 Task: Look for Airbnb properties in Nguruka, Tanzania from 26th December, 2023 to 31th December, 2023 for 6 adults. Place can be entire room or private room with 6 bedrooms having 6 beds and 6 bathrooms. Property type can be house. Amenities needed are: wifi, TV, free parkinig on premises, gym, breakfast.
Action: Mouse moved to (491, 102)
Screenshot: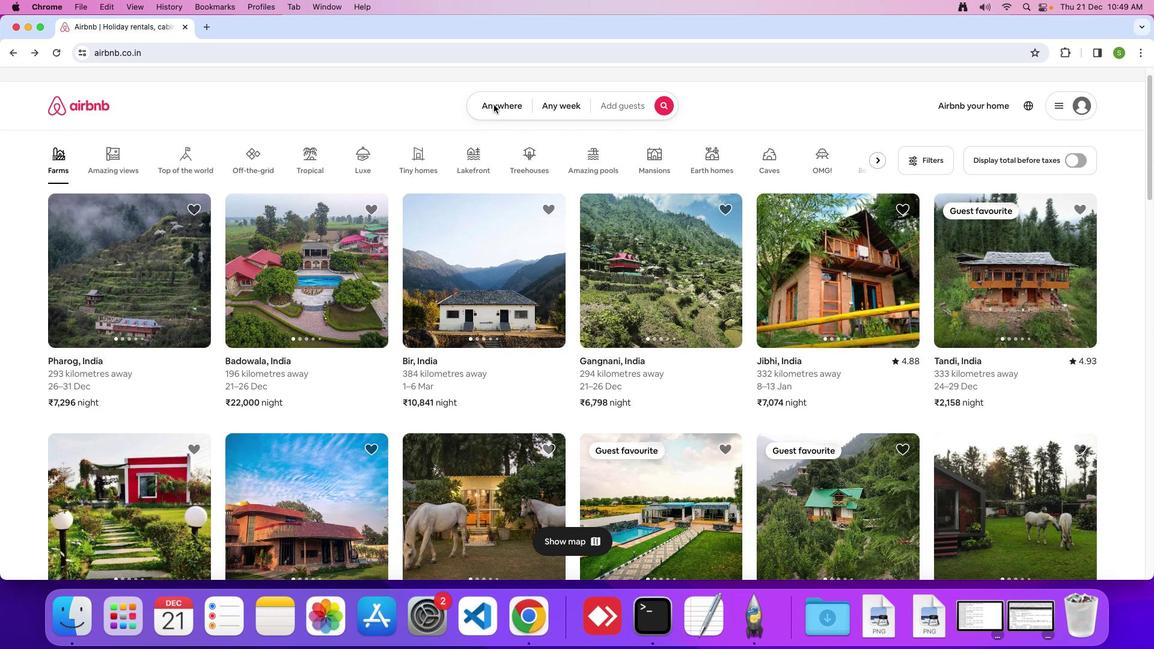 
Action: Mouse pressed left at (491, 102)
Screenshot: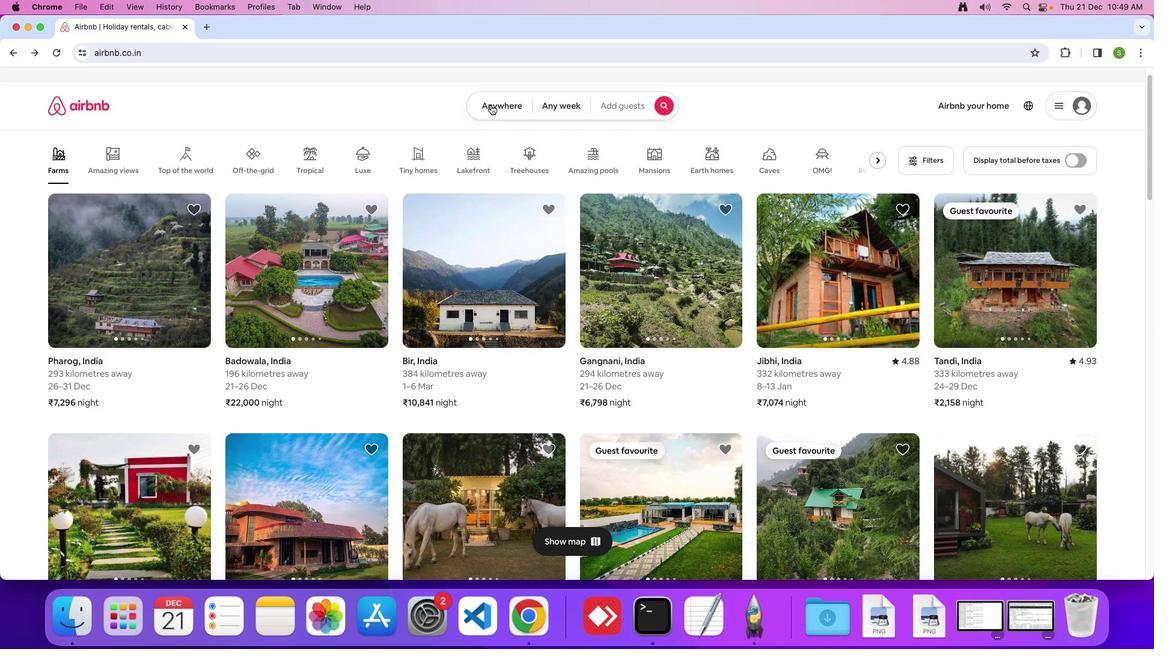 
Action: Mouse moved to (488, 100)
Screenshot: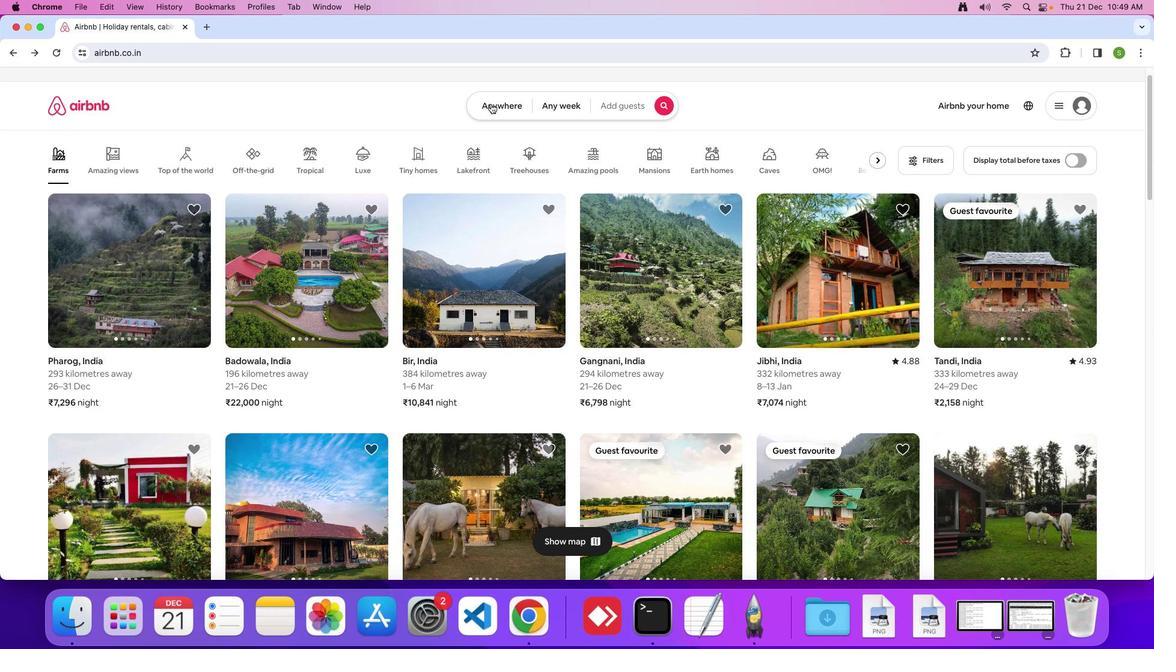 
Action: Mouse pressed left at (488, 100)
Screenshot: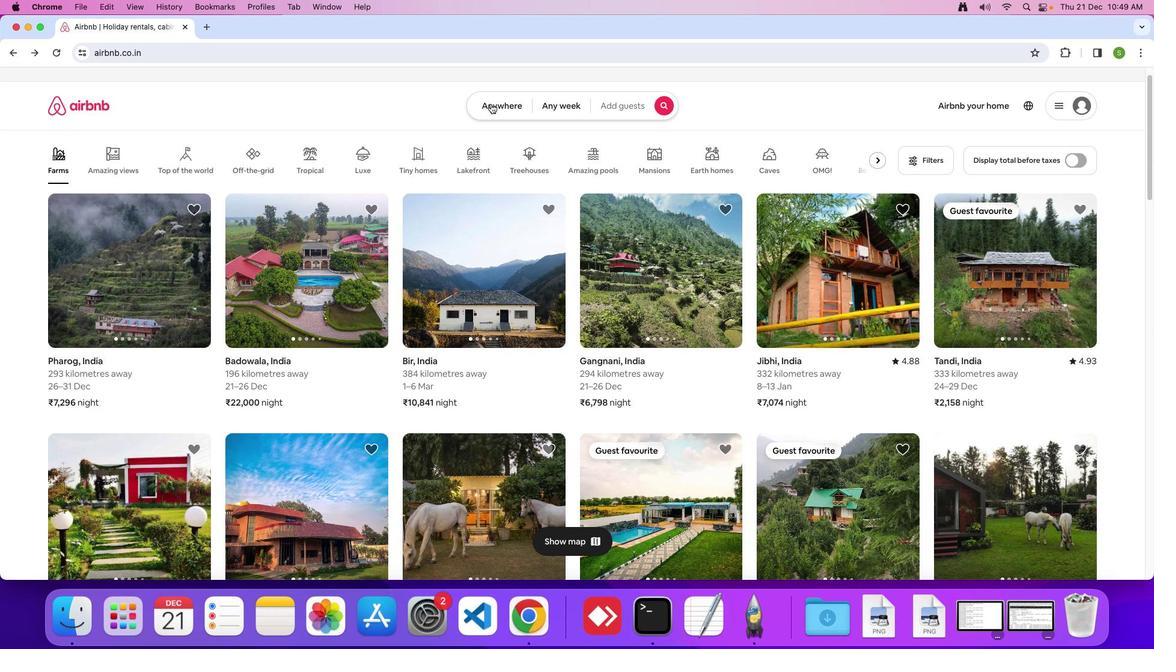 
Action: Mouse moved to (400, 152)
Screenshot: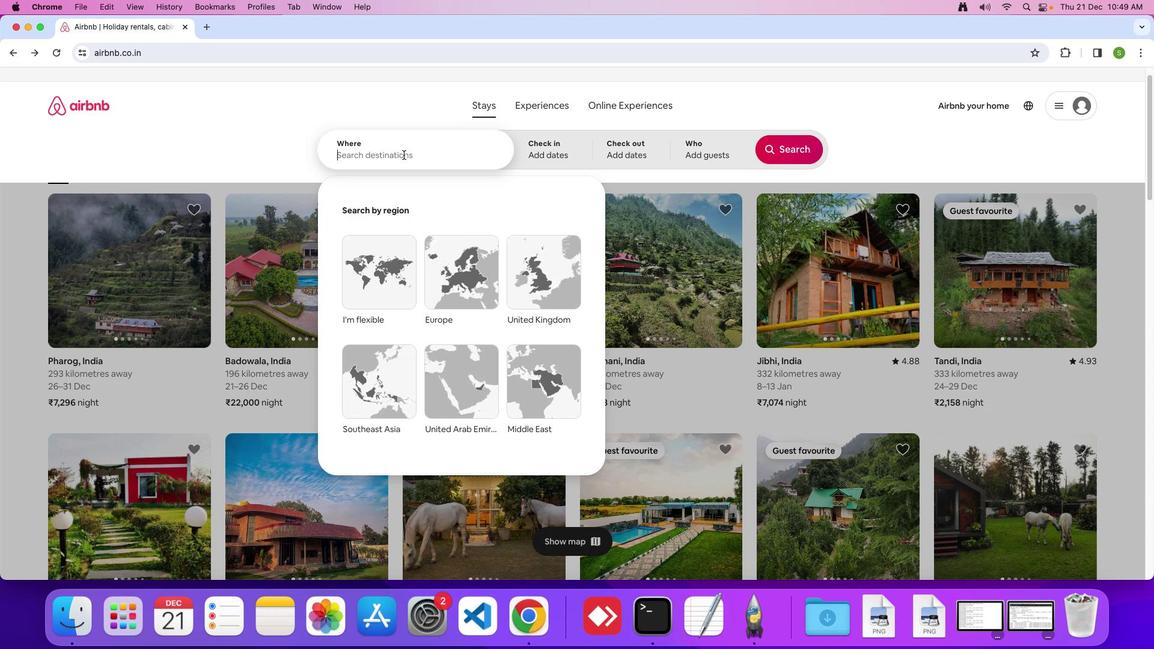 
Action: Mouse pressed left at (400, 152)
Screenshot: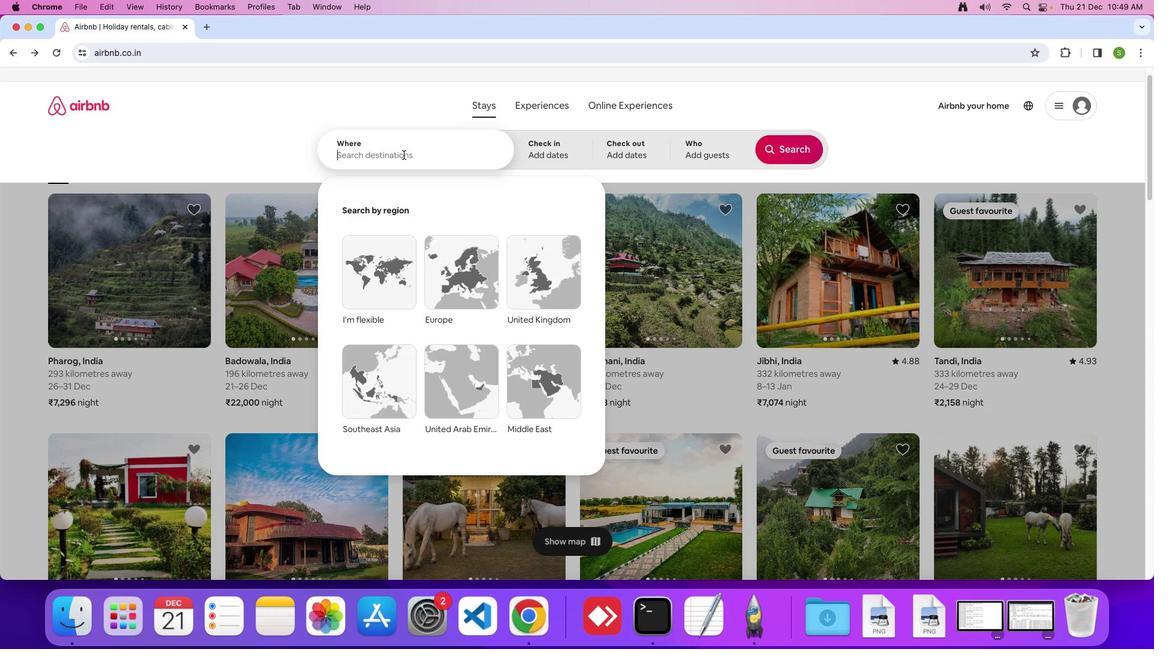 
Action: Key pressed 'N'Key.caps_lock'g''u''r''u''k''a'','Key.spaceKey.shift'T''a''n''z''a''n''i''a'Key.enter
Screenshot: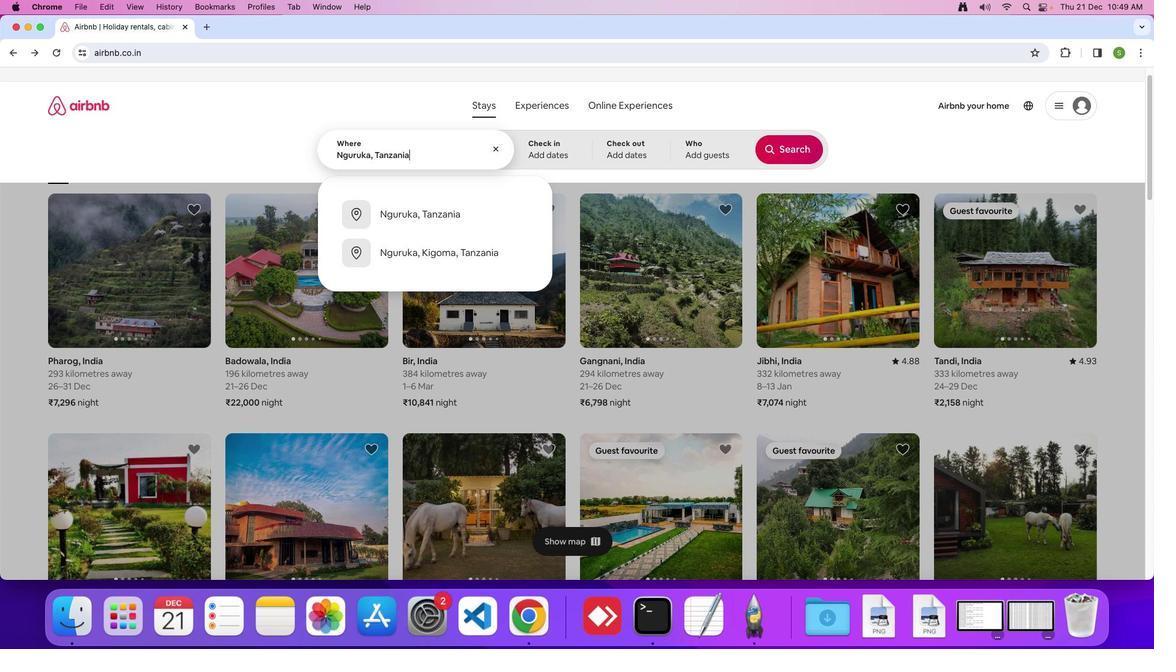 
Action: Mouse moved to (416, 414)
Screenshot: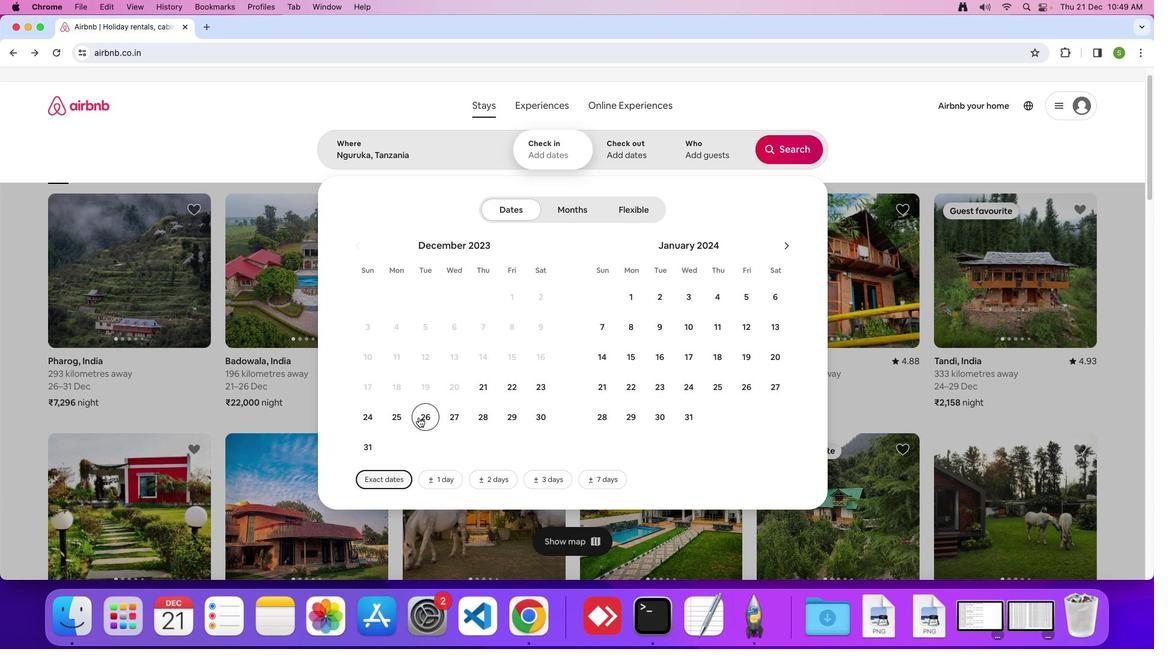 
Action: Mouse pressed left at (416, 414)
Screenshot: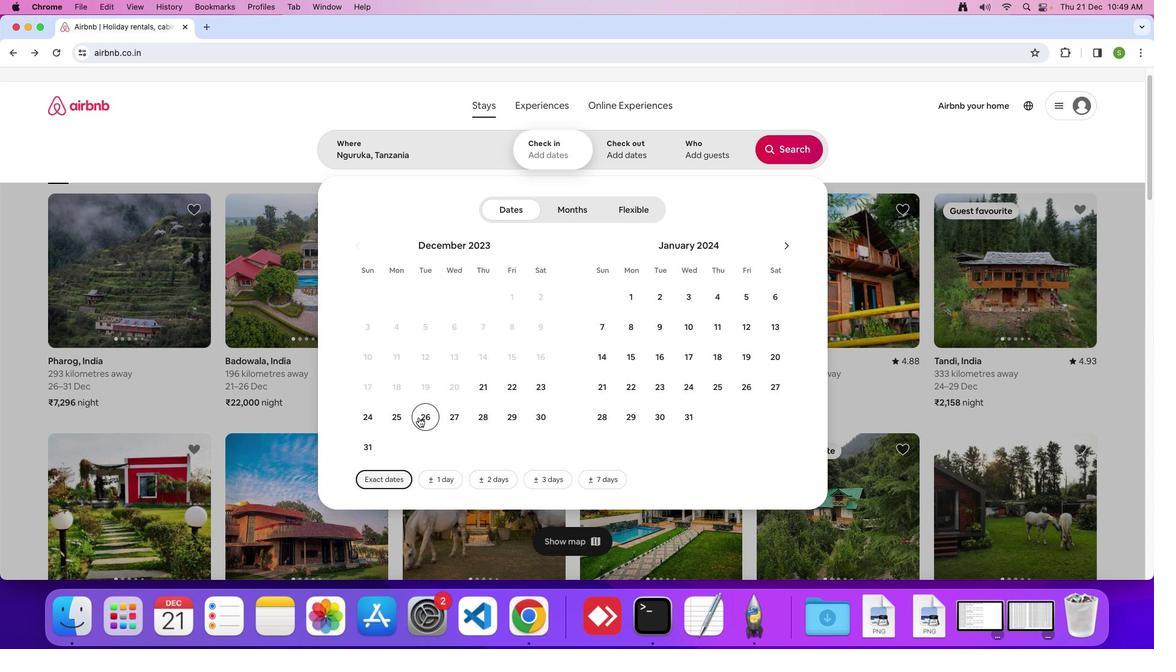 
Action: Mouse moved to (366, 442)
Screenshot: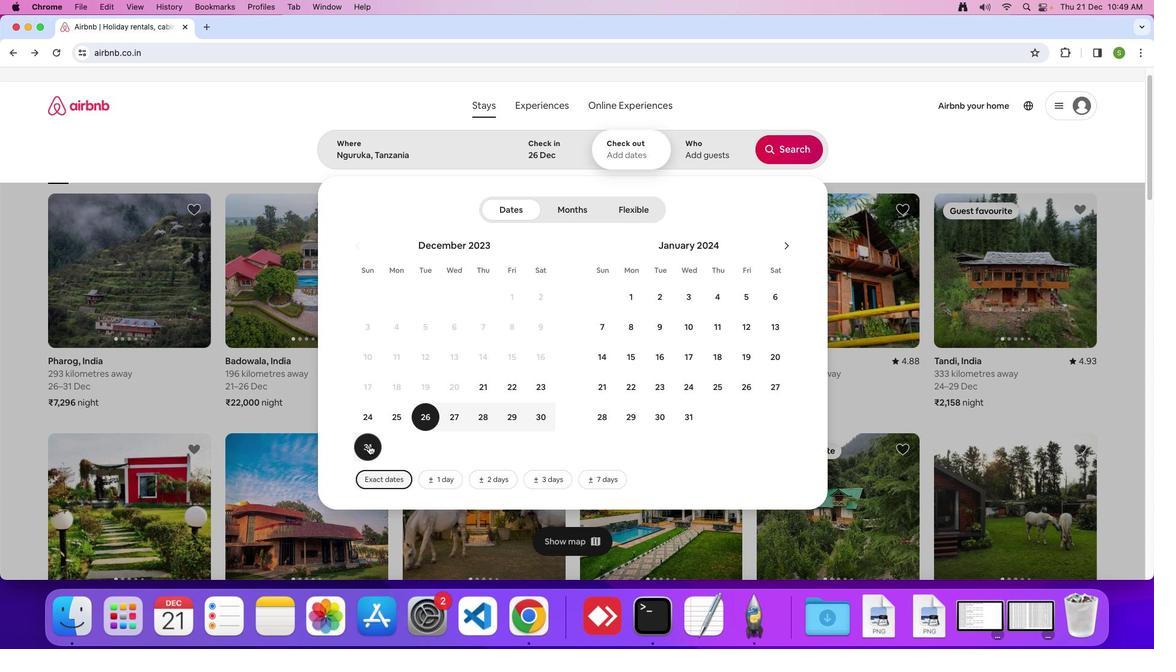 
Action: Mouse pressed left at (366, 442)
Screenshot: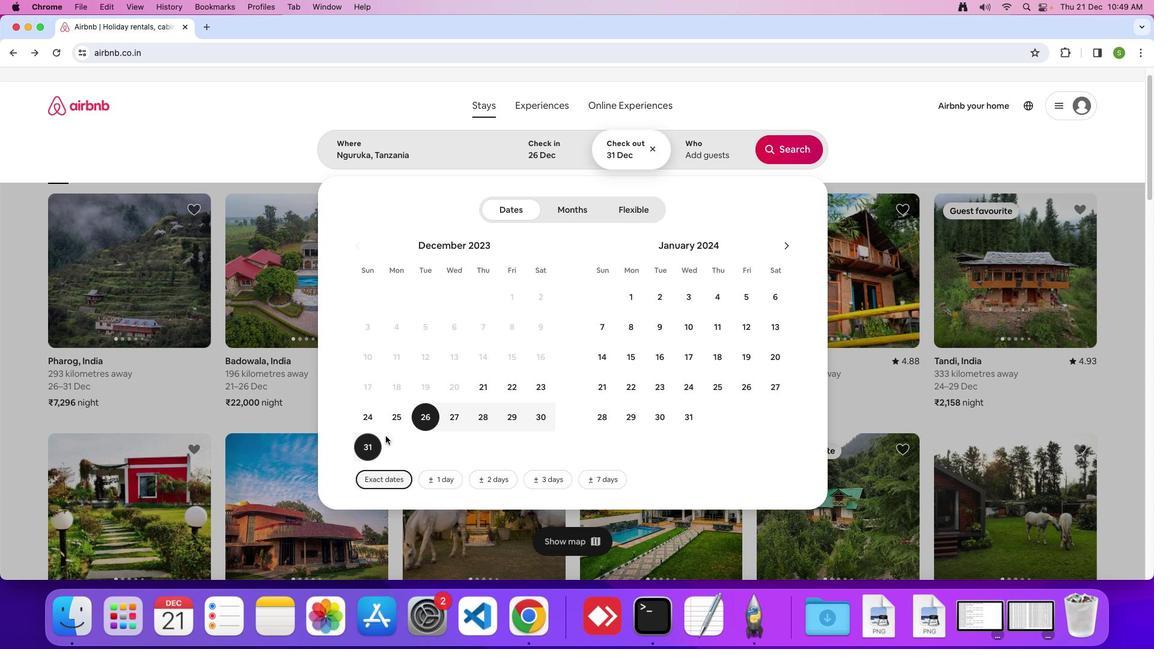 
Action: Mouse moved to (717, 156)
Screenshot: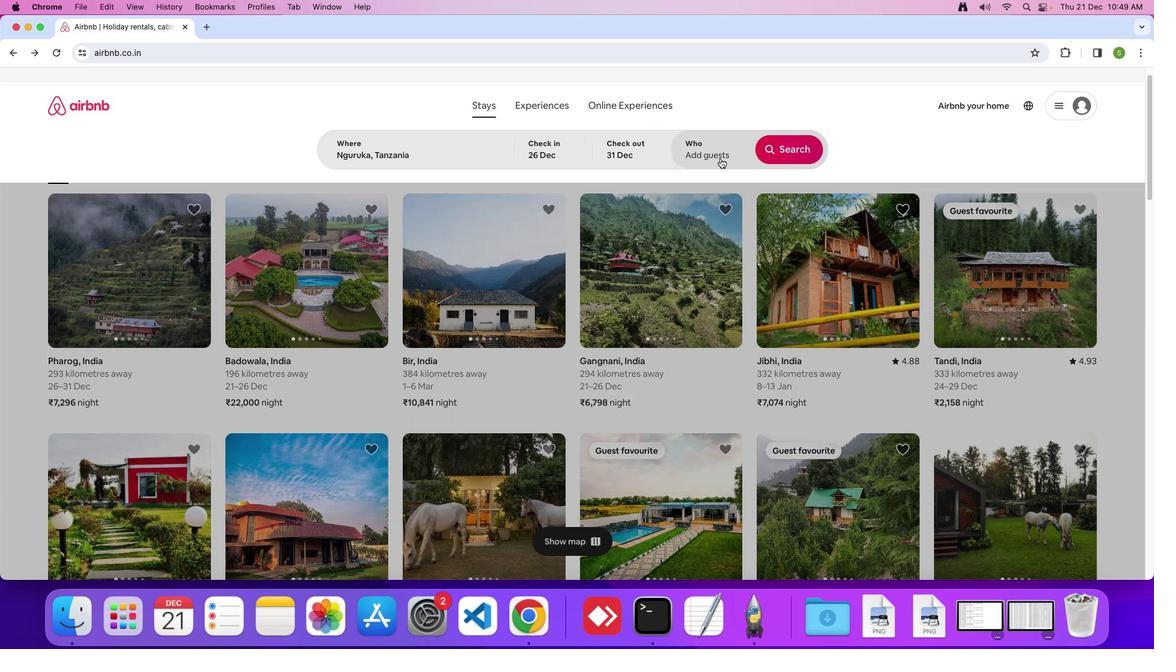 
Action: Mouse pressed left at (717, 156)
Screenshot: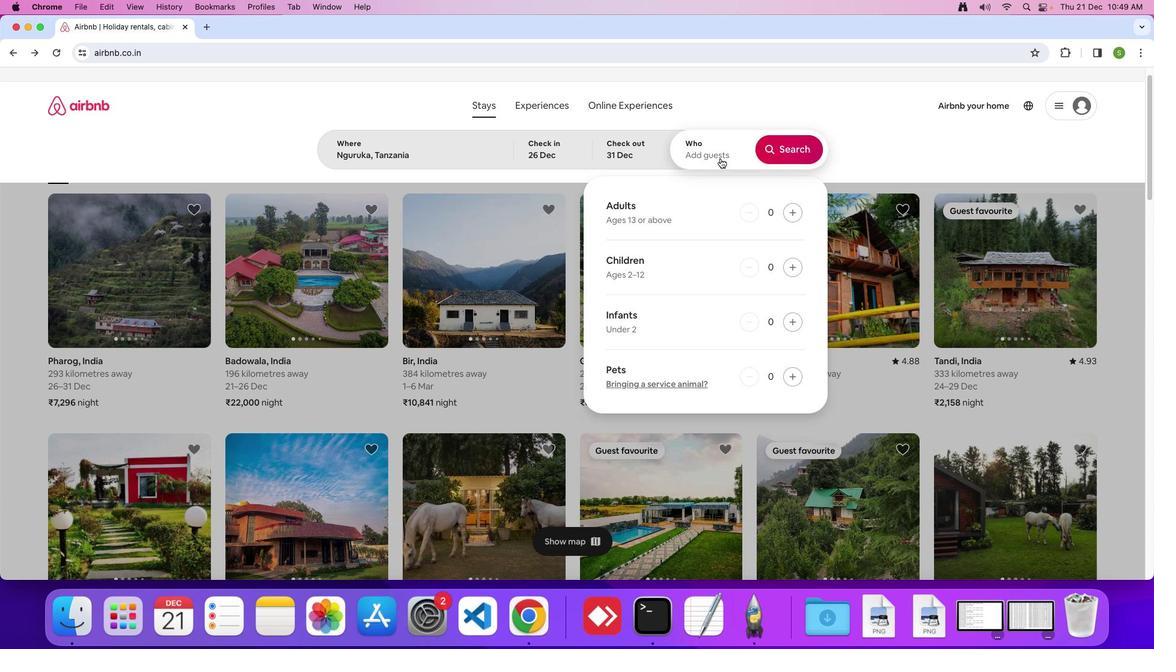 
Action: Mouse moved to (788, 206)
Screenshot: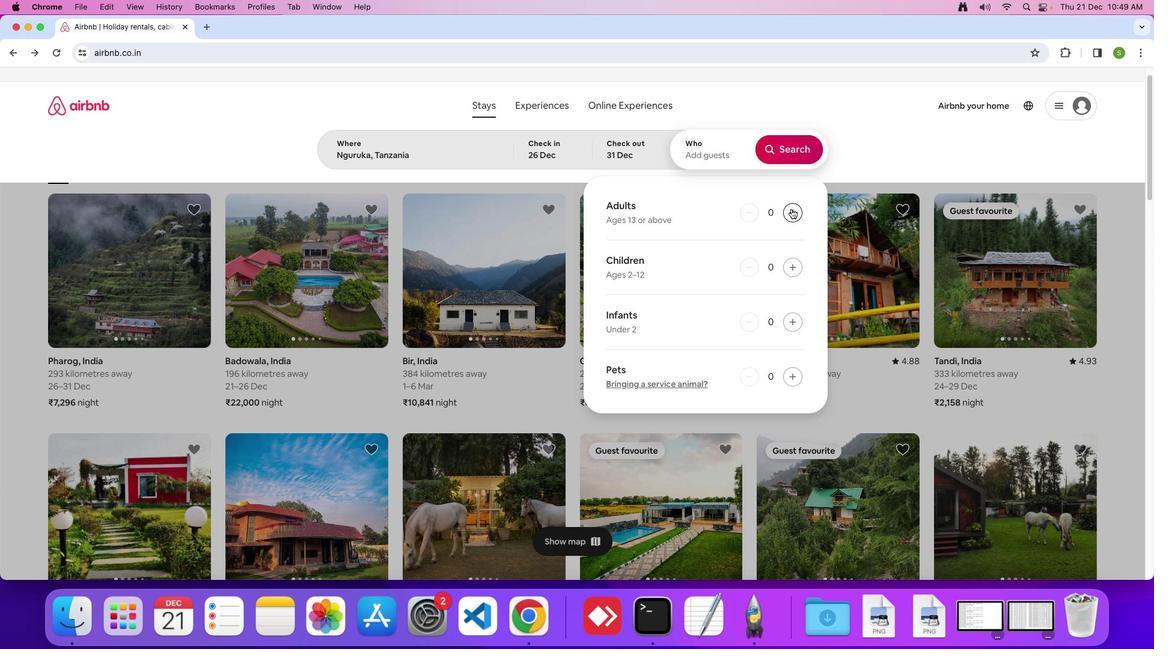 
Action: Mouse pressed left at (788, 206)
Screenshot: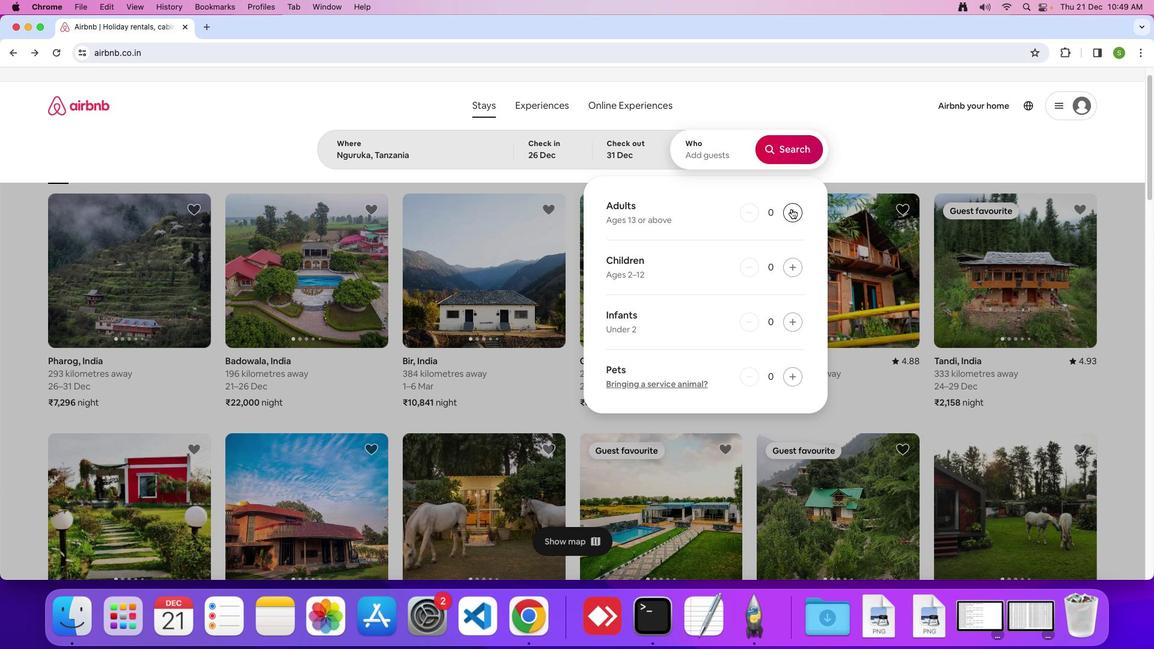 
Action: Mouse pressed left at (788, 206)
Screenshot: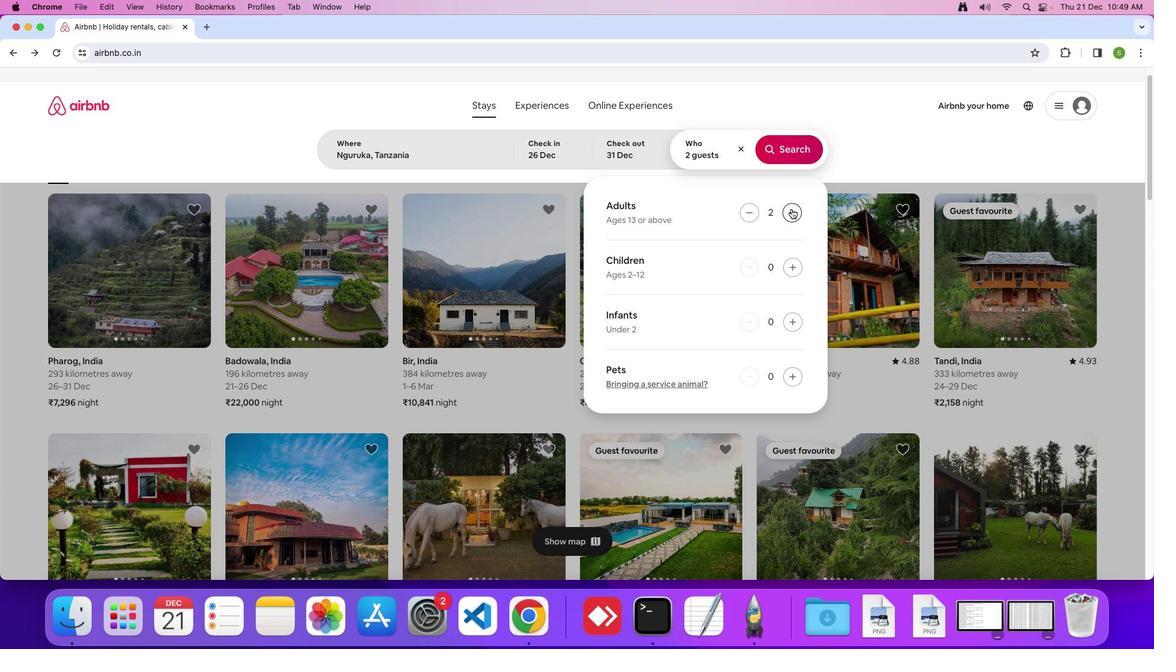 
Action: Mouse pressed left at (788, 206)
Screenshot: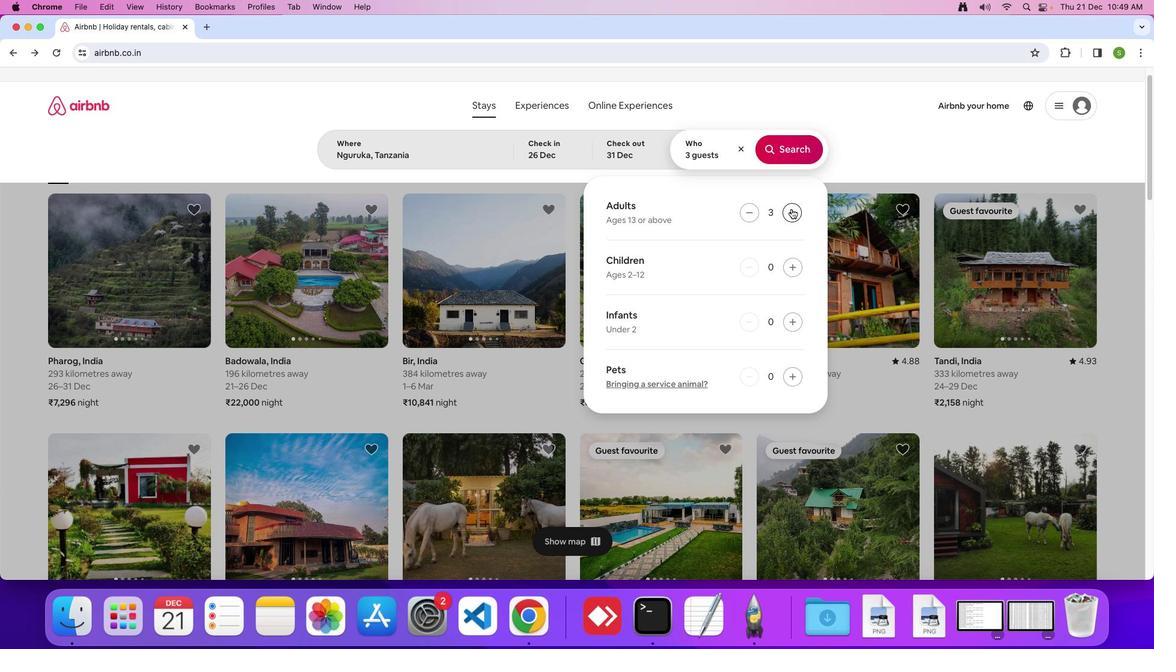 
Action: Mouse pressed left at (788, 206)
Screenshot: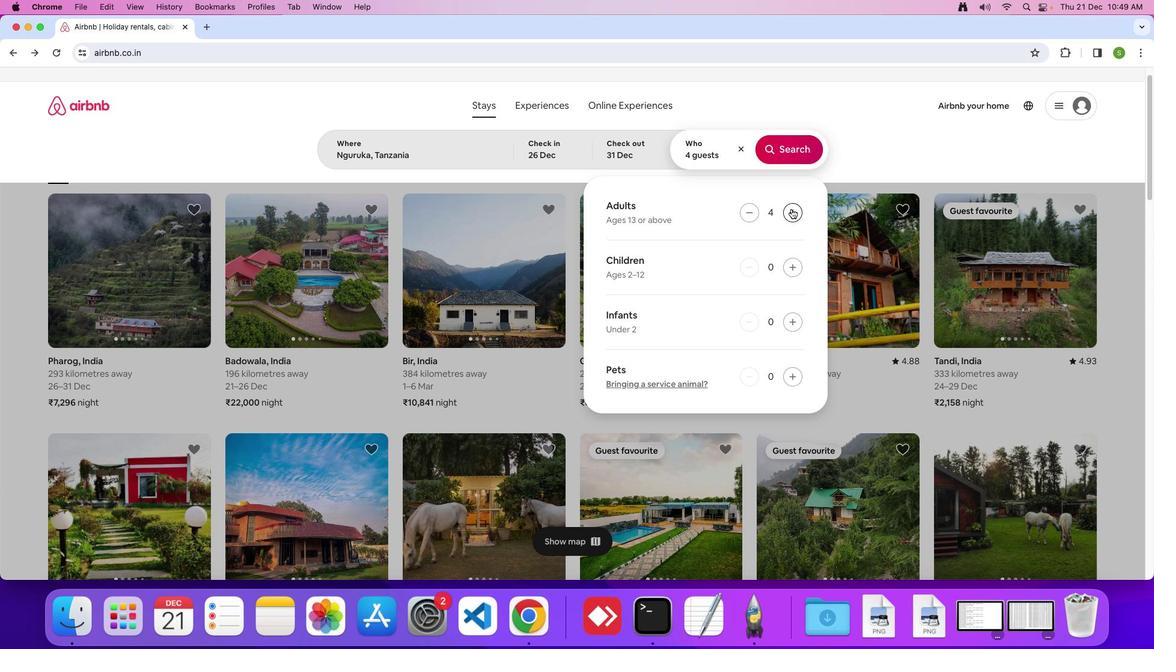 
Action: Mouse pressed left at (788, 206)
Screenshot: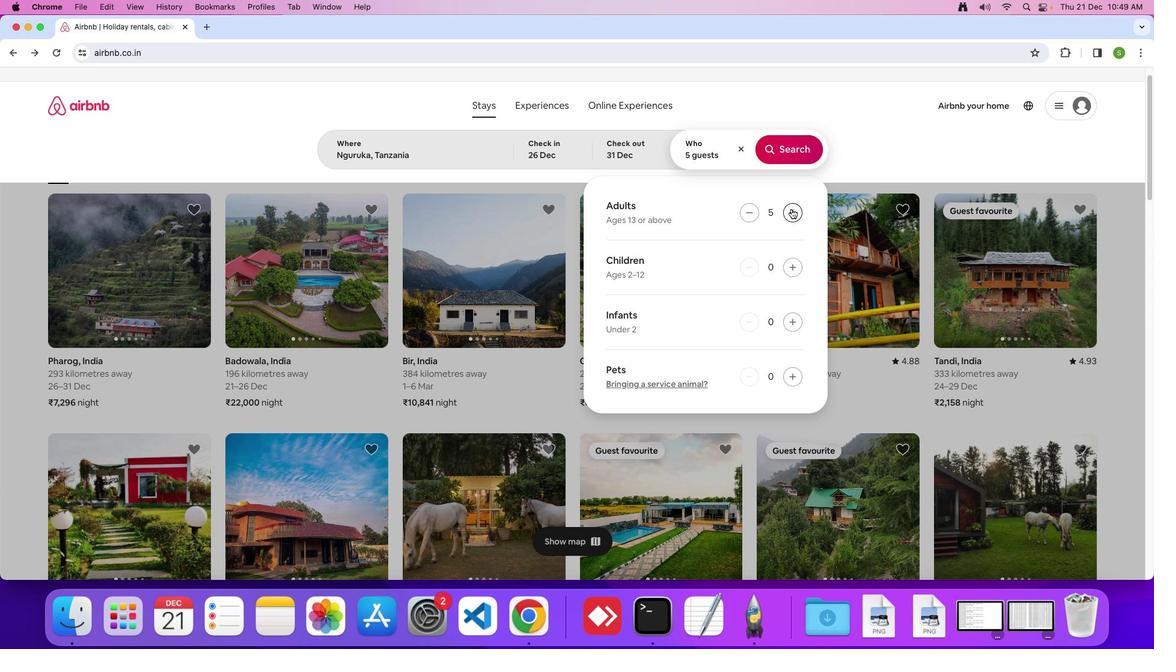 
Action: Mouse pressed left at (788, 206)
Screenshot: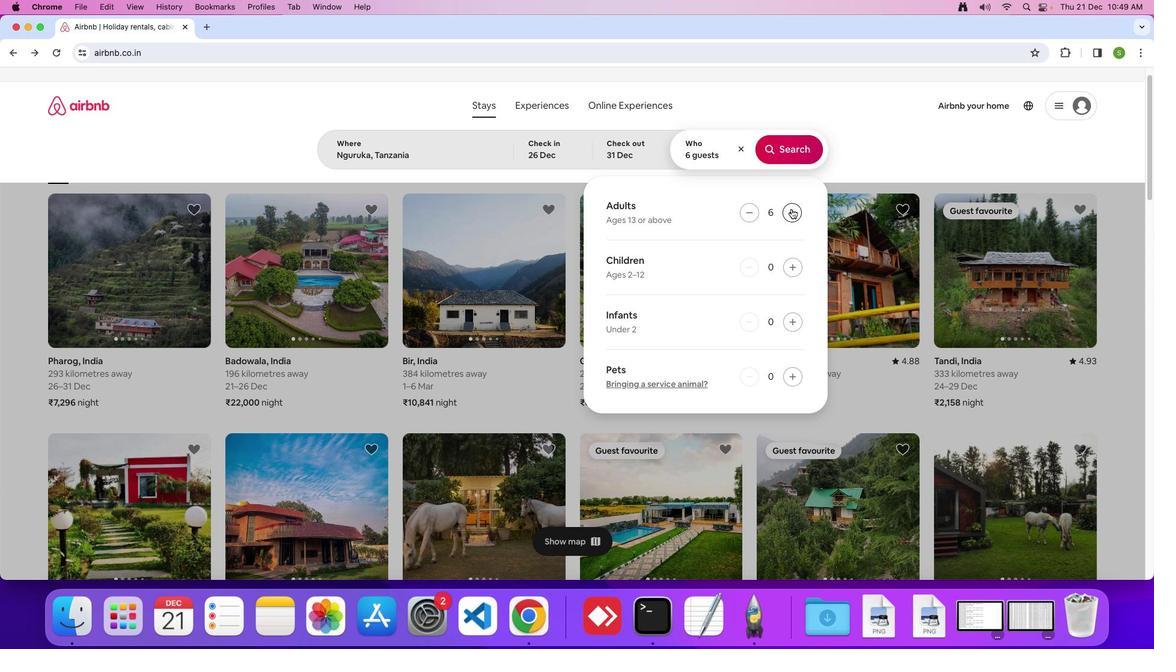 
Action: Mouse moved to (782, 147)
Screenshot: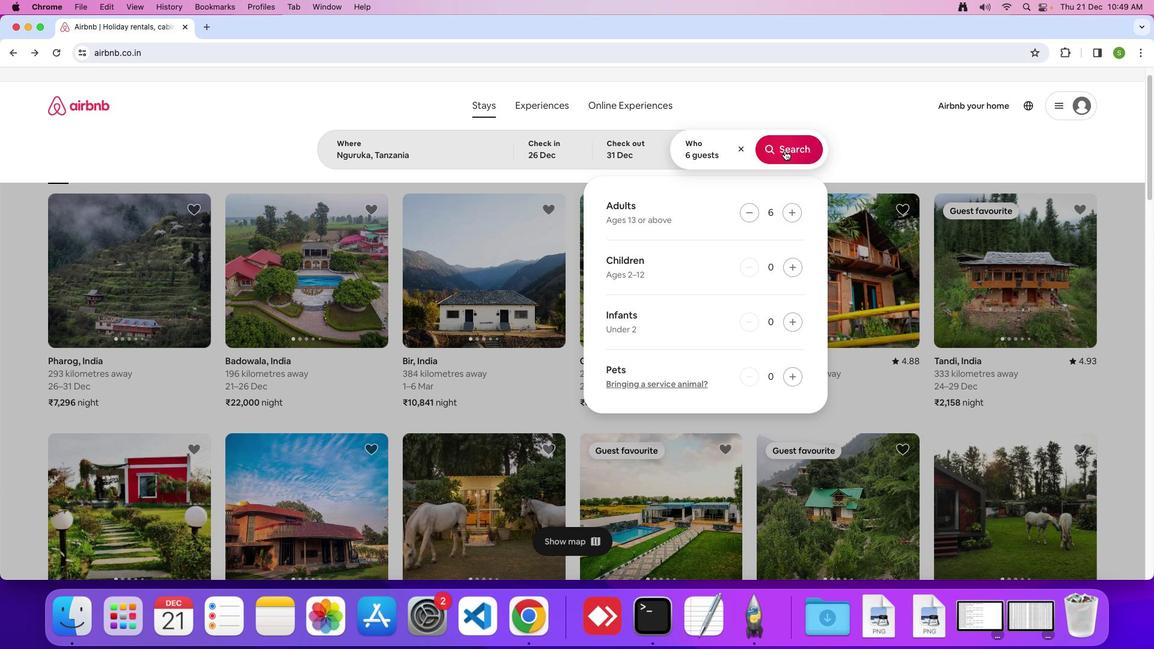 
Action: Mouse pressed left at (782, 147)
Screenshot: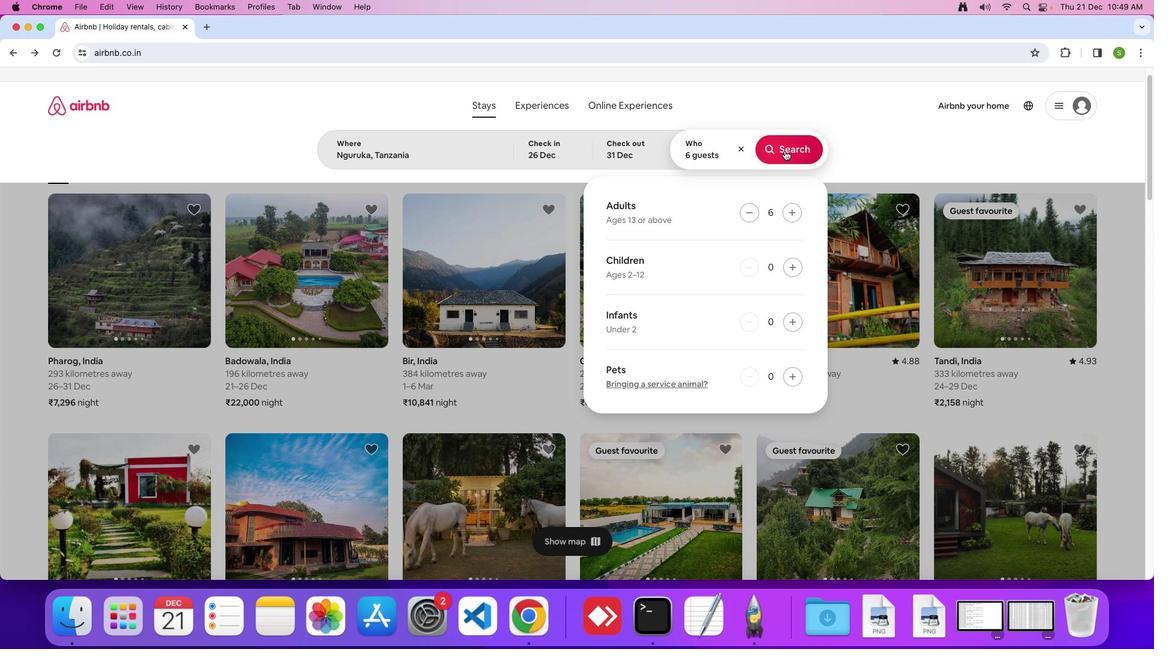 
Action: Mouse moved to (948, 132)
Screenshot: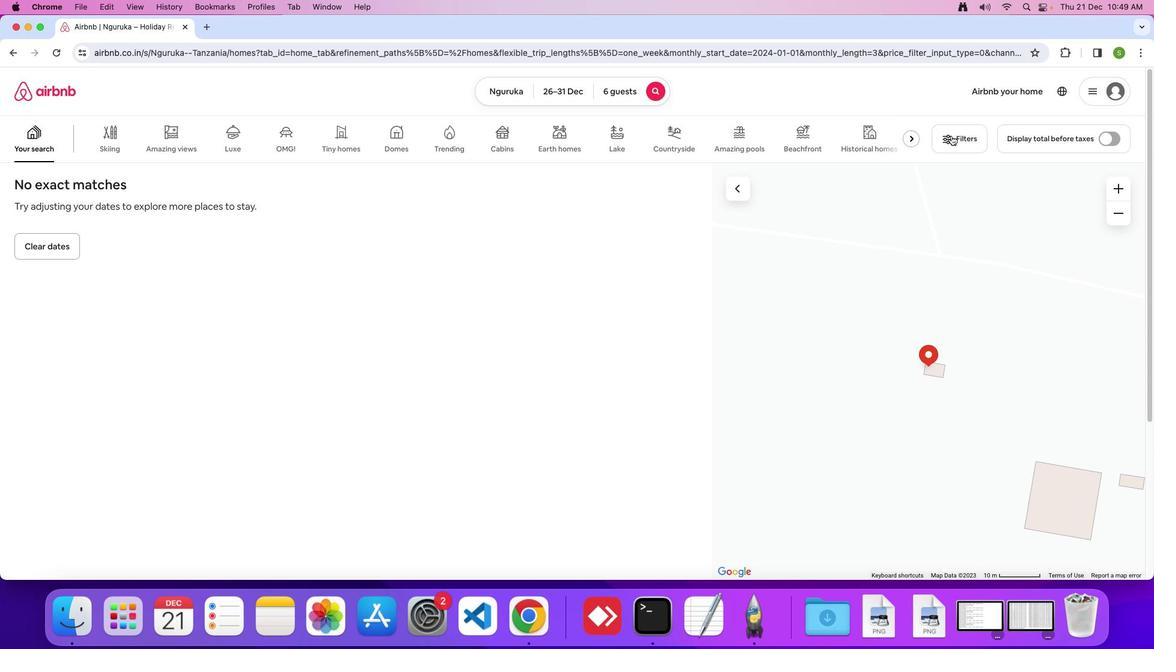 
Action: Mouse pressed left at (948, 132)
Screenshot: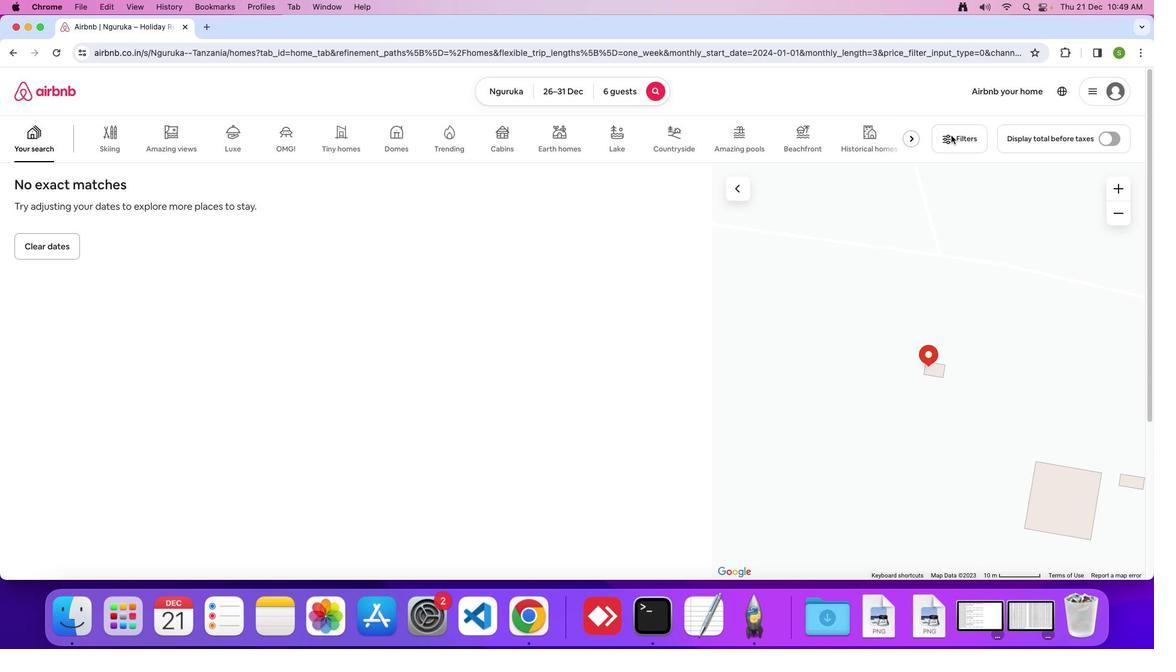 
Action: Mouse moved to (614, 343)
Screenshot: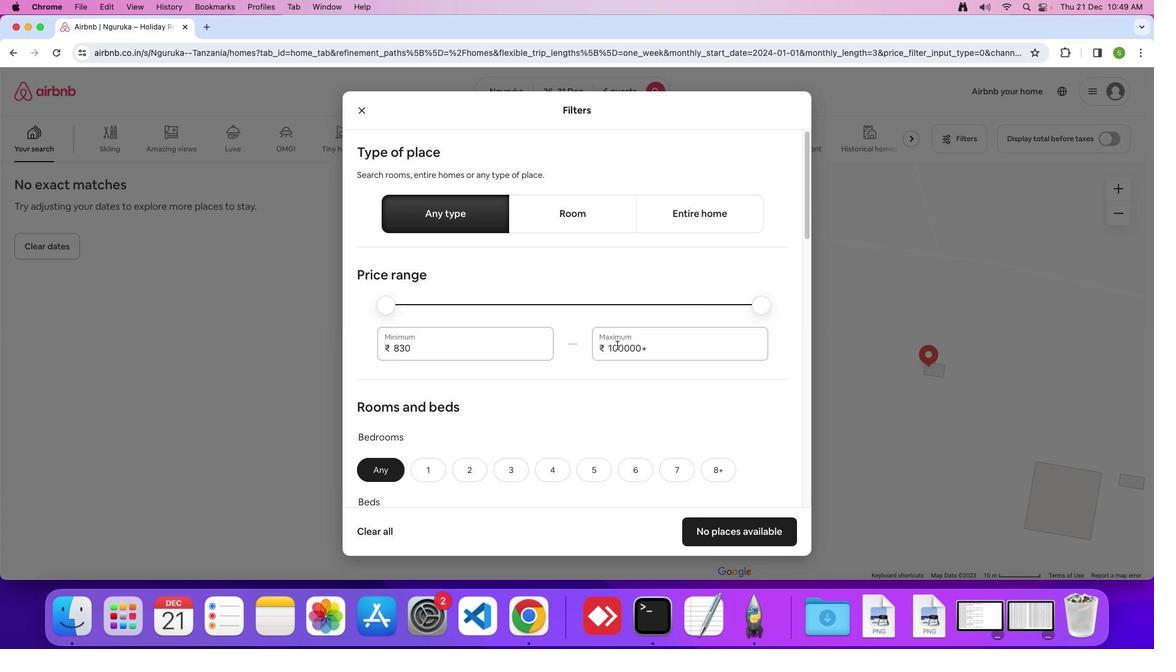 
Action: Mouse scrolled (614, 343) with delta (-1, -2)
Screenshot: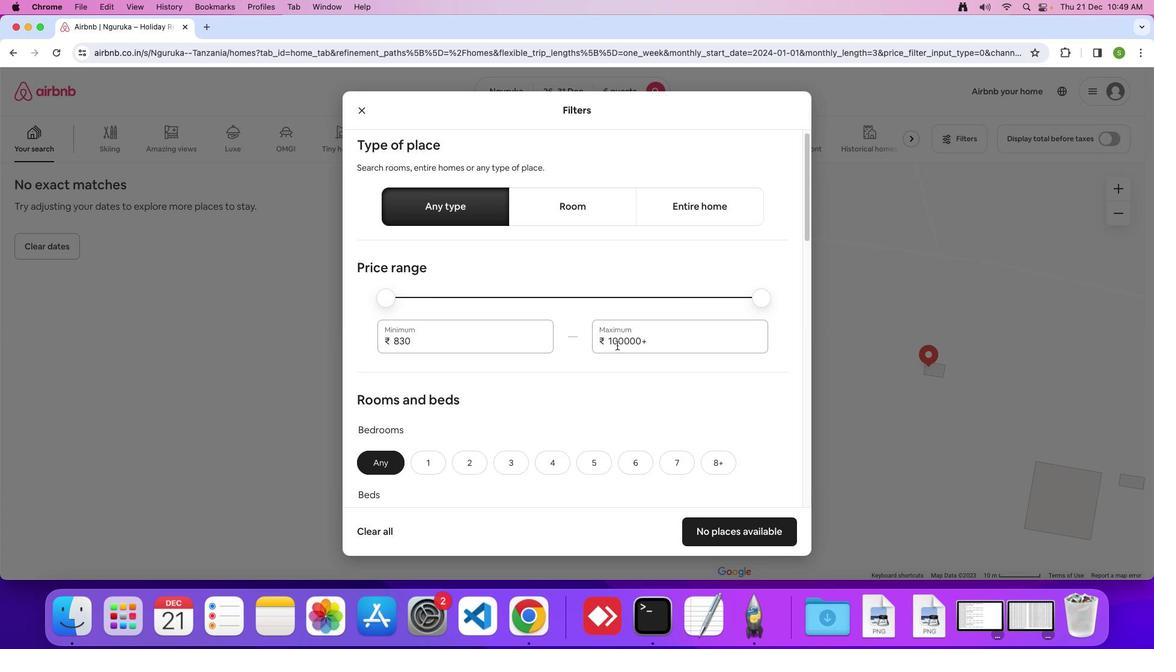 
Action: Mouse scrolled (614, 343) with delta (-1, -2)
Screenshot: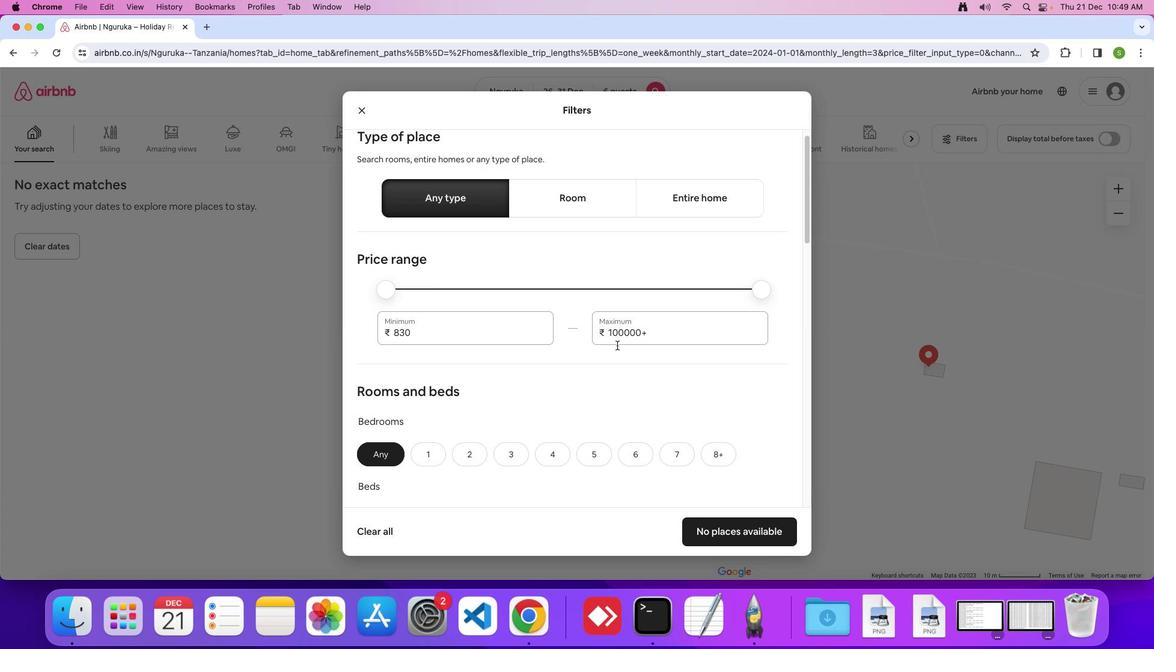 
Action: Mouse scrolled (614, 343) with delta (-1, -2)
Screenshot: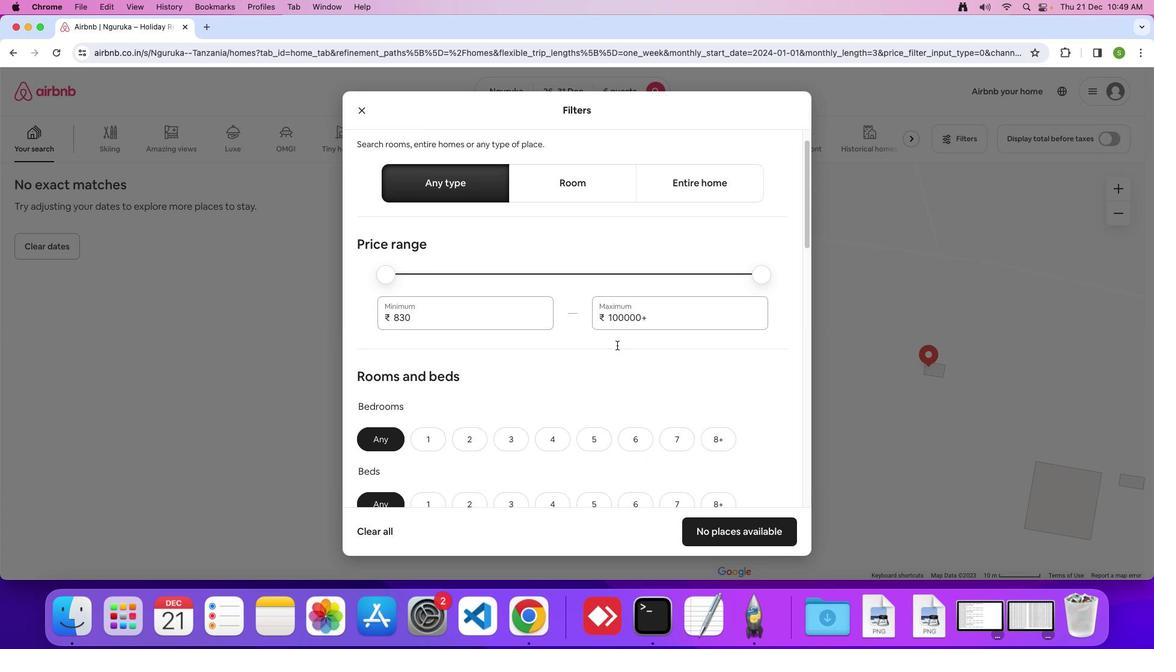 
Action: Mouse scrolled (614, 343) with delta (-1, -2)
Screenshot: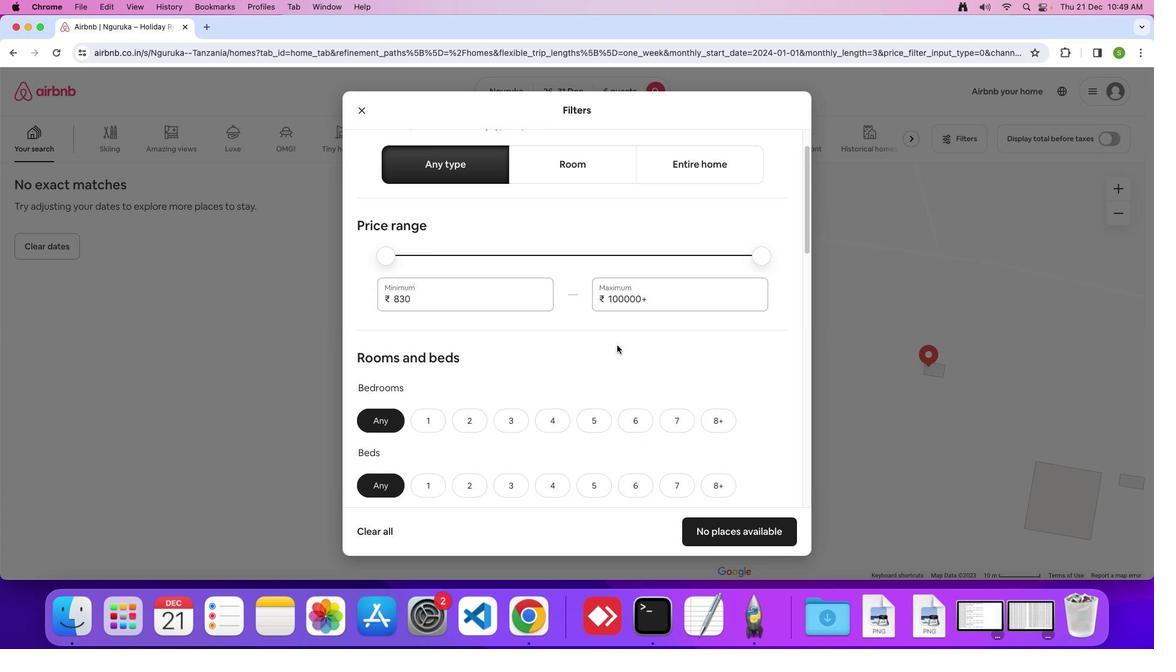 
Action: Mouse scrolled (614, 343) with delta (-1, -2)
Screenshot: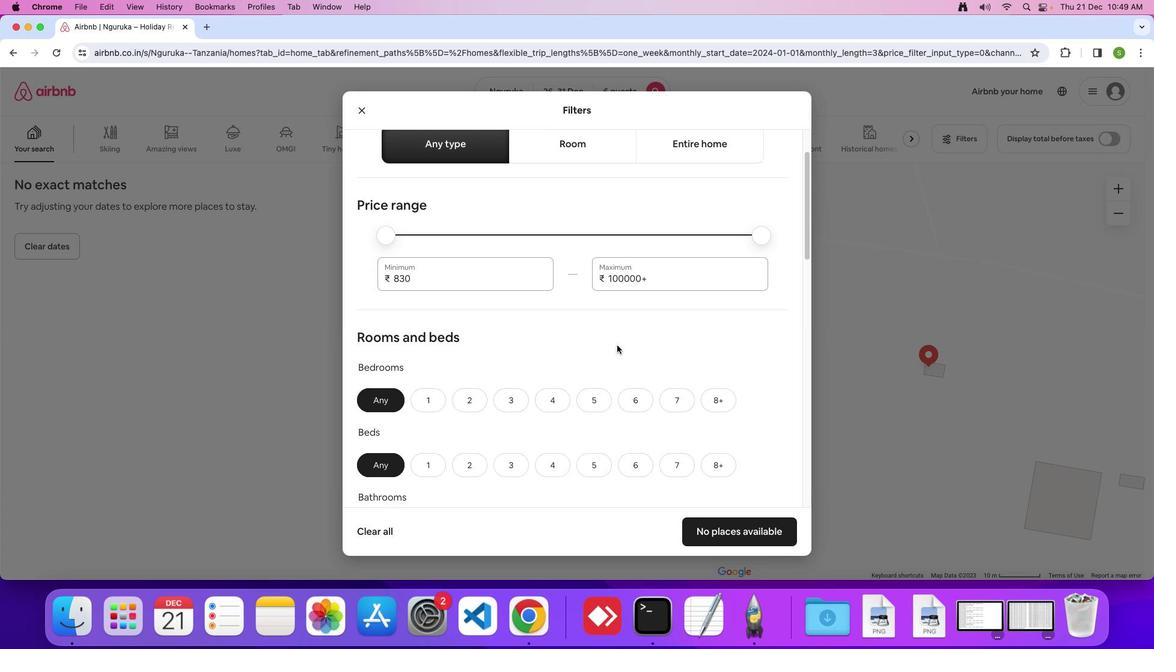 
Action: Mouse scrolled (614, 343) with delta (-1, -2)
Screenshot: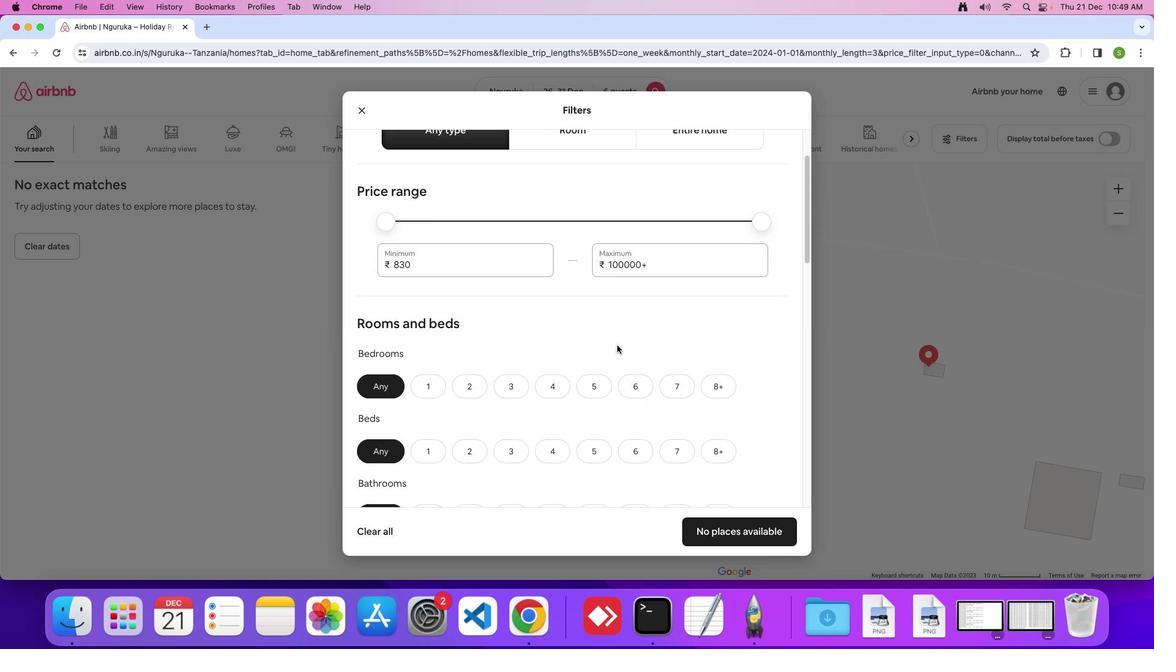 
Action: Mouse scrolled (614, 343) with delta (-1, -2)
Screenshot: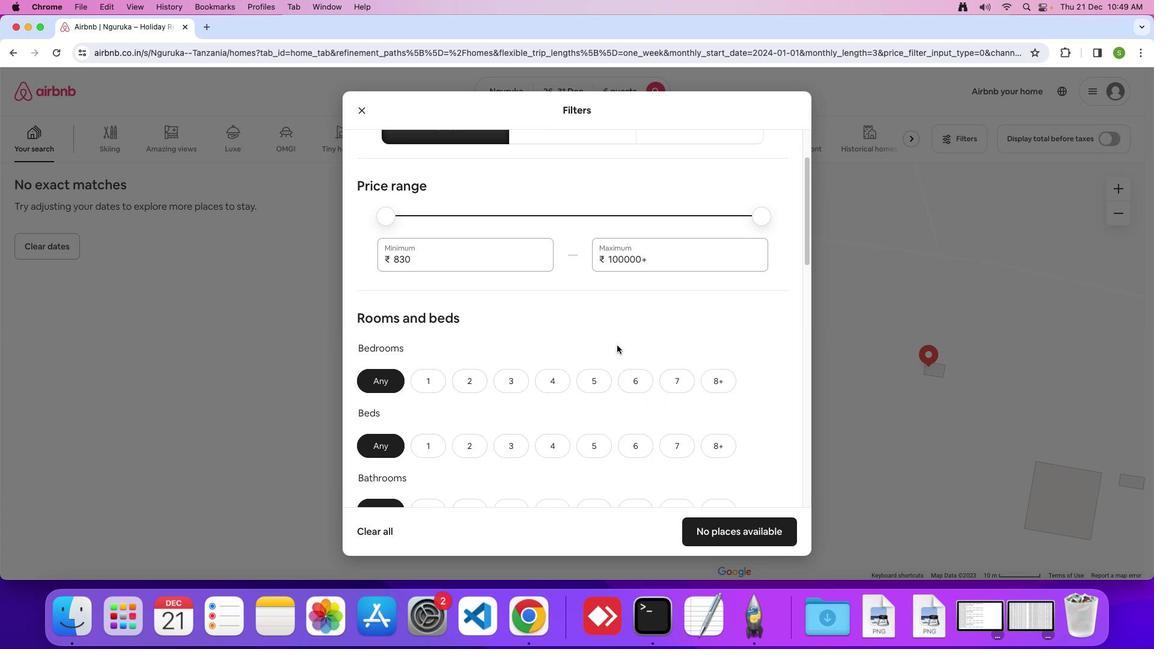 
Action: Mouse scrolled (614, 343) with delta (-1, -2)
Screenshot: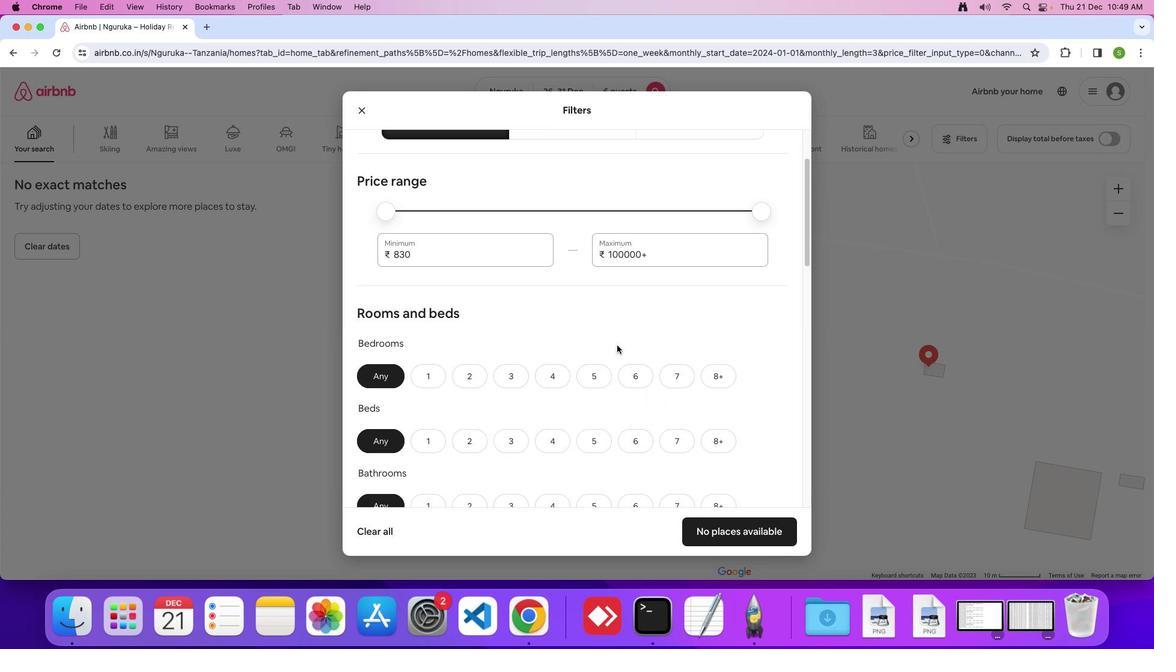 
Action: Mouse scrolled (614, 343) with delta (-1, -2)
Screenshot: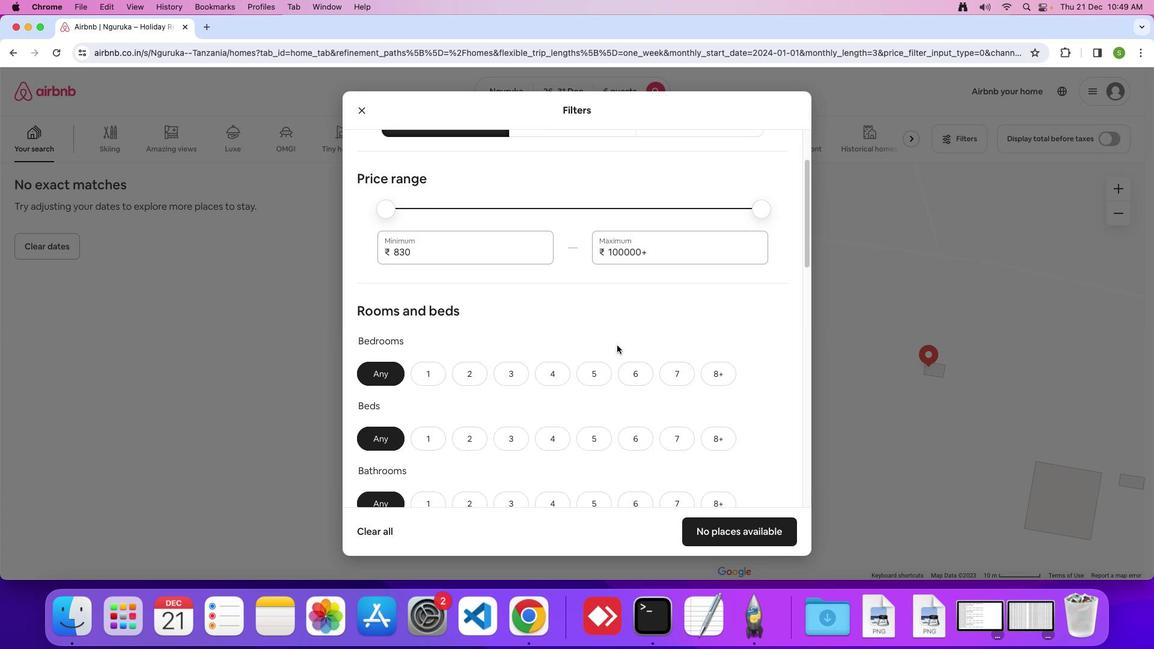 
Action: Mouse scrolled (614, 343) with delta (-1, -2)
Screenshot: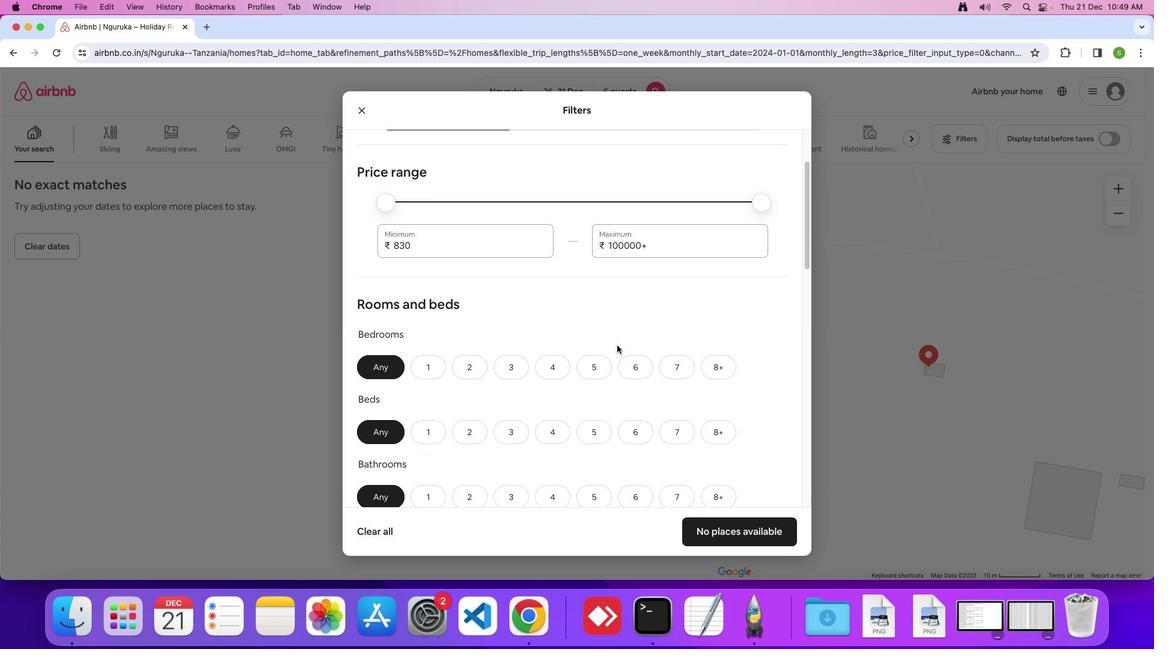 
Action: Mouse scrolled (614, 343) with delta (-1, -2)
Screenshot: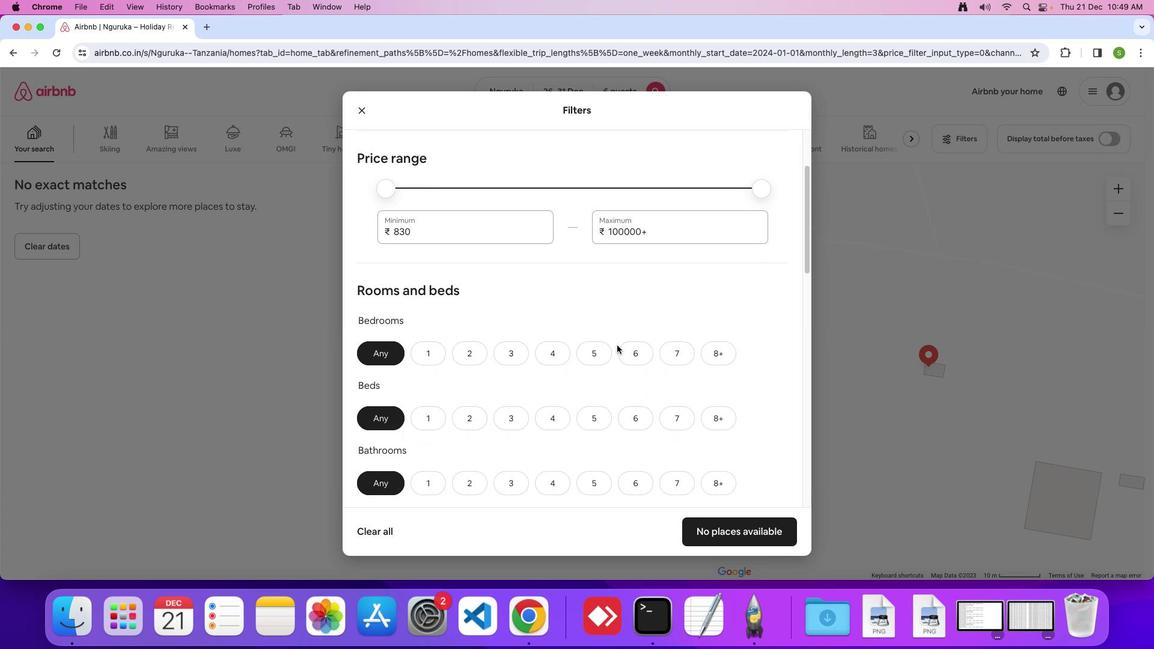 
Action: Mouse scrolled (614, 343) with delta (-1, -2)
Screenshot: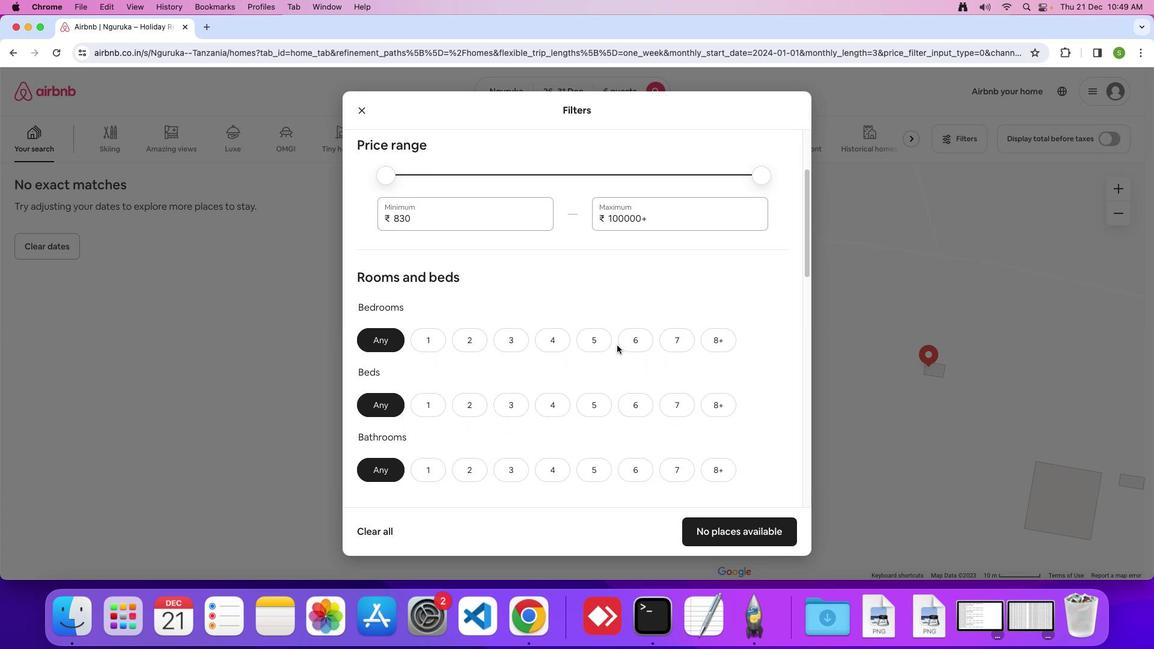 
Action: Mouse scrolled (614, 343) with delta (-1, -2)
Screenshot: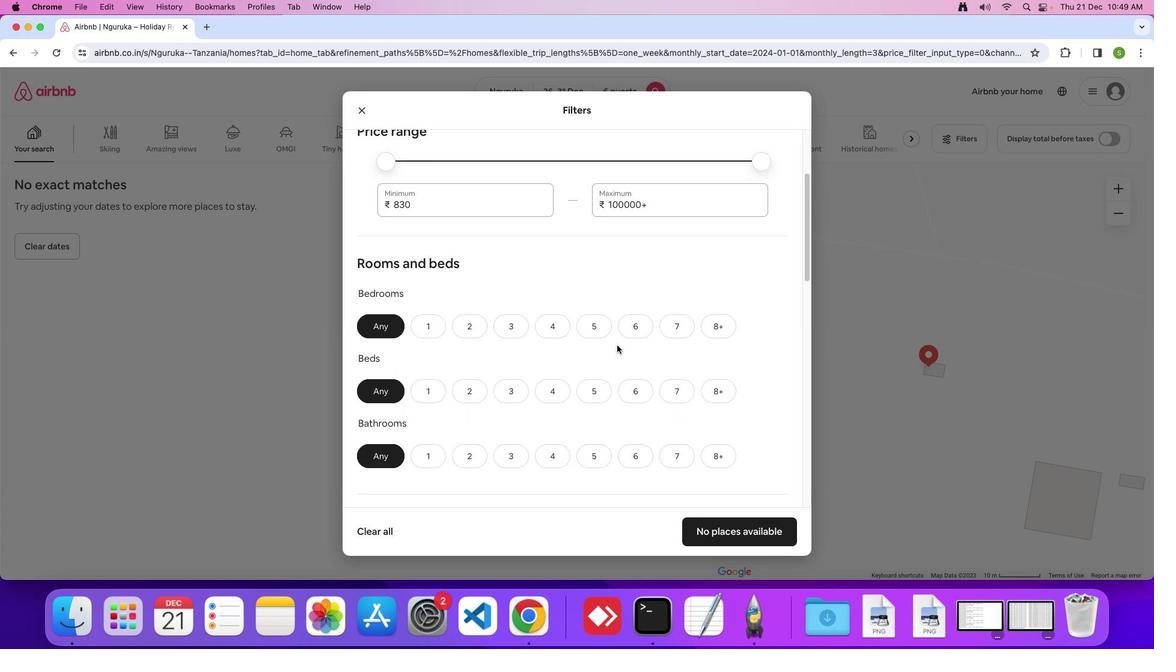 
Action: Mouse scrolled (614, 343) with delta (-1, -2)
Screenshot: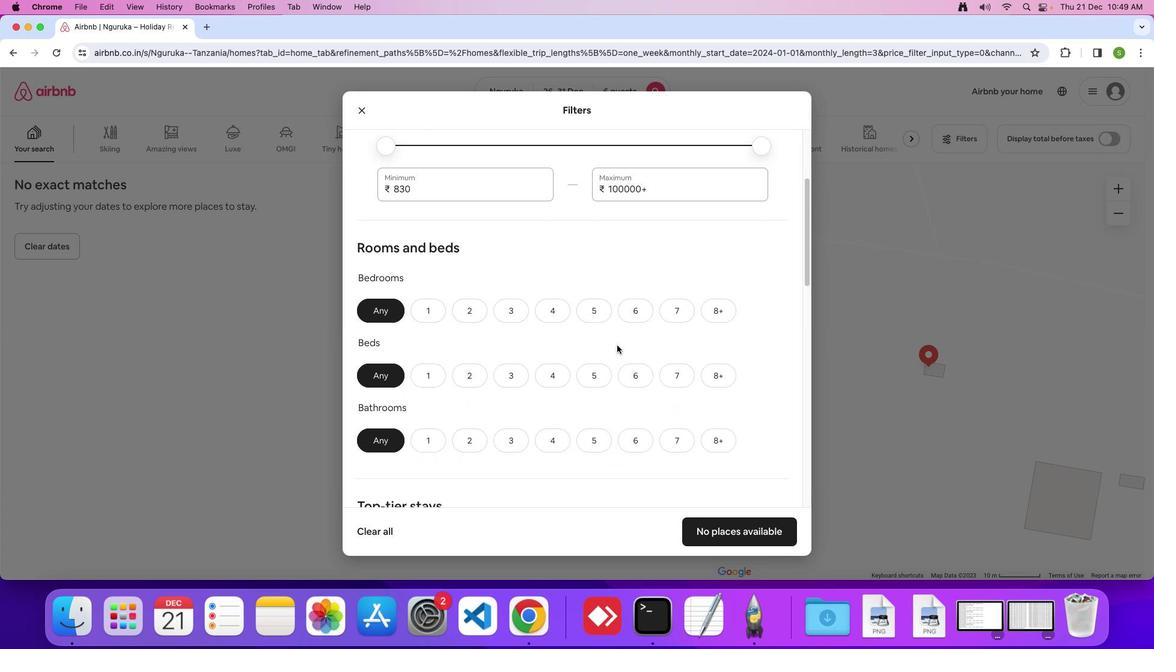 
Action: Mouse scrolled (614, 343) with delta (-1, -2)
Screenshot: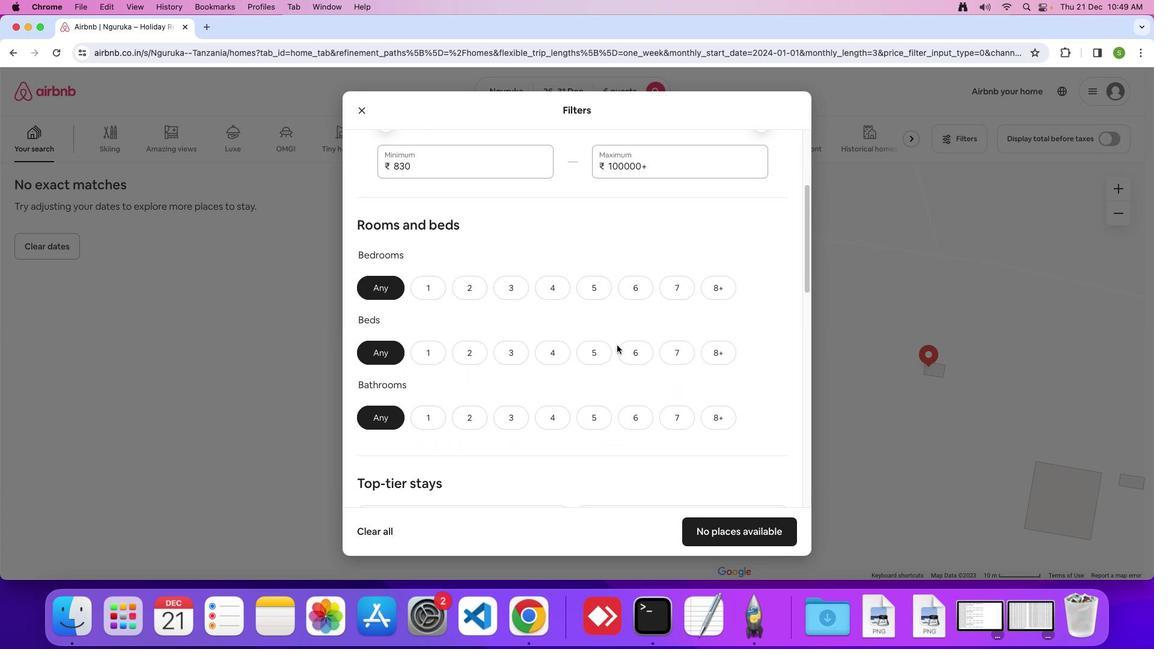 
Action: Mouse scrolled (614, 343) with delta (-1, -2)
Screenshot: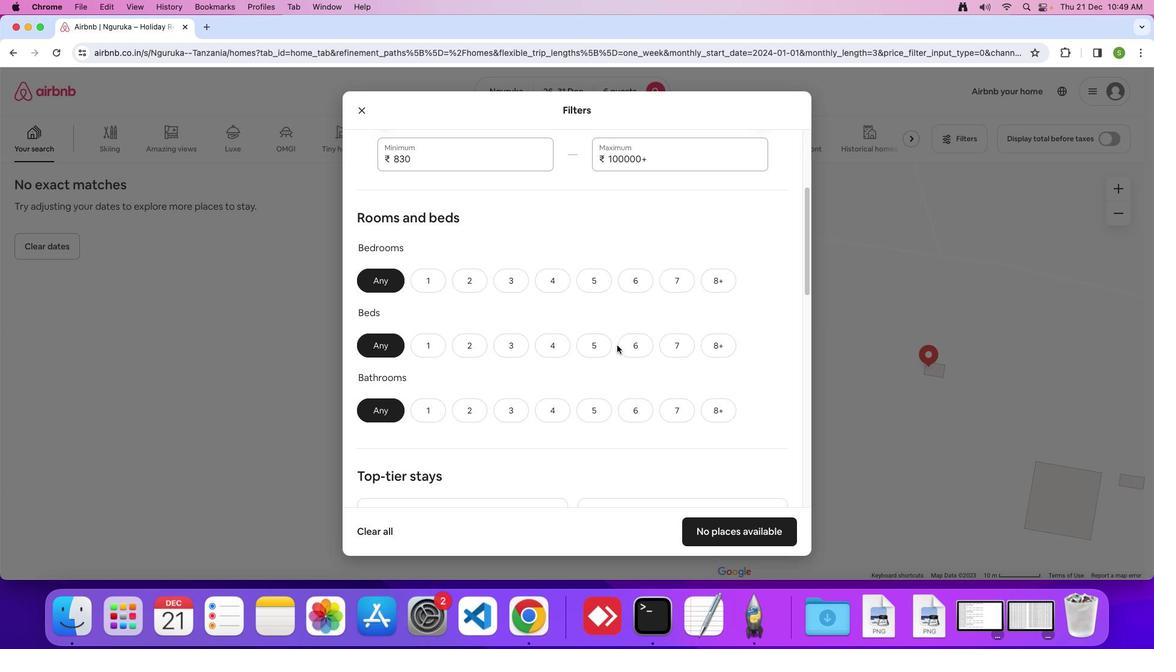 
Action: Mouse scrolled (614, 343) with delta (-1, -2)
Screenshot: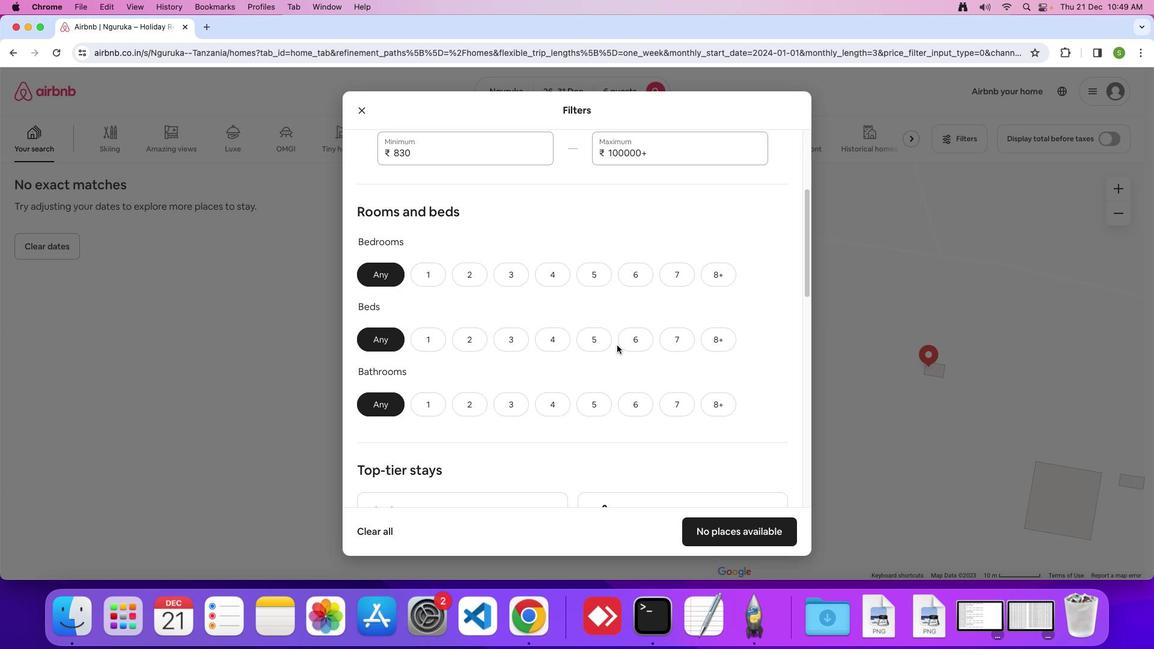 
Action: Mouse scrolled (614, 343) with delta (-1, -2)
Screenshot: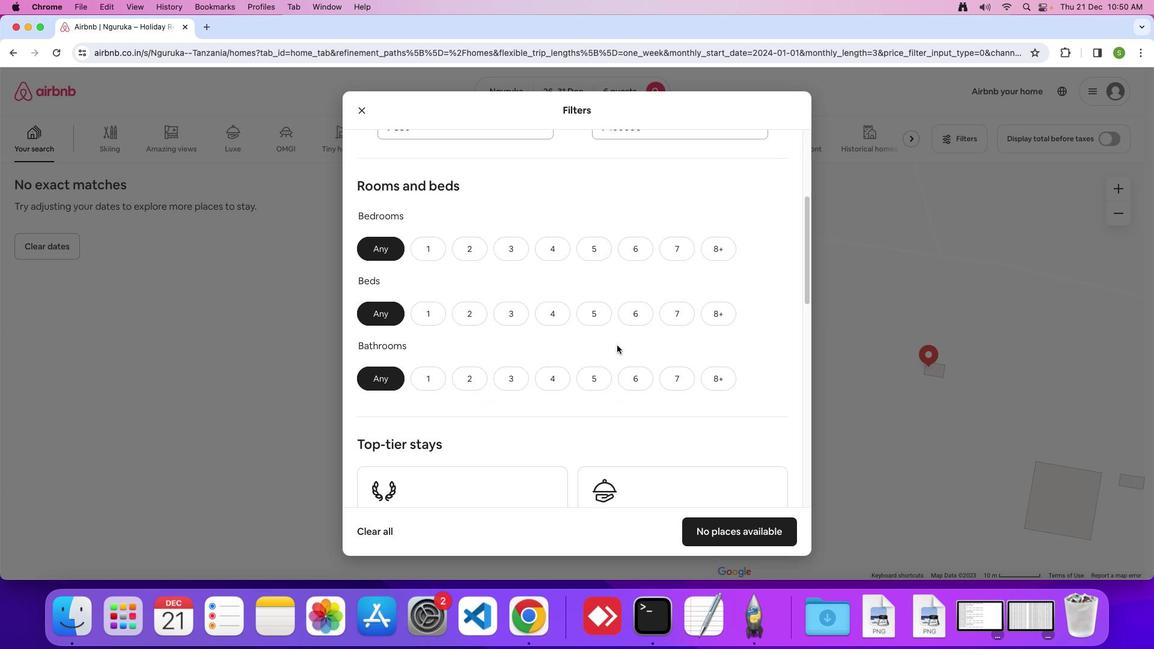 
Action: Mouse scrolled (614, 343) with delta (-1, -2)
Screenshot: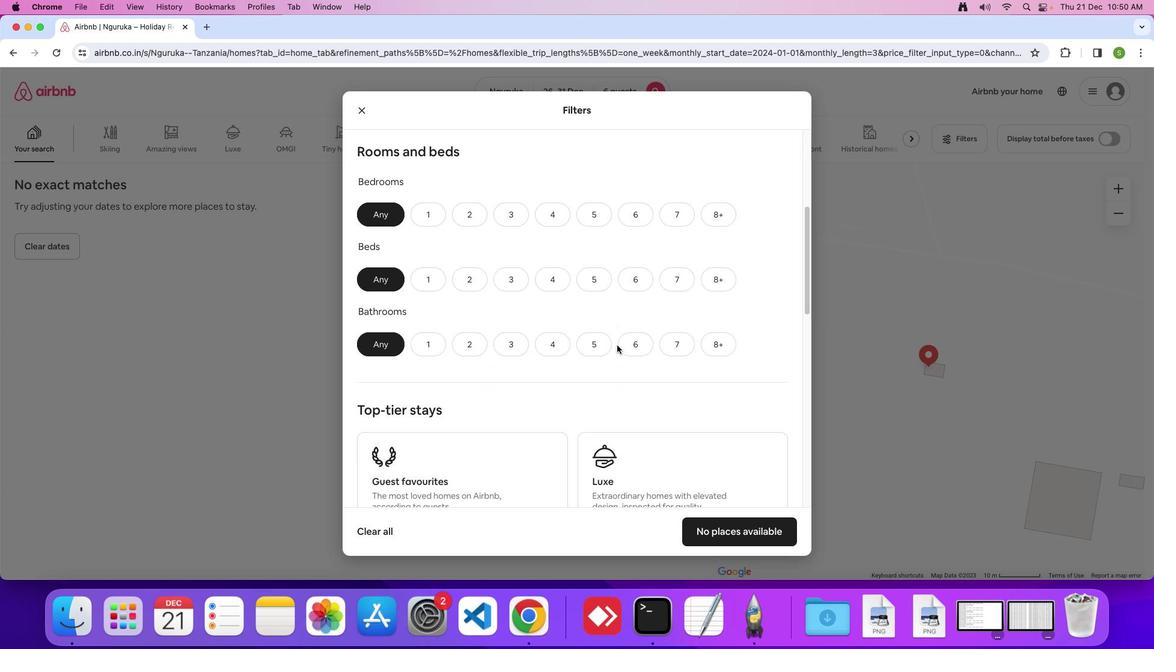 
Action: Mouse scrolled (614, 343) with delta (-1, -3)
Screenshot: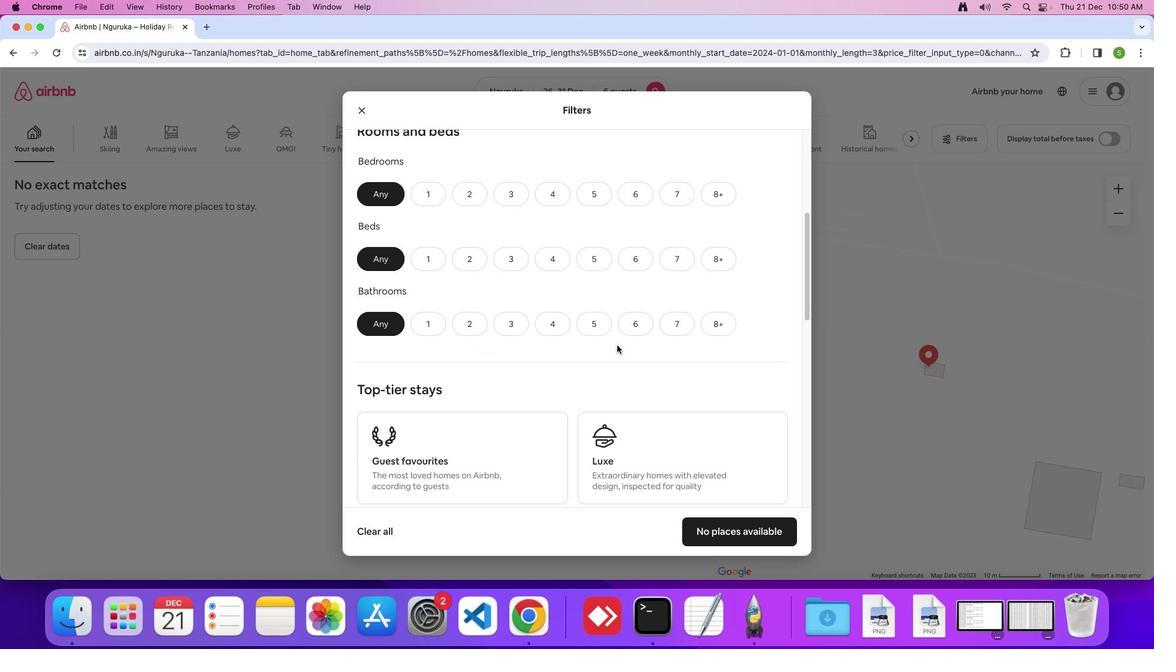 
Action: Mouse moved to (636, 196)
Screenshot: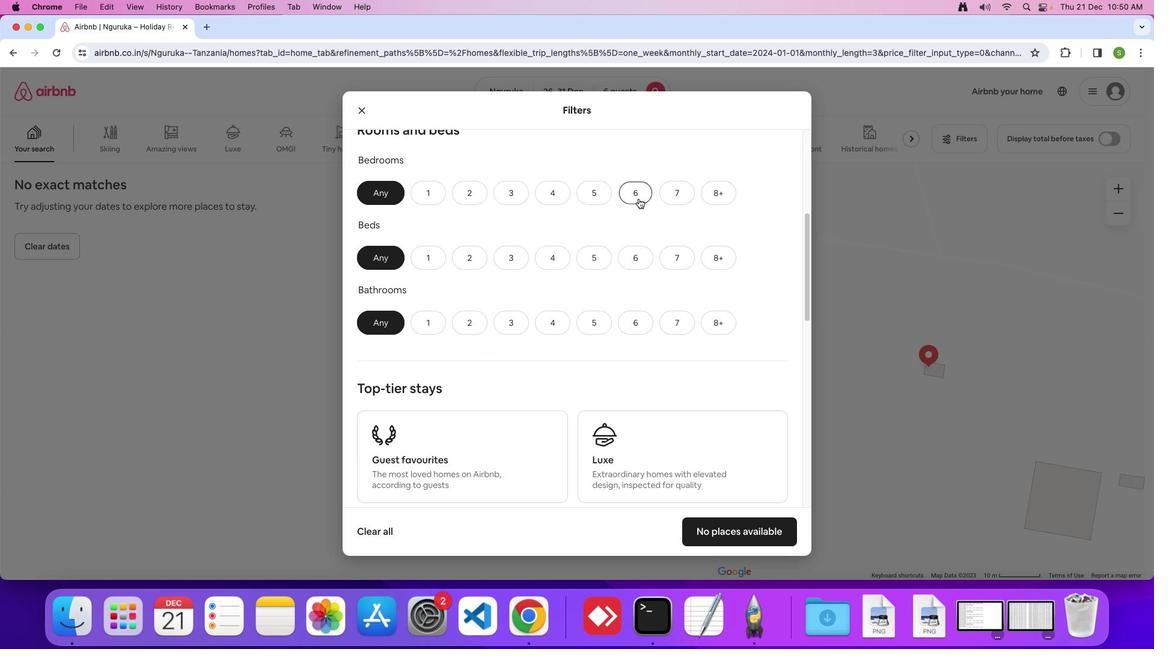 
Action: Mouse pressed left at (636, 196)
Screenshot: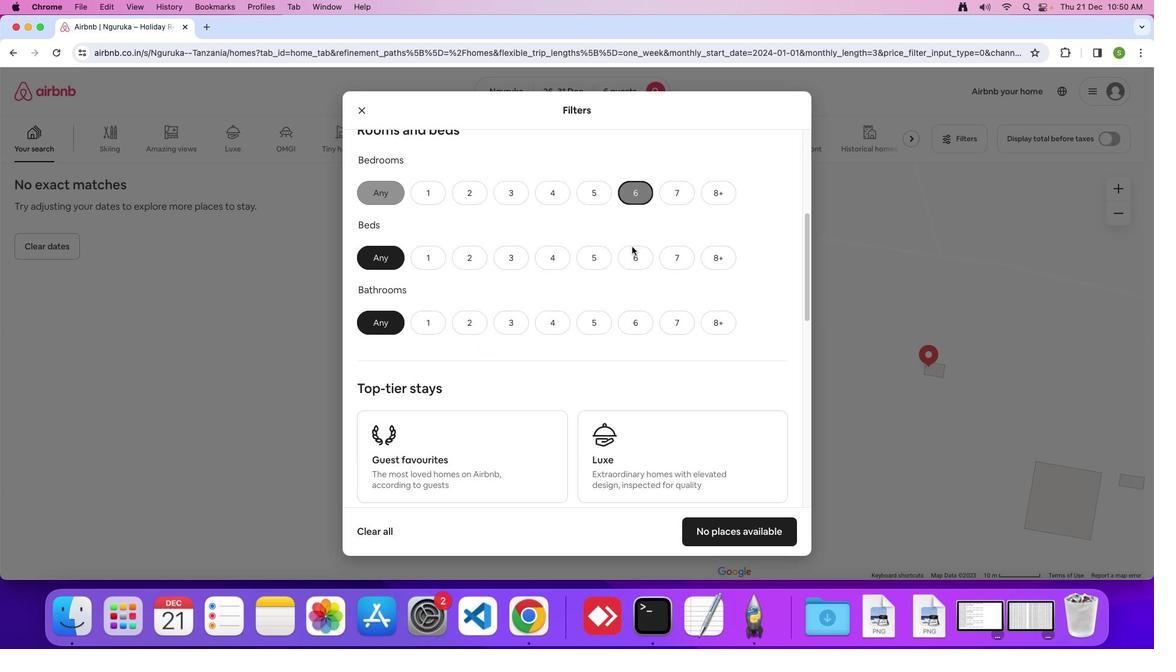
Action: Mouse moved to (629, 260)
Screenshot: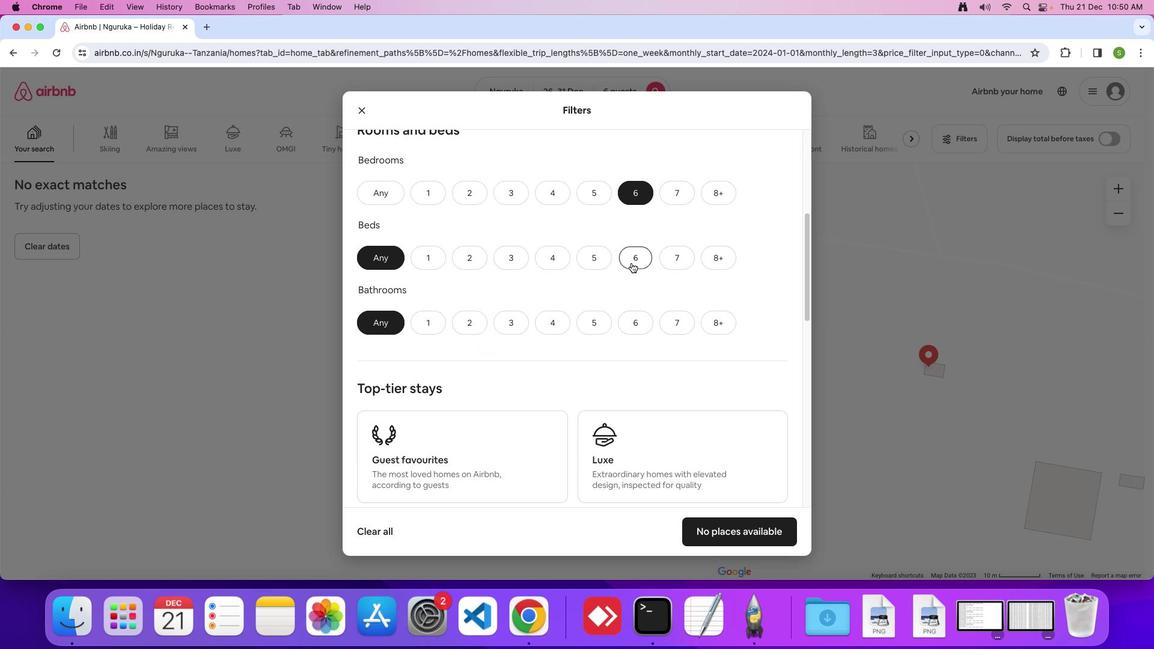 
Action: Mouse pressed left at (629, 260)
Screenshot: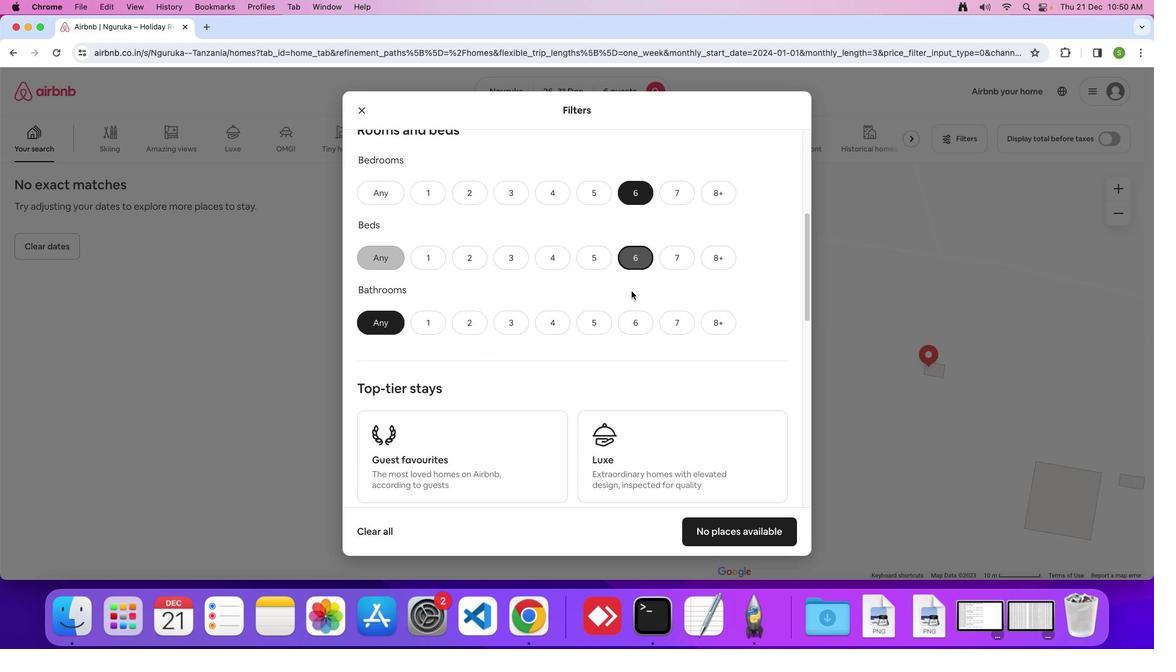 
Action: Mouse moved to (633, 324)
Screenshot: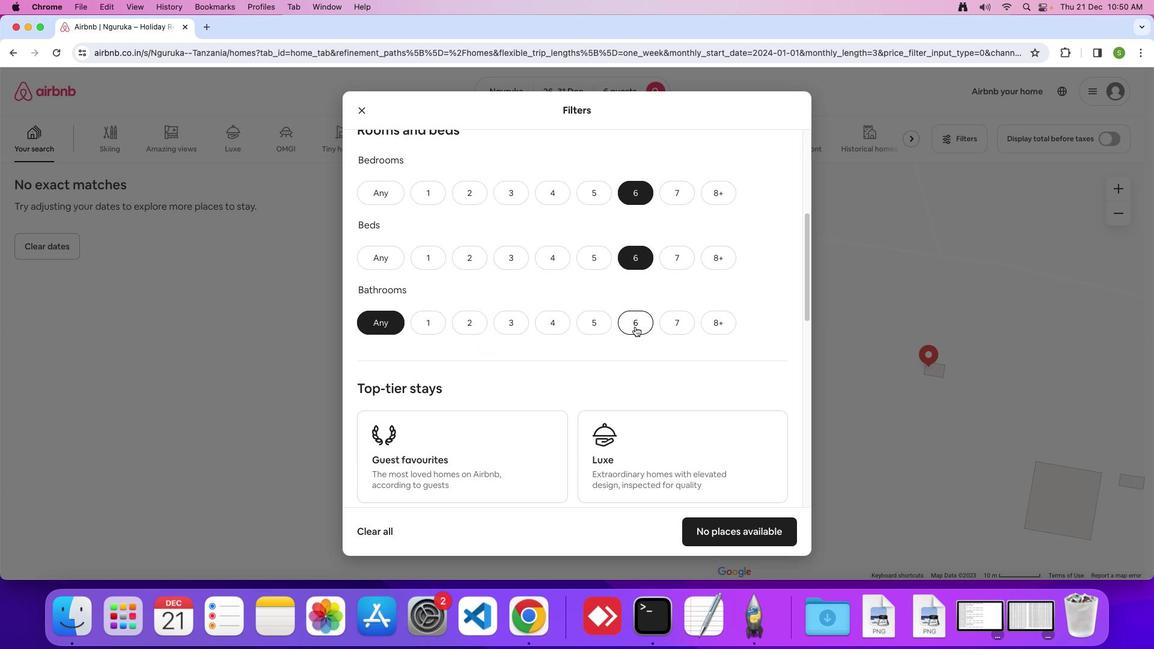 
Action: Mouse pressed left at (633, 324)
Screenshot: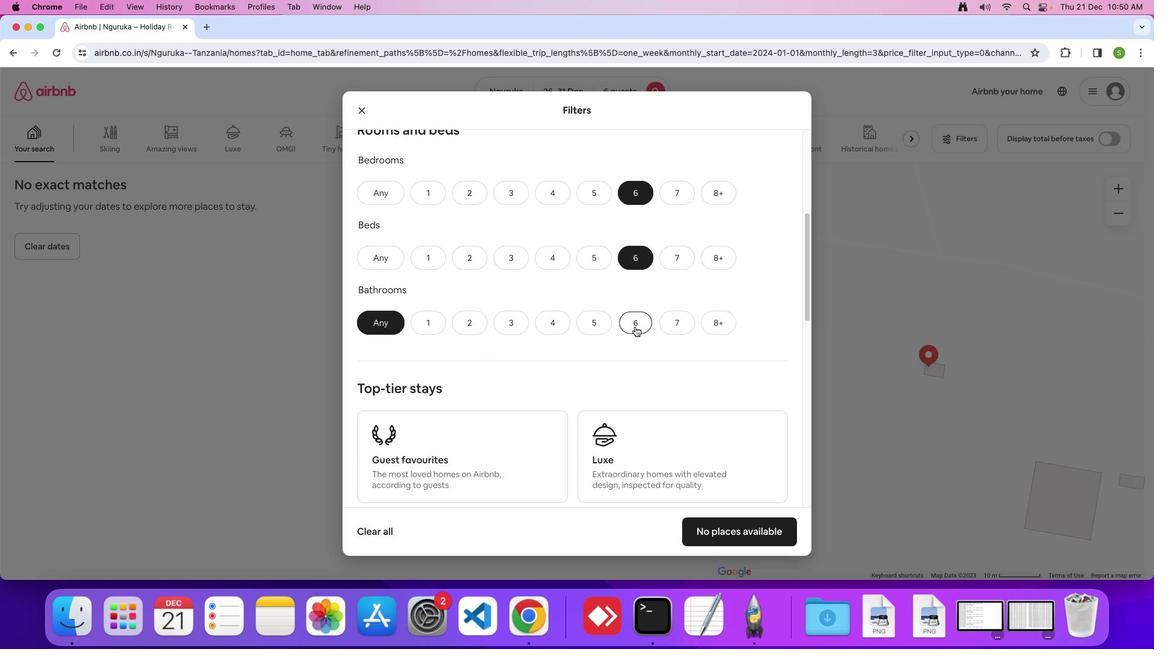 
Action: Mouse scrolled (633, 324) with delta (-1, -2)
Screenshot: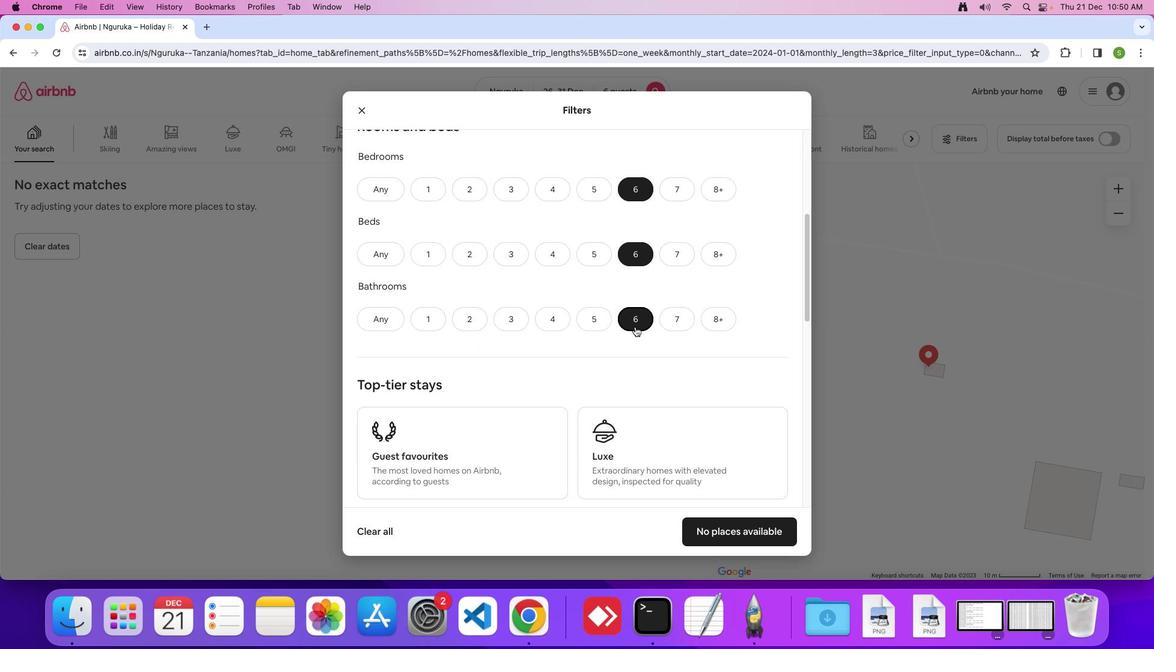 
Action: Mouse scrolled (633, 324) with delta (-1, -2)
Screenshot: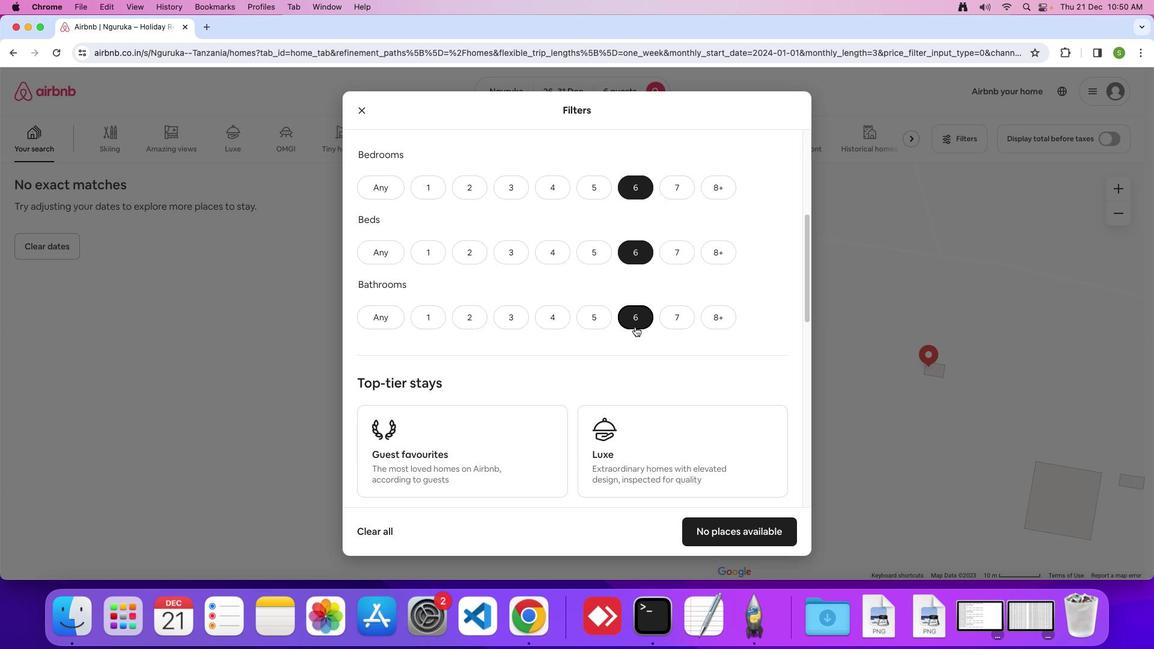 
Action: Mouse moved to (567, 339)
Screenshot: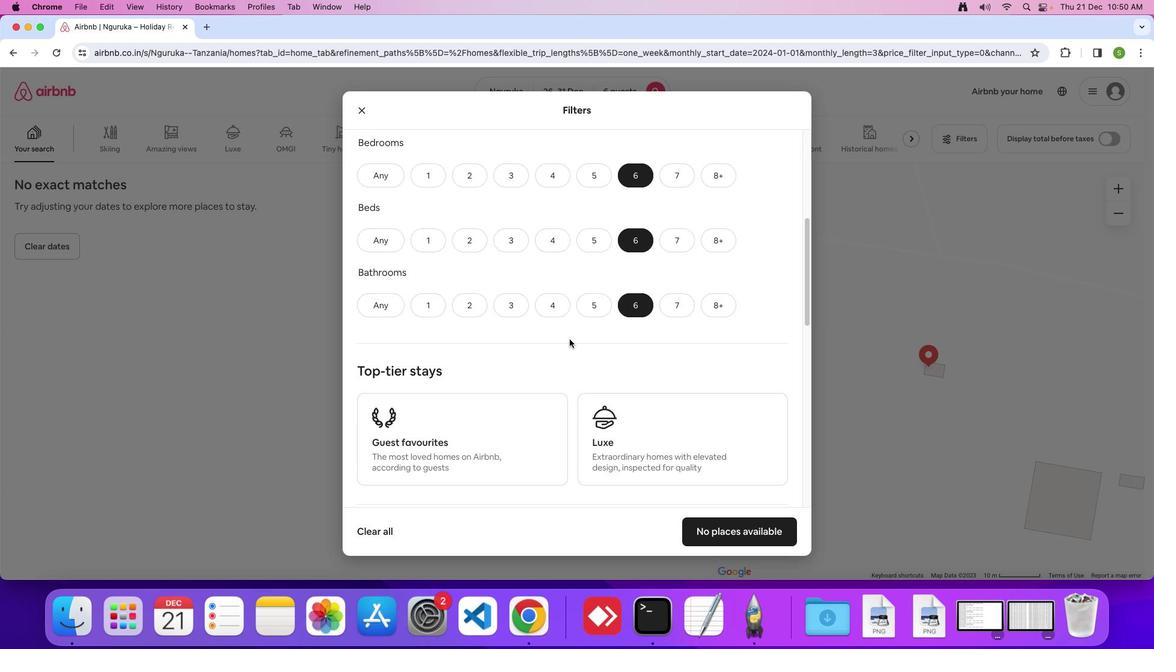 
Action: Mouse scrolled (567, 339) with delta (-1, -2)
Screenshot: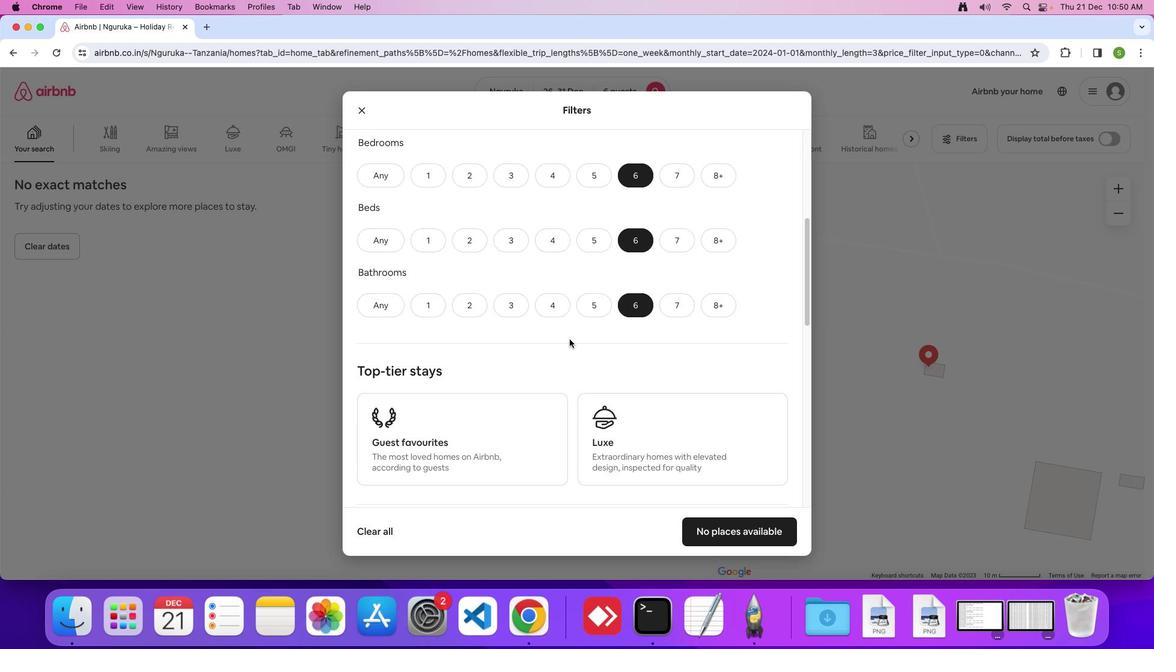 
Action: Mouse moved to (567, 337)
Screenshot: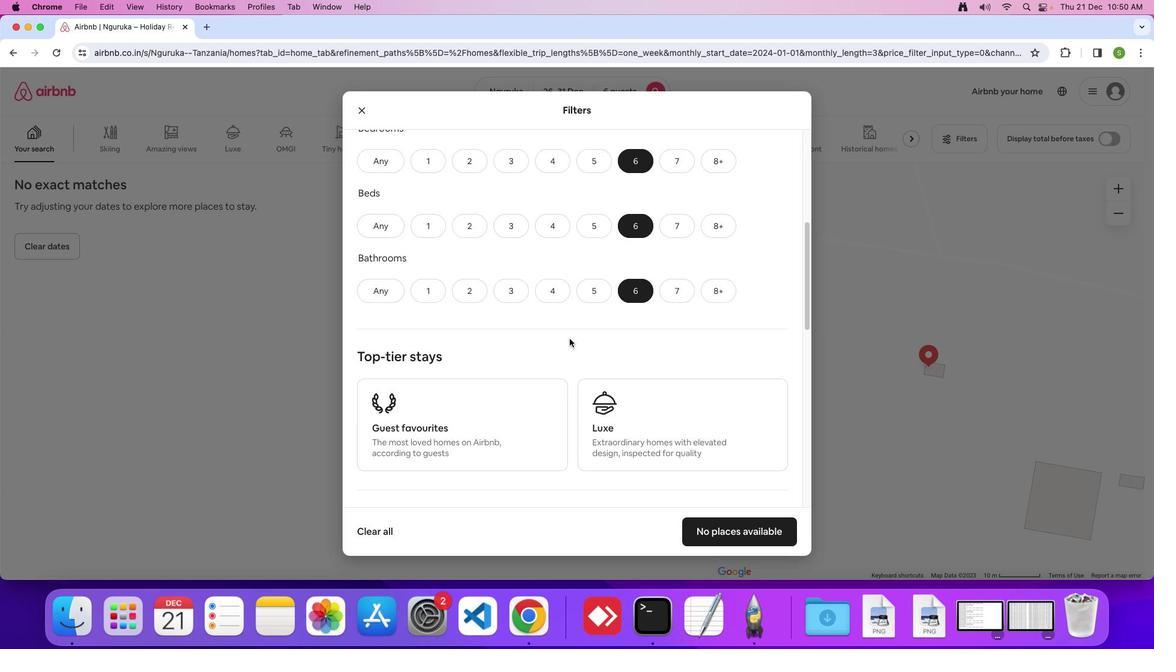 
Action: Mouse scrolled (567, 337) with delta (-1, -2)
Screenshot: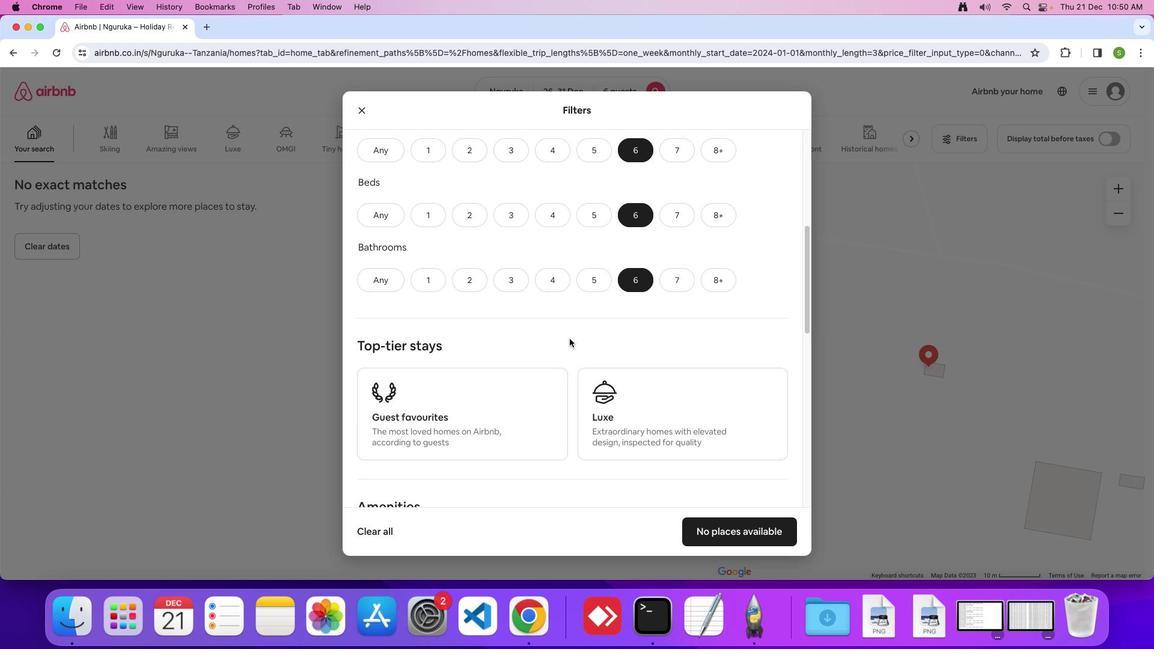 
Action: Mouse moved to (567, 337)
Screenshot: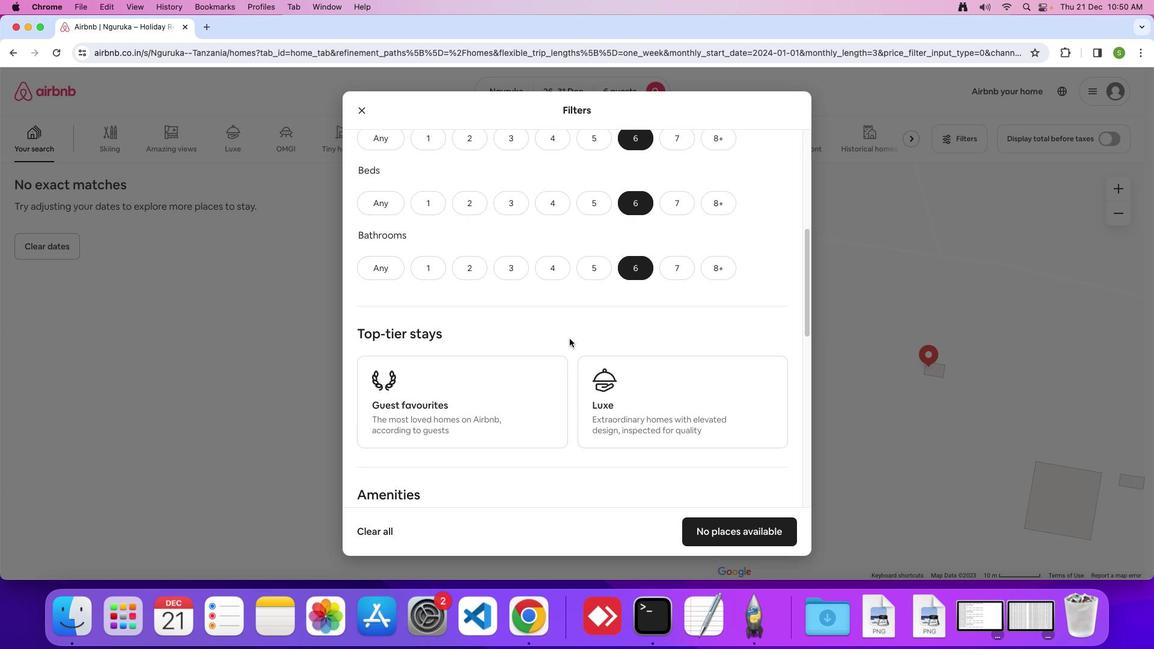 
Action: Mouse scrolled (567, 337) with delta (-1, -2)
Screenshot: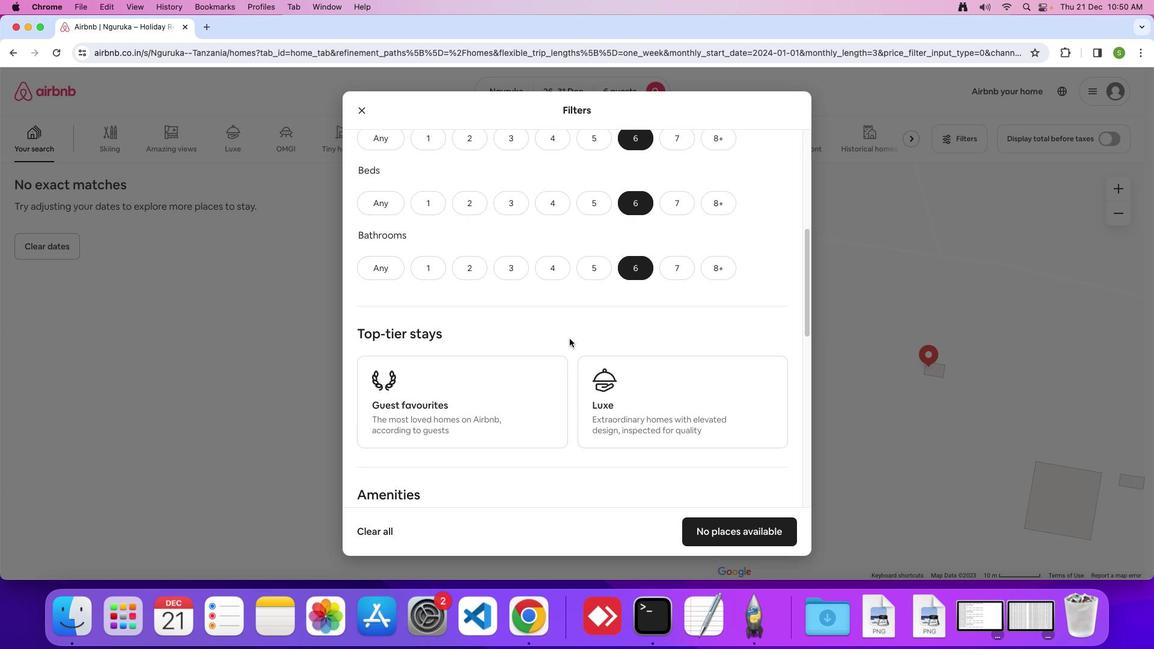 
Action: Mouse moved to (566, 335)
Screenshot: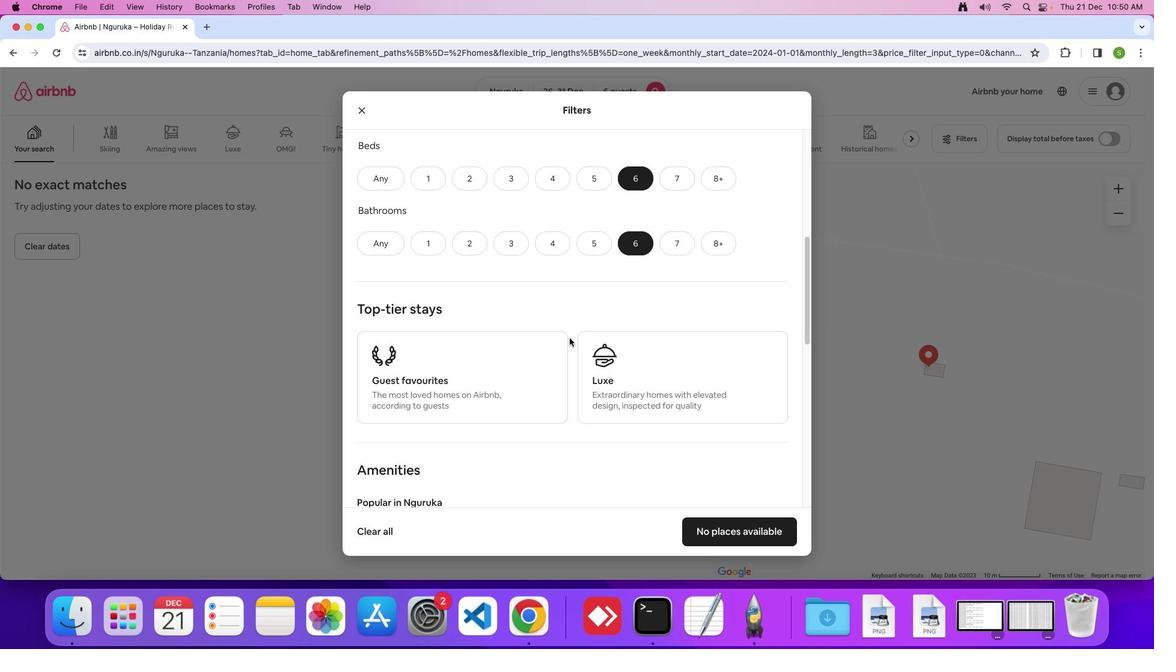 
Action: Mouse scrolled (566, 335) with delta (-1, -2)
Screenshot: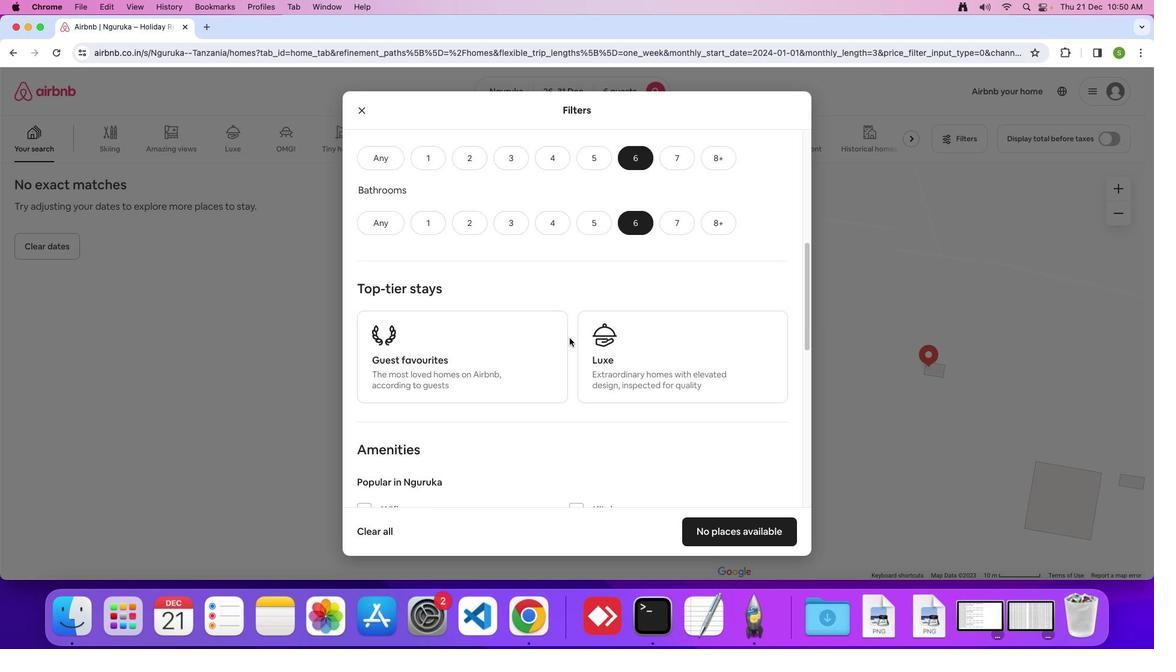 
Action: Mouse scrolled (566, 335) with delta (-1, -2)
Screenshot: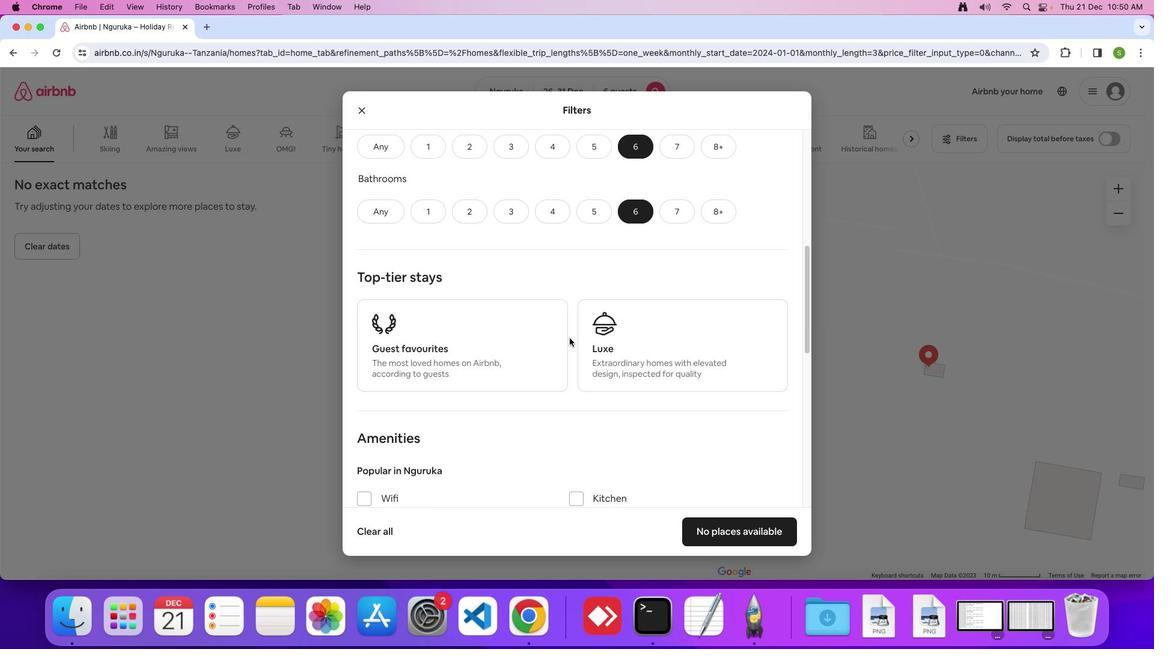 
Action: Mouse scrolled (566, 335) with delta (-1, -3)
Screenshot: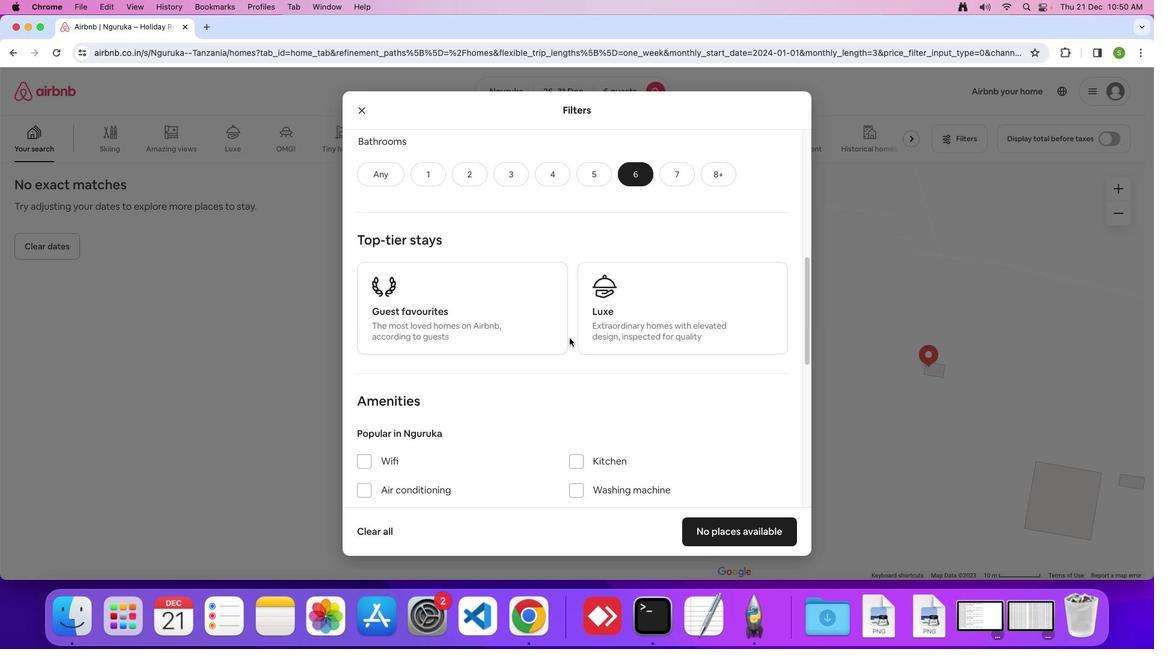 
Action: Mouse moved to (566, 333)
Screenshot: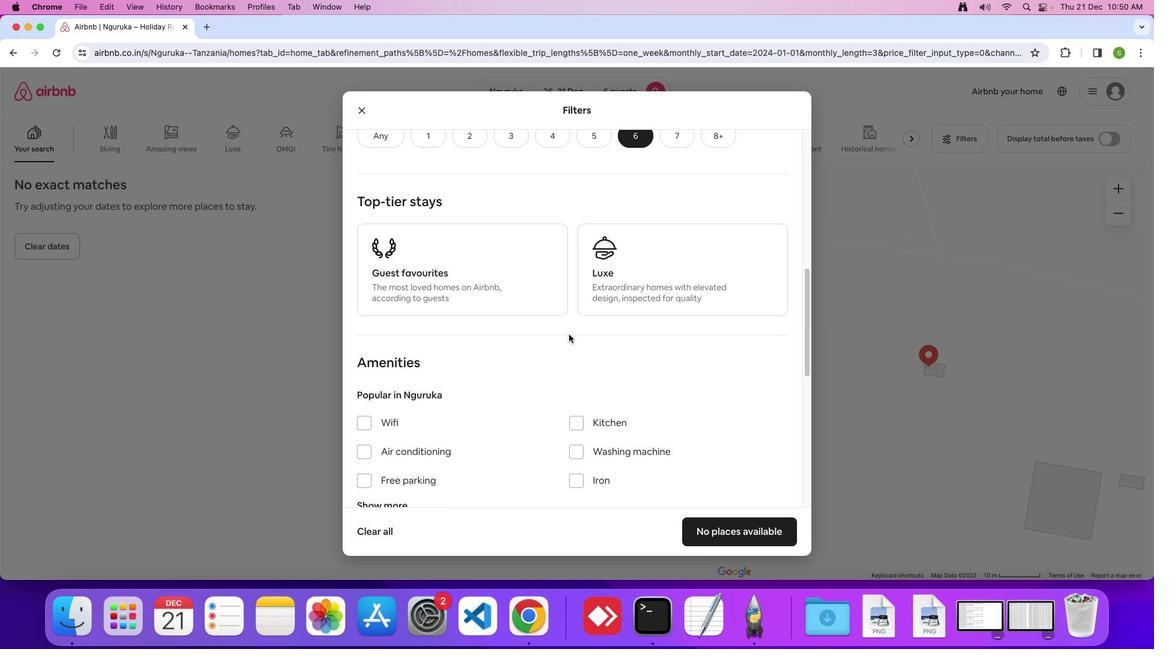 
Action: Mouse scrolled (566, 333) with delta (-1, -2)
Screenshot: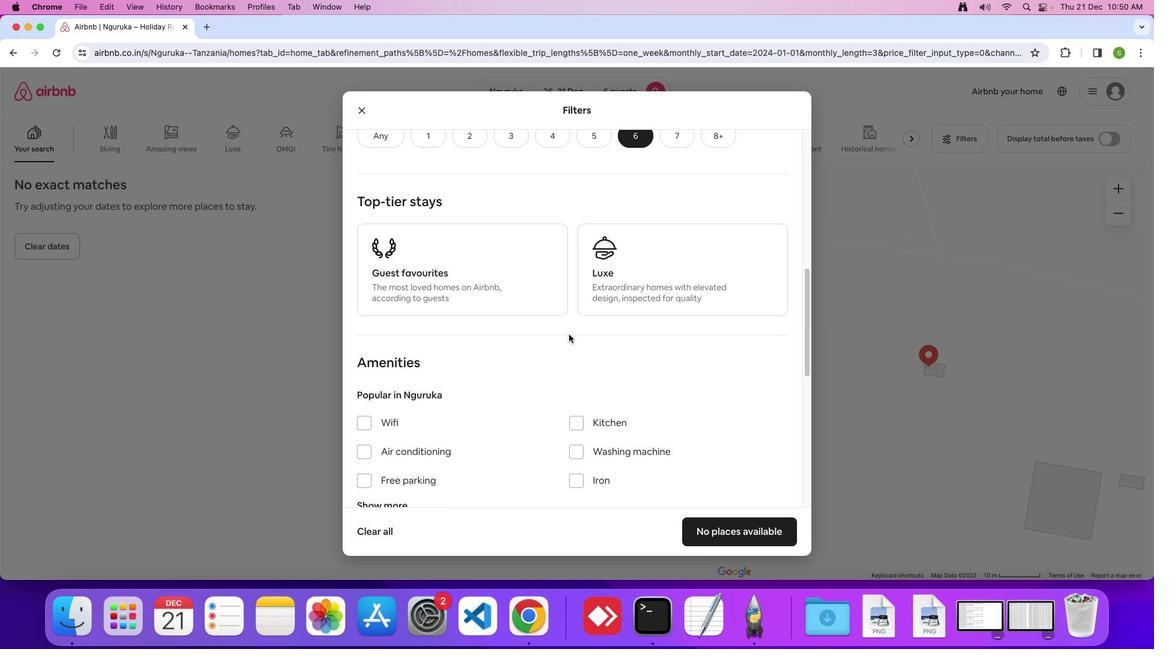 
Action: Mouse moved to (566, 332)
Screenshot: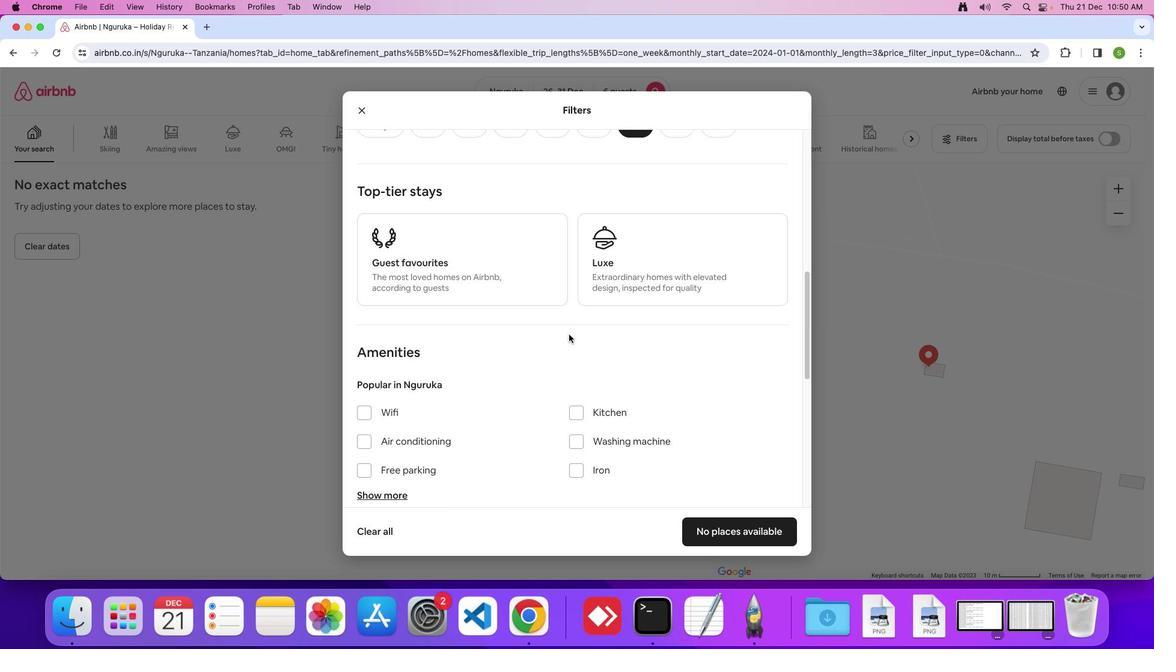 
Action: Mouse scrolled (566, 332) with delta (-1, -2)
Screenshot: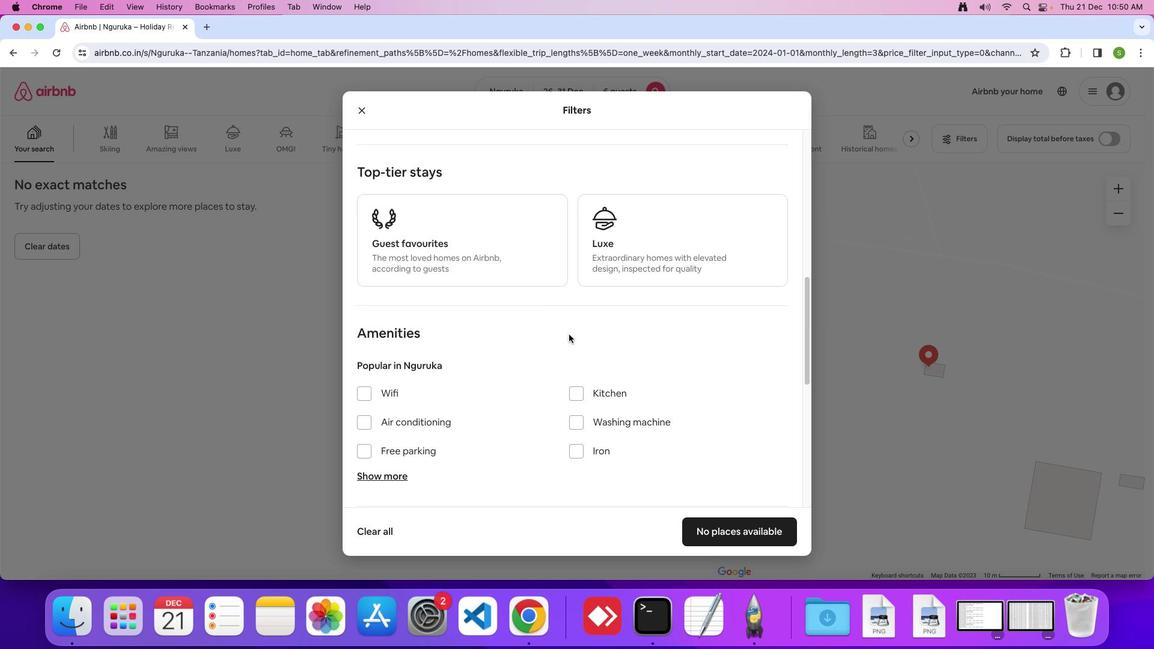 
Action: Mouse moved to (566, 331)
Screenshot: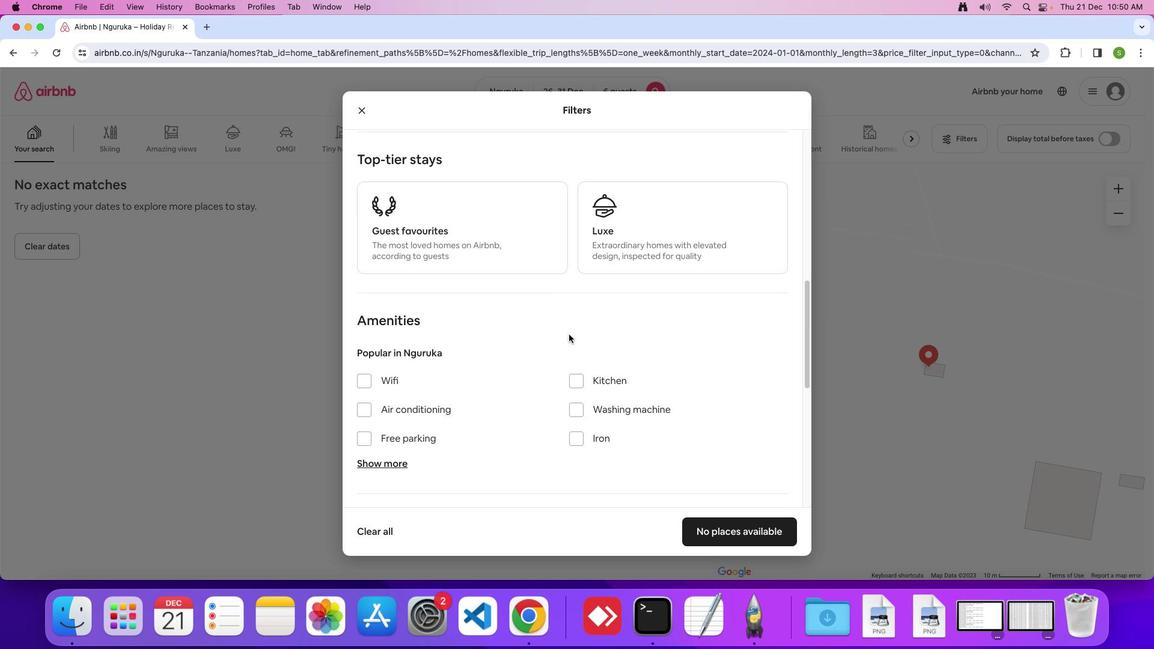 
Action: Mouse scrolled (566, 331) with delta (-1, -3)
Screenshot: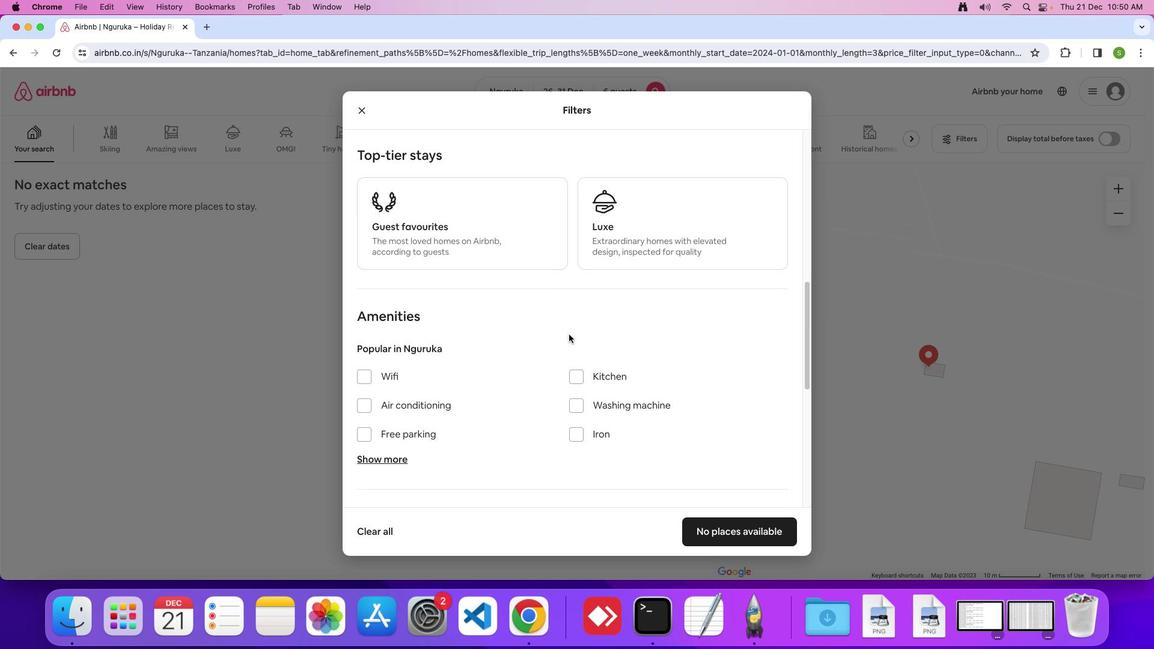 
Action: Mouse moved to (570, 319)
Screenshot: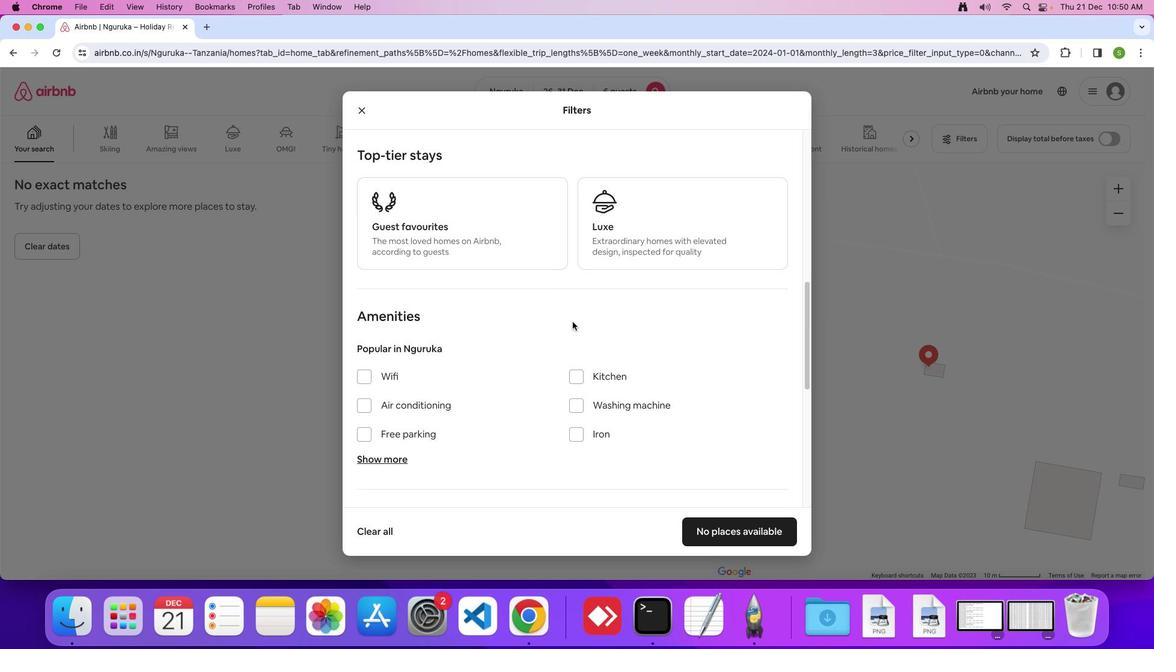 
Action: Mouse scrolled (570, 319) with delta (-1, -2)
Screenshot: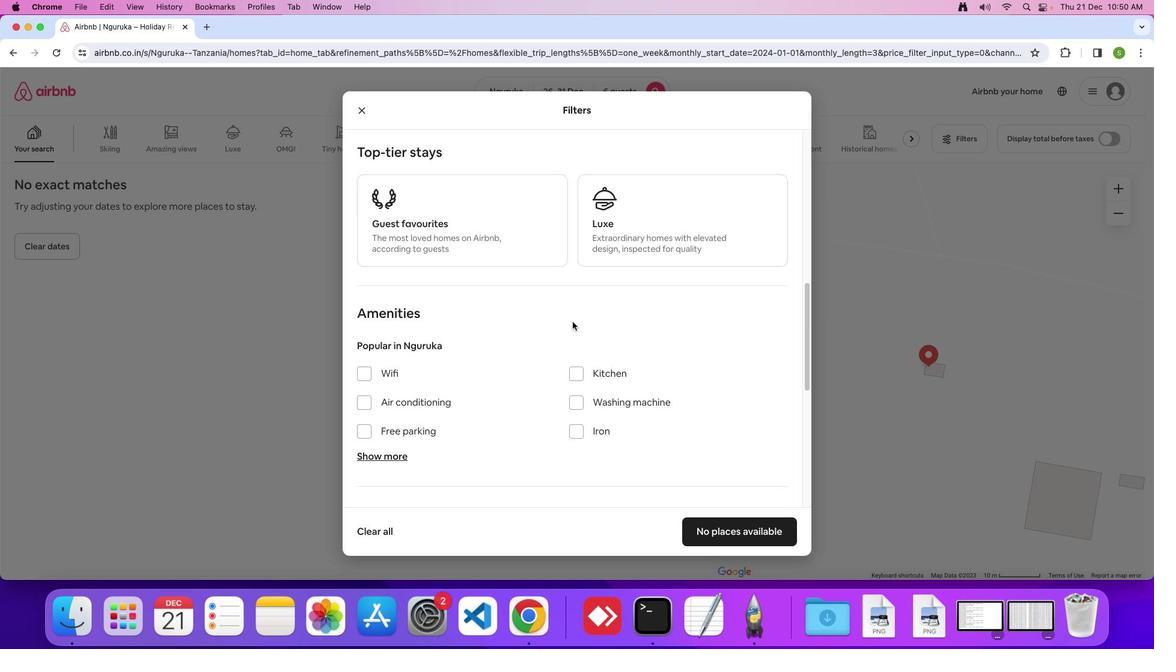 
Action: Mouse scrolled (570, 319) with delta (-1, -2)
Screenshot: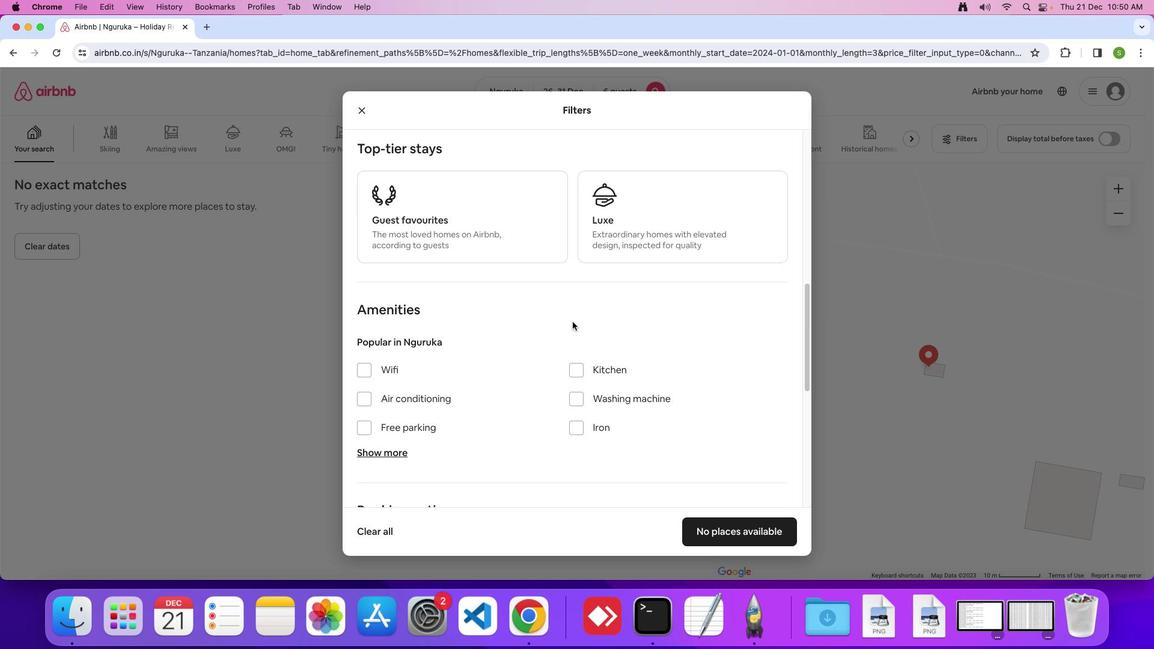 
Action: Mouse scrolled (570, 319) with delta (-1, -2)
Screenshot: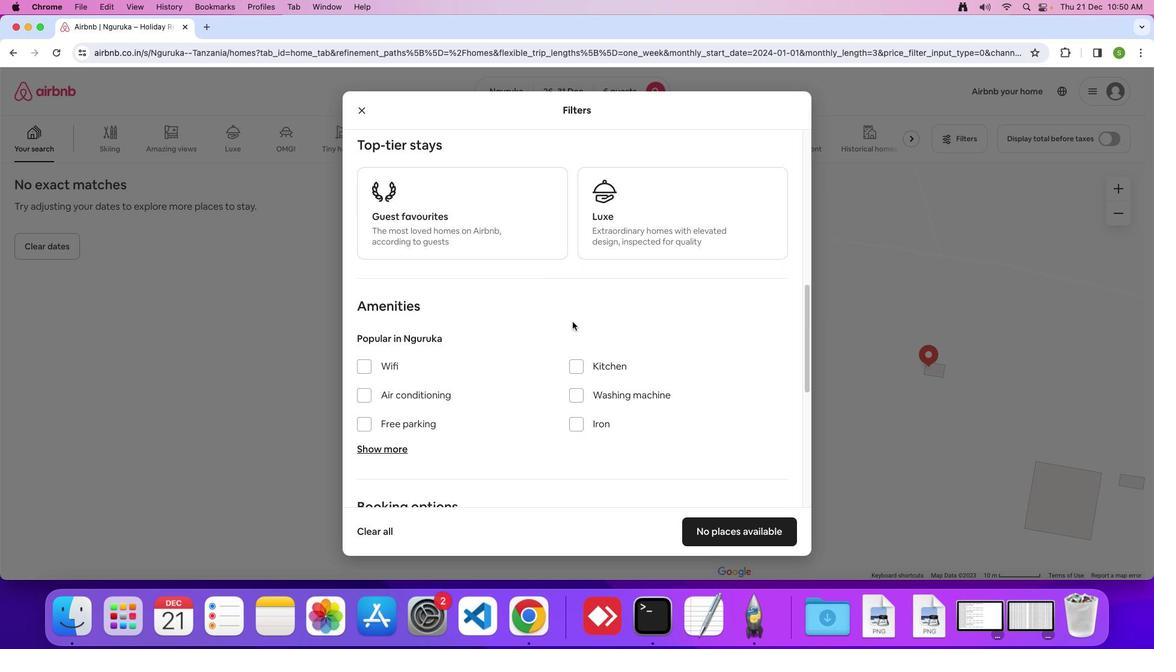 
Action: Mouse scrolled (570, 319) with delta (-1, -2)
Screenshot: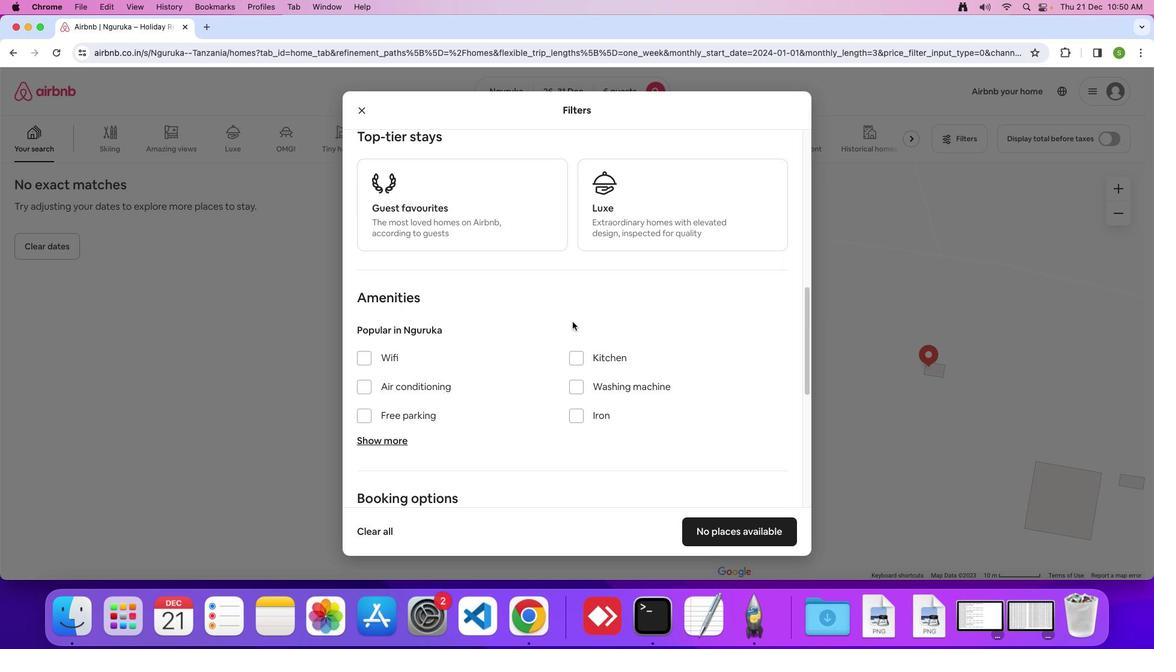 
Action: Mouse scrolled (570, 319) with delta (-1, -2)
Screenshot: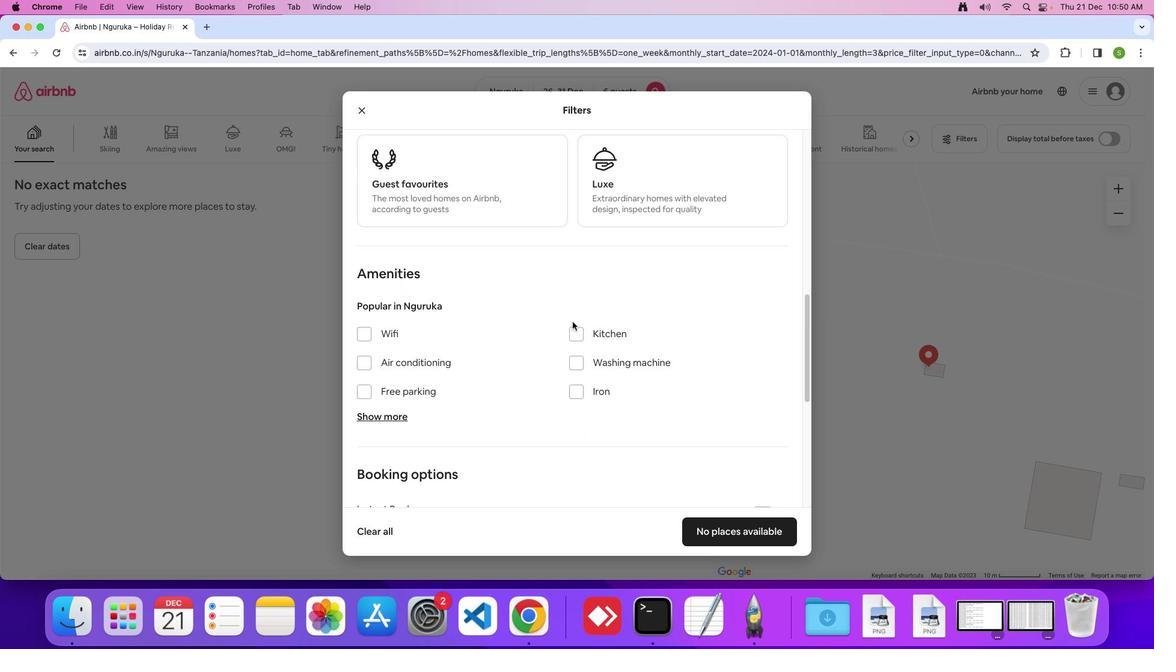 
Action: Mouse scrolled (570, 319) with delta (-1, -2)
Screenshot: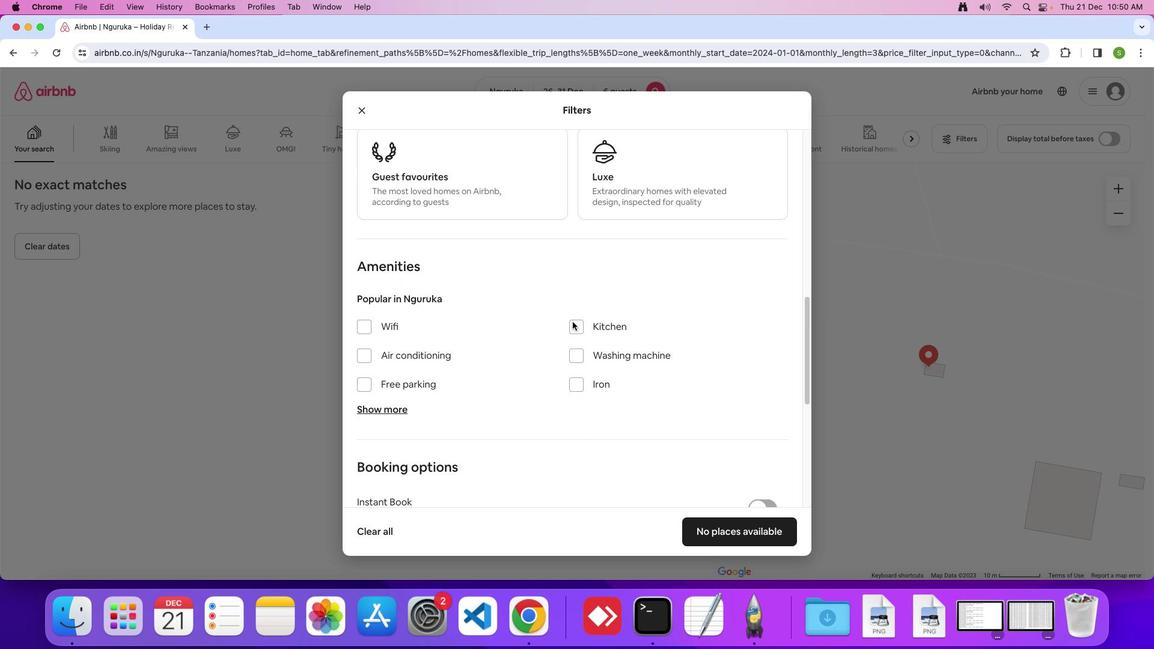 
Action: Mouse scrolled (570, 319) with delta (-1, -2)
Screenshot: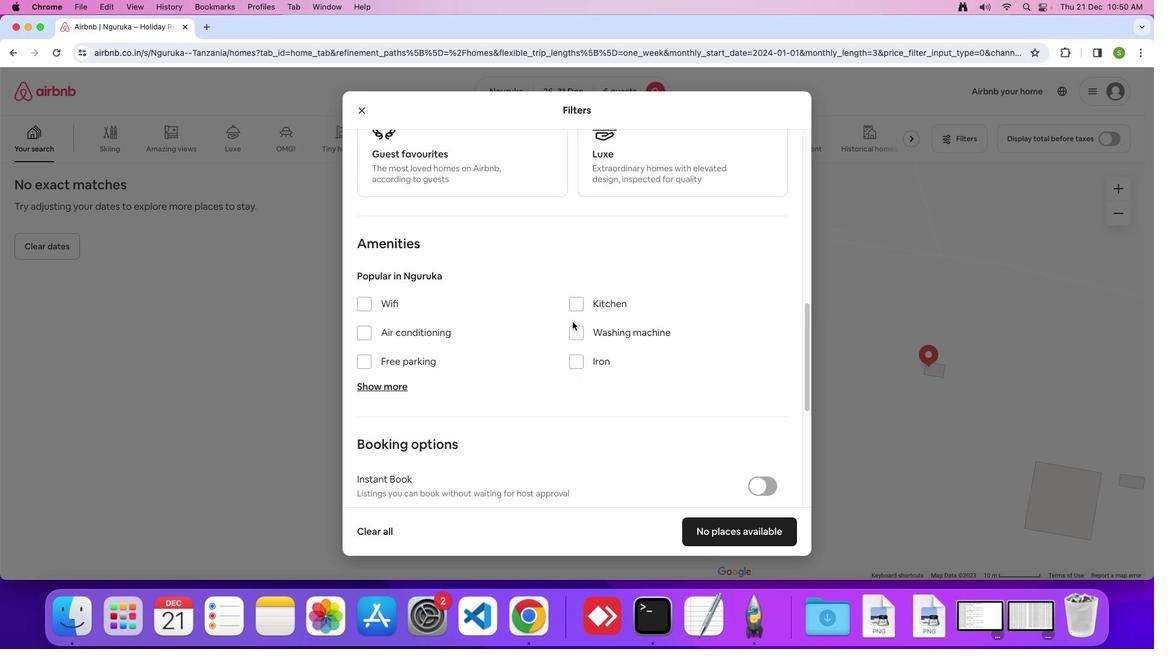 
Action: Mouse scrolled (570, 319) with delta (-1, -2)
Screenshot: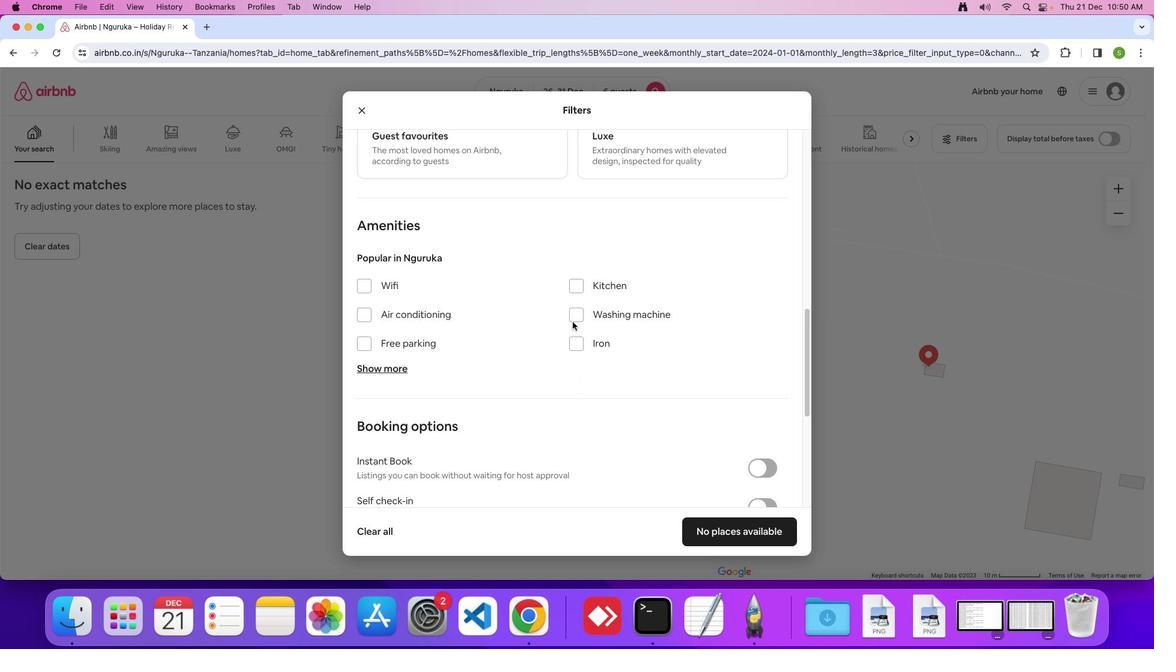 
Action: Mouse scrolled (570, 319) with delta (-1, -3)
Screenshot: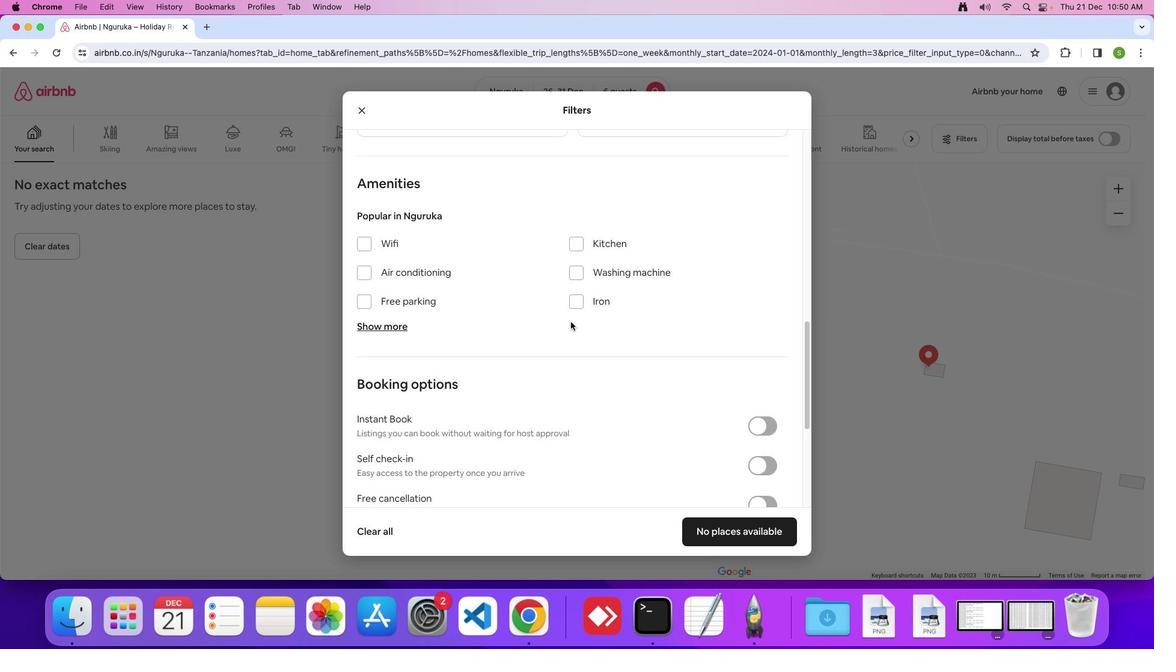 
Action: Mouse moved to (360, 232)
Screenshot: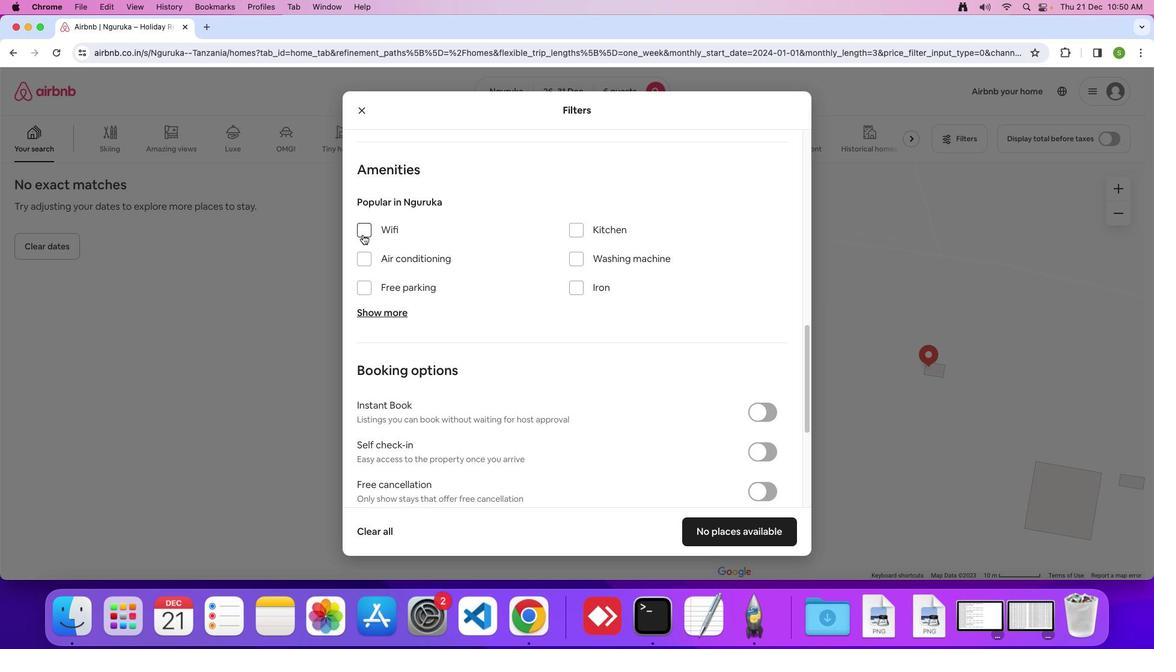 
Action: Mouse pressed left at (360, 232)
Screenshot: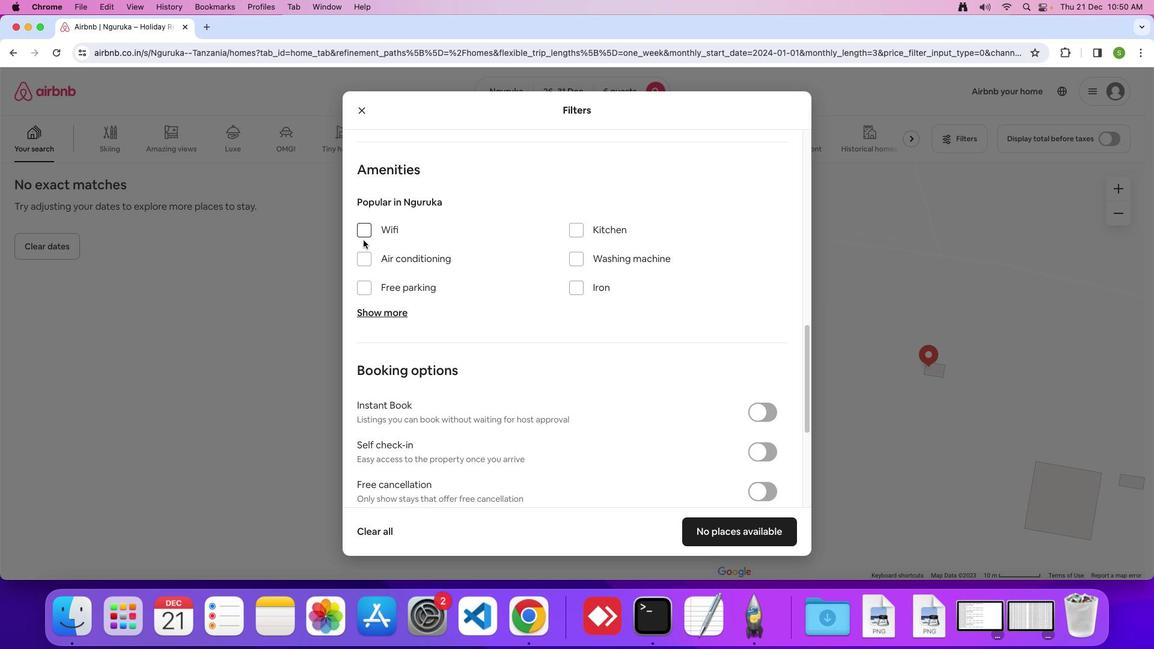 
Action: Mouse moved to (367, 286)
Screenshot: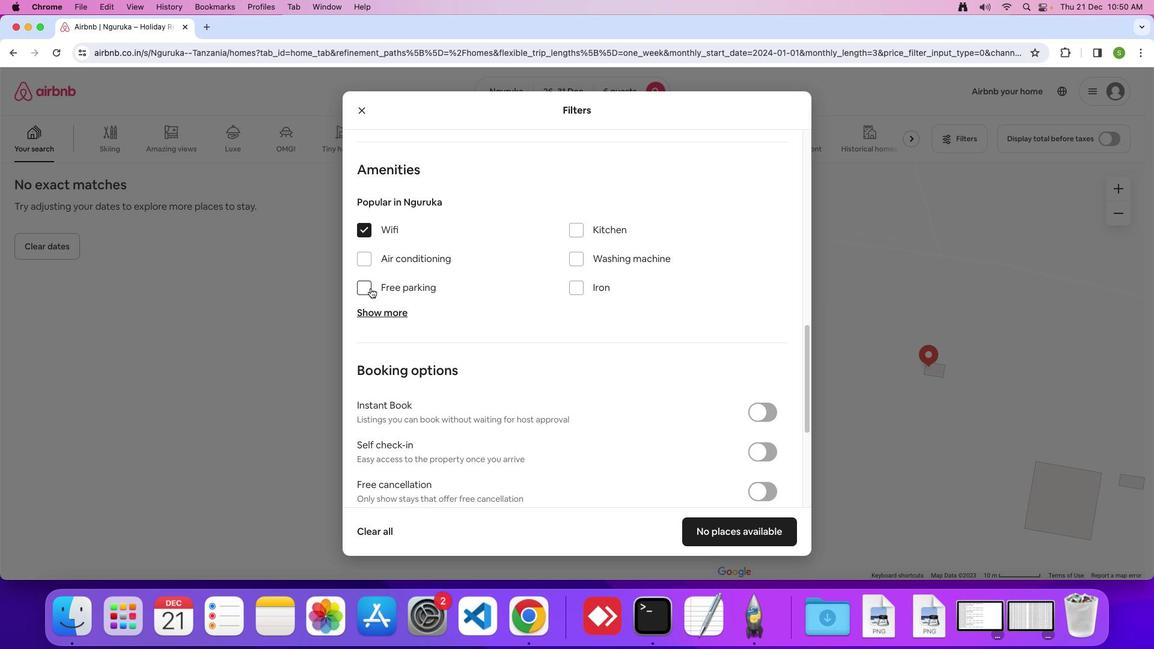 
Action: Mouse pressed left at (367, 286)
Screenshot: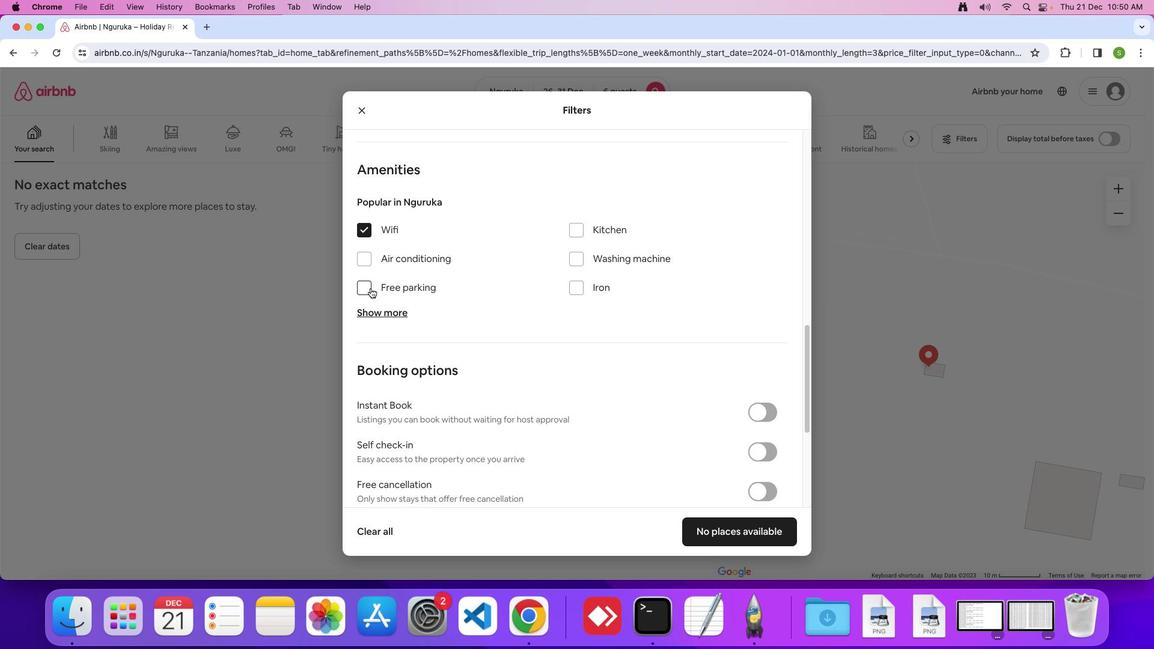 
Action: Mouse moved to (372, 307)
Screenshot: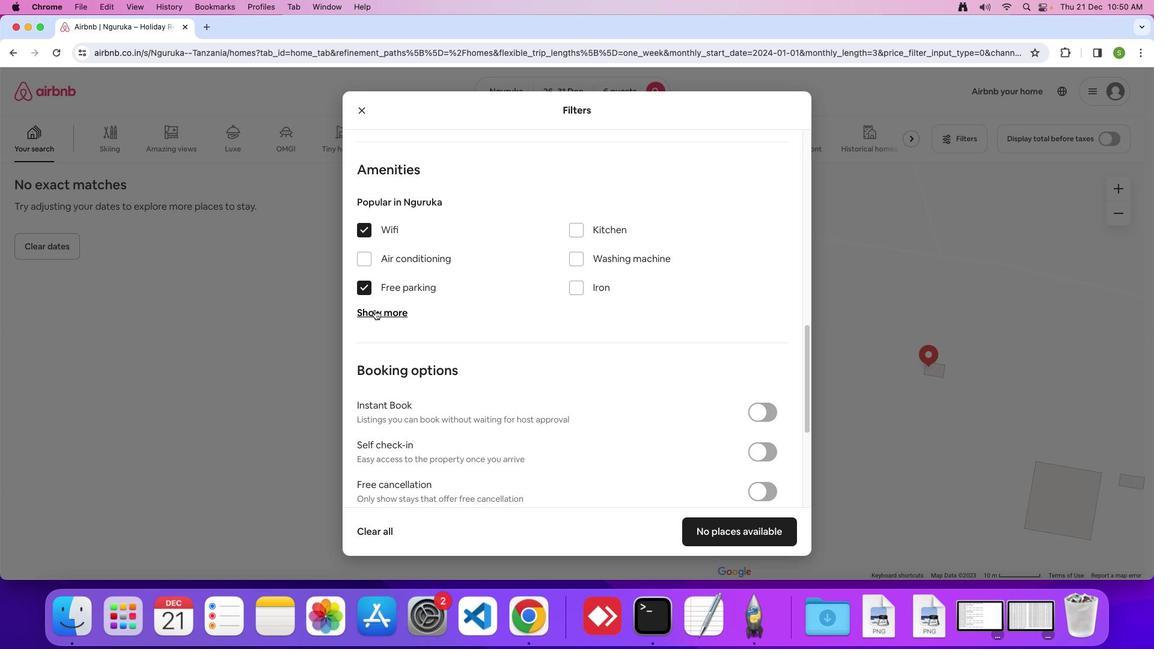 
Action: Mouse pressed left at (372, 307)
Screenshot: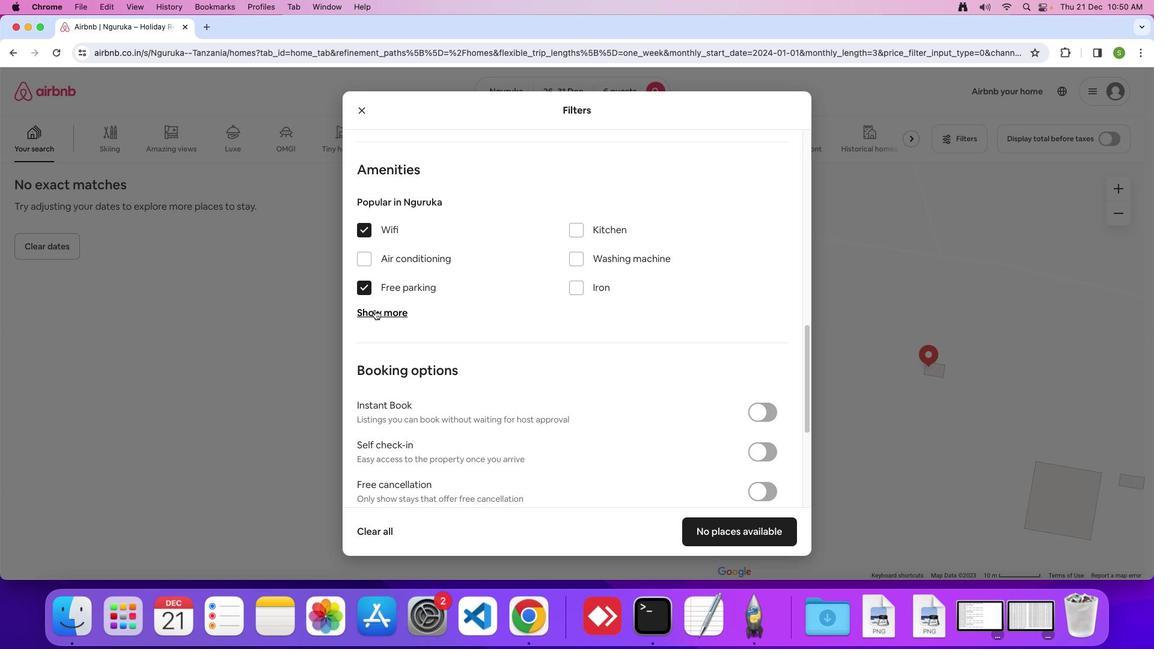 
Action: Mouse moved to (601, 312)
Screenshot: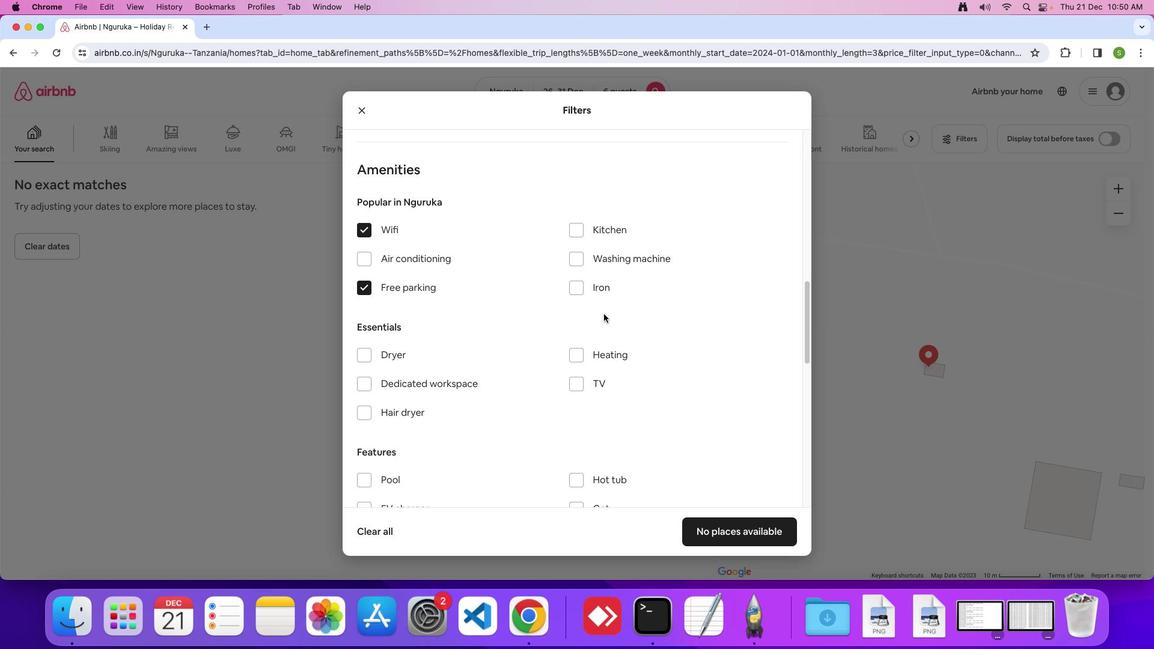 
Action: Mouse scrolled (601, 312) with delta (-1, -2)
Screenshot: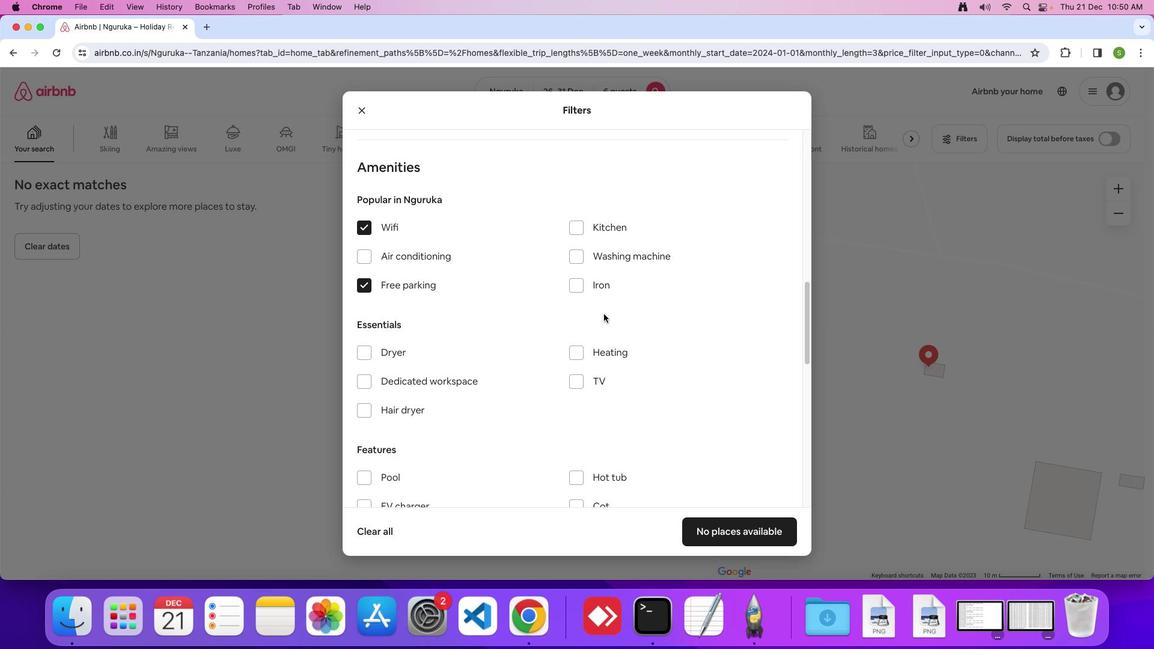 
Action: Mouse scrolled (601, 312) with delta (-1, -2)
Screenshot: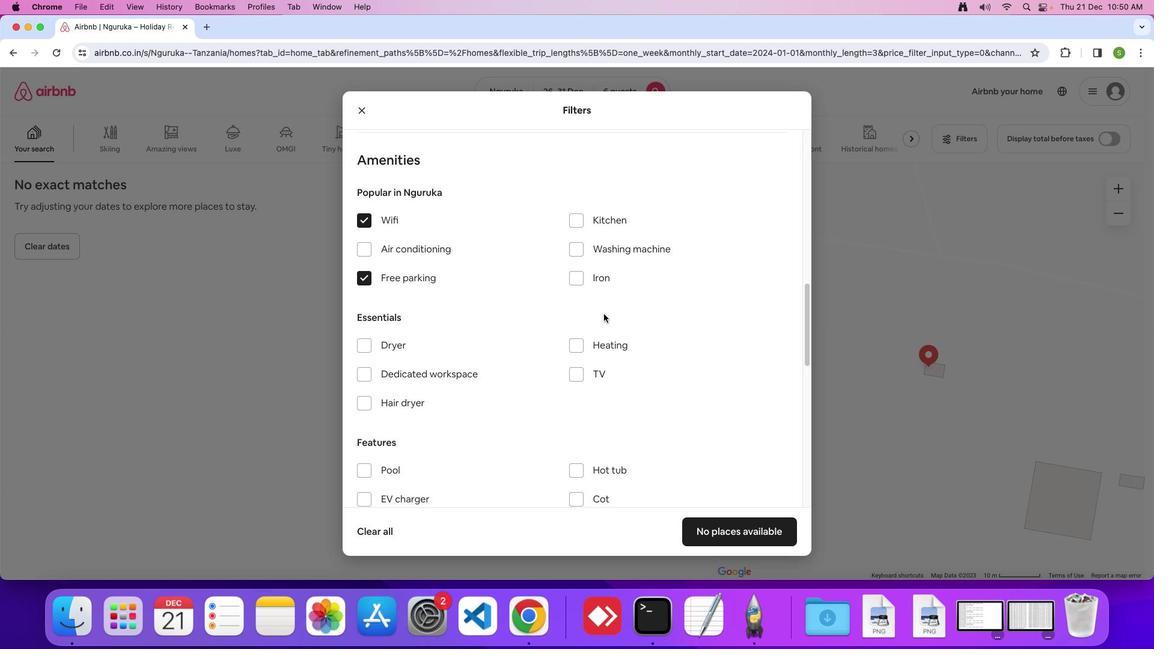 
Action: Mouse scrolled (601, 312) with delta (-1, -2)
Screenshot: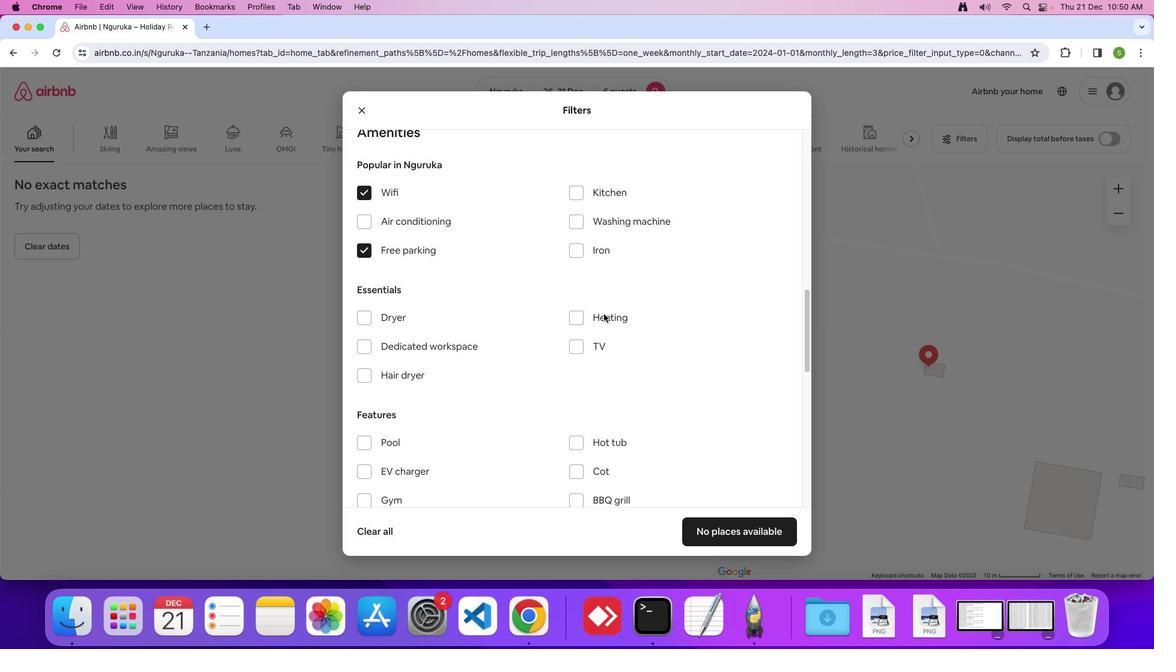 
Action: Mouse moved to (574, 338)
Screenshot: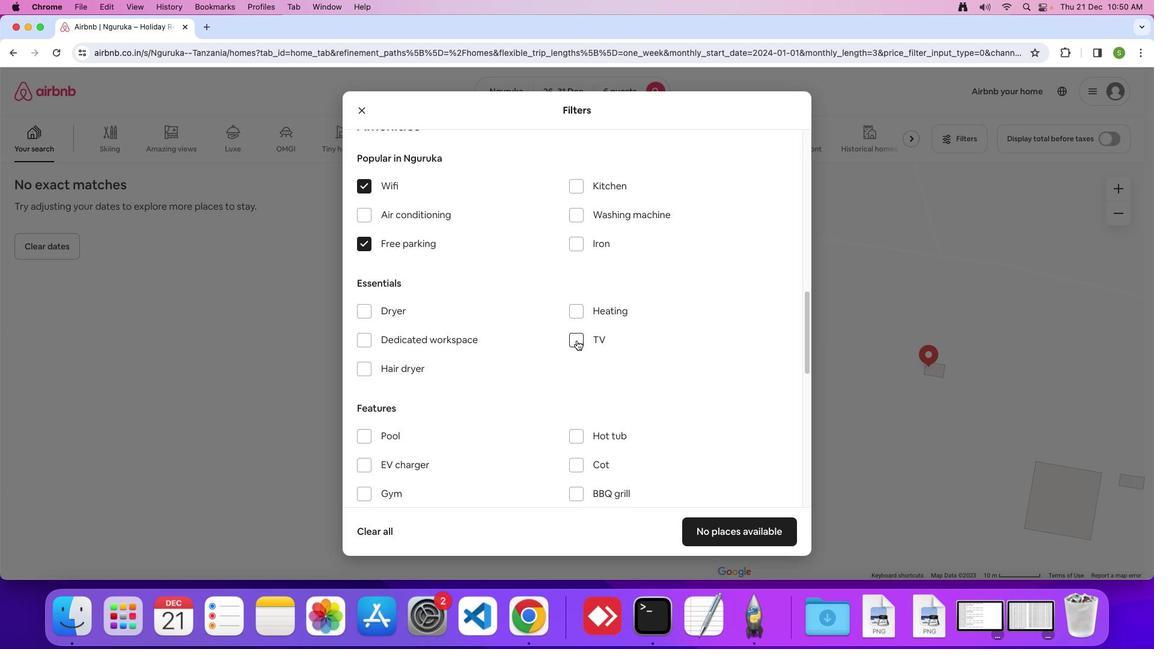 
Action: Mouse pressed left at (574, 338)
Screenshot: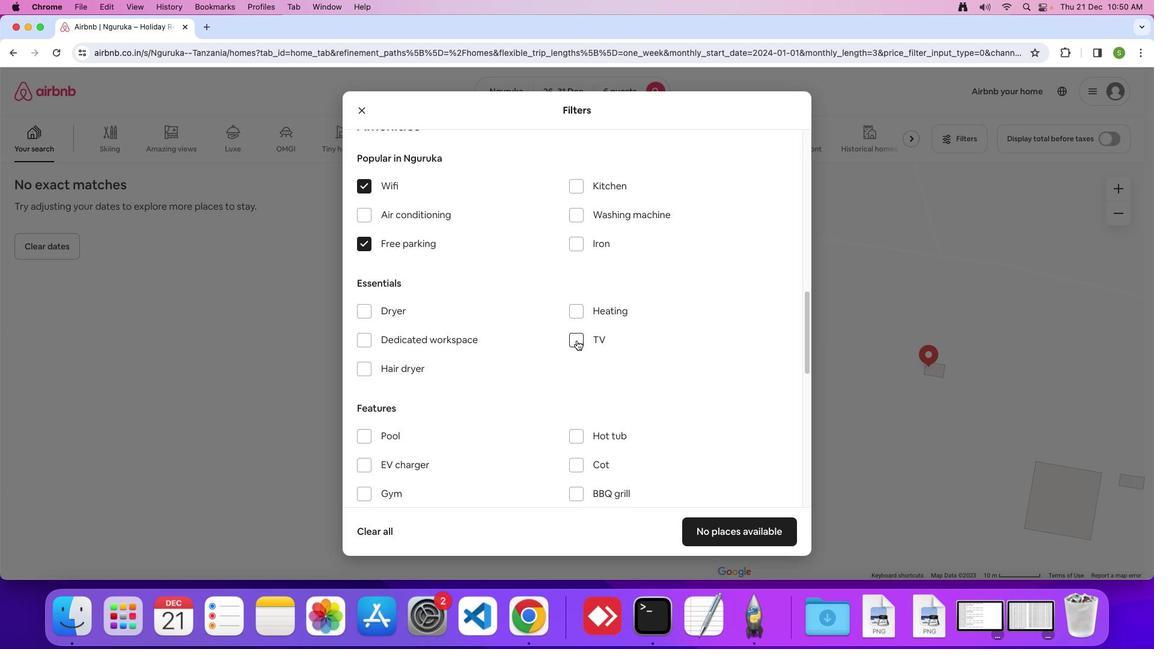 
Action: Mouse moved to (519, 305)
Screenshot: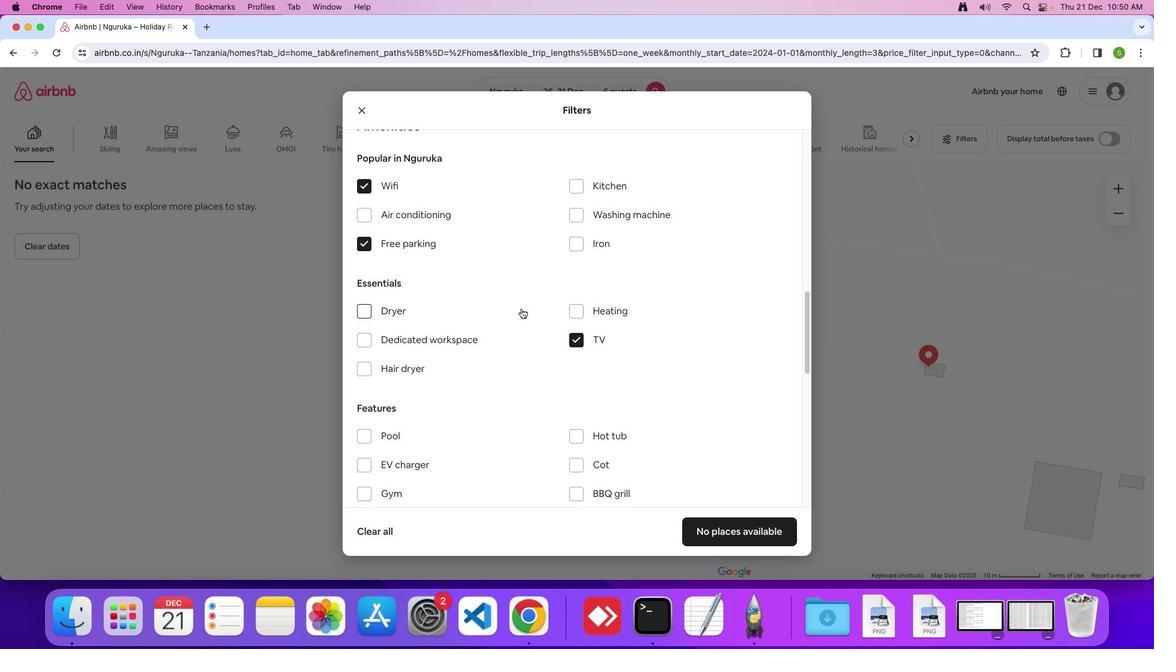 
Action: Mouse scrolled (519, 305) with delta (-1, -2)
Screenshot: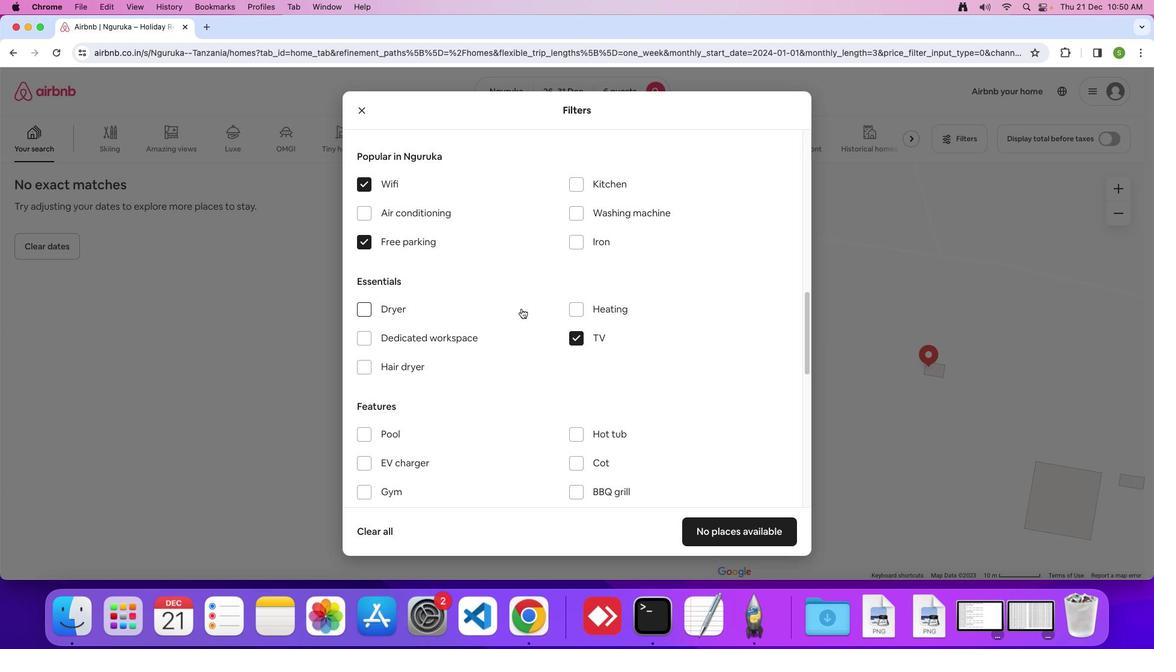 
Action: Mouse scrolled (519, 305) with delta (-1, -2)
Screenshot: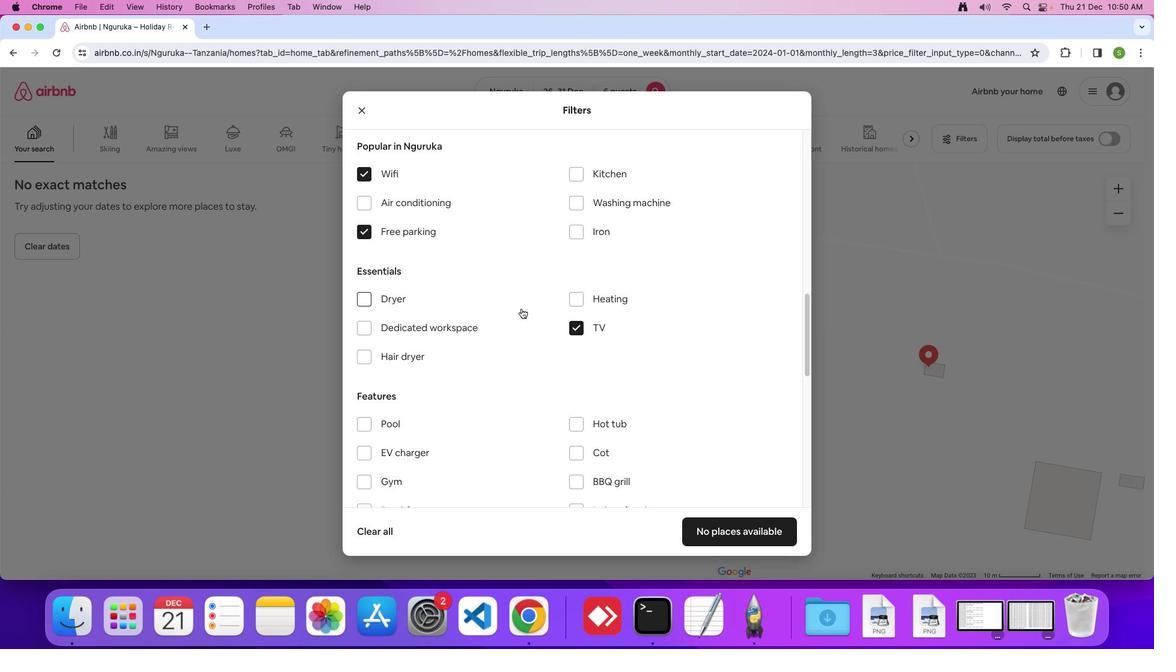 
Action: Mouse moved to (520, 303)
Screenshot: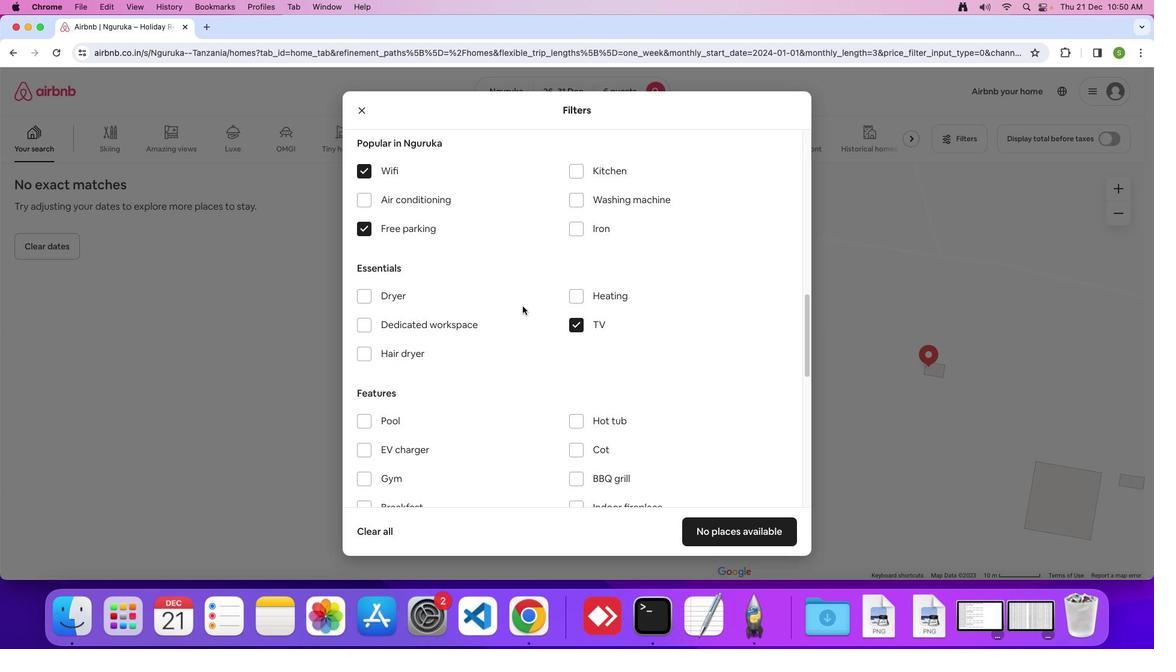 
Action: Mouse scrolled (520, 303) with delta (-1, -2)
Screenshot: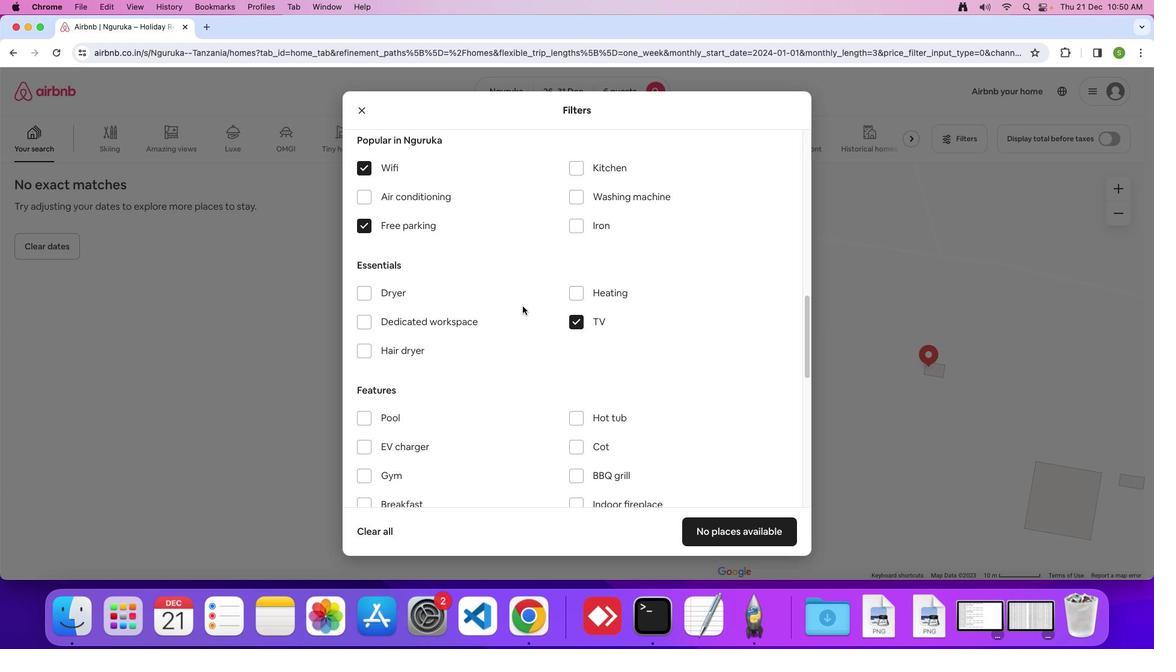
Action: Mouse scrolled (520, 303) with delta (-1, -2)
Screenshot: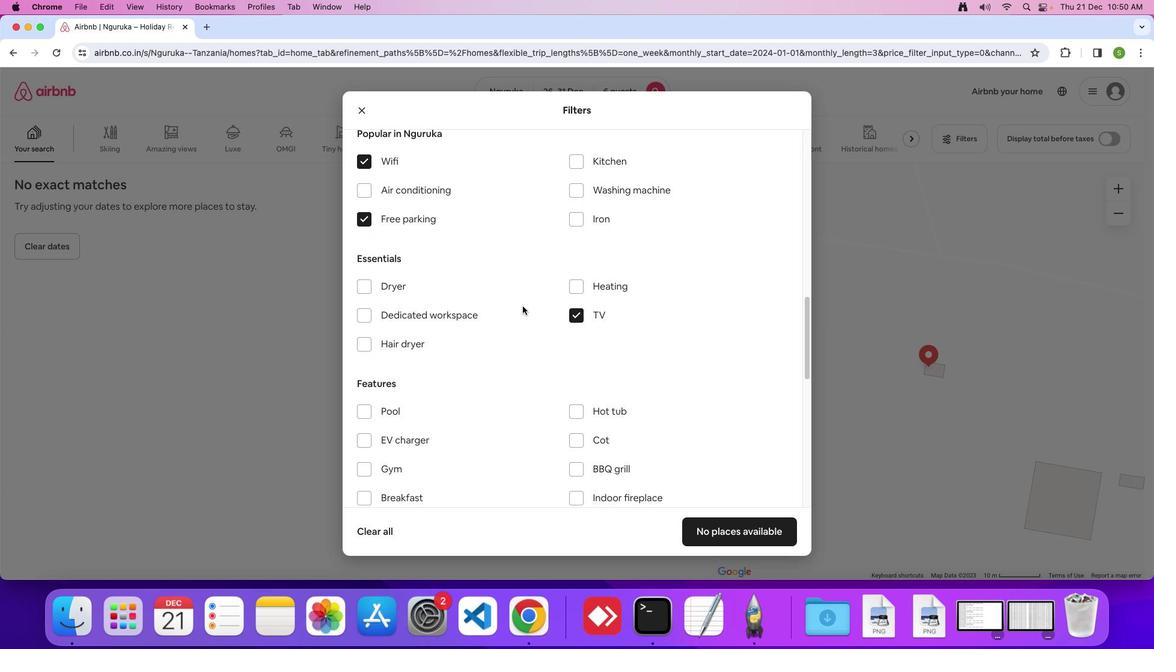 
Action: Mouse scrolled (520, 303) with delta (-1, -2)
Screenshot: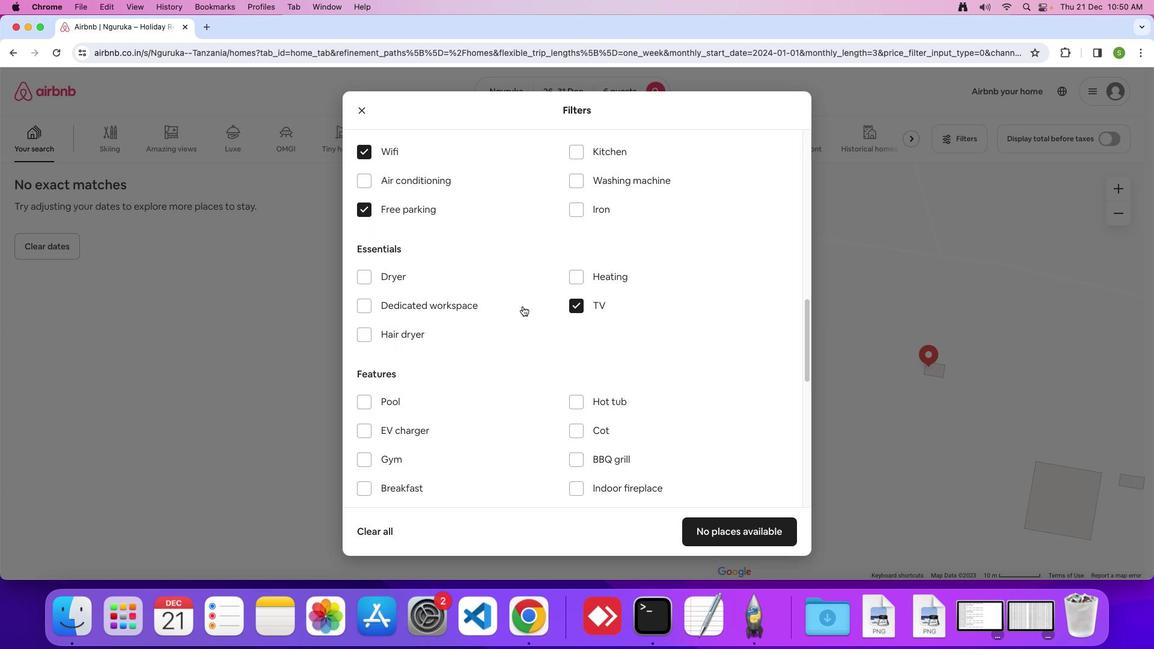 
Action: Mouse moved to (521, 299)
Screenshot: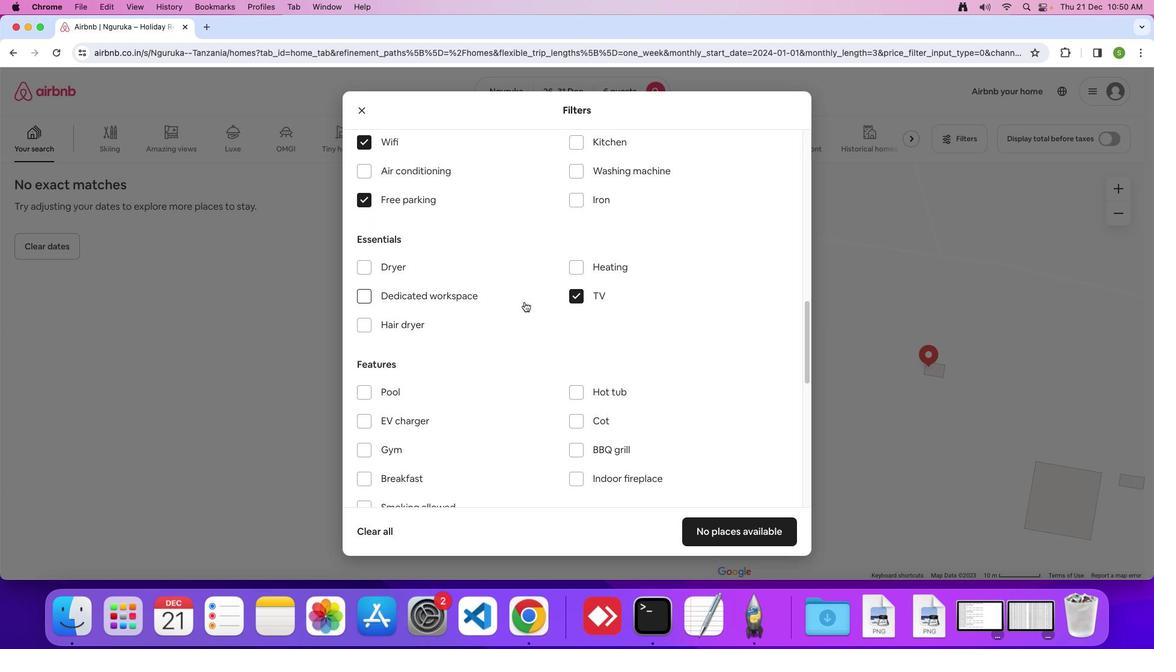 
Action: Mouse scrolled (521, 299) with delta (-1, -2)
Screenshot: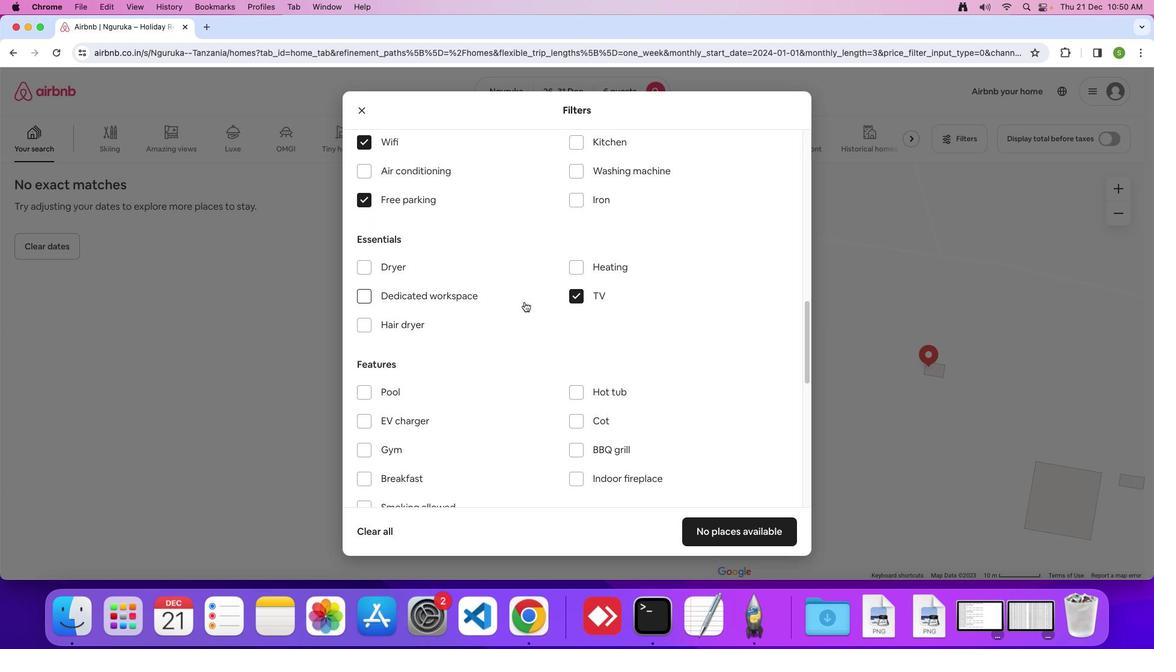 
Action: Mouse moved to (521, 299)
Screenshot: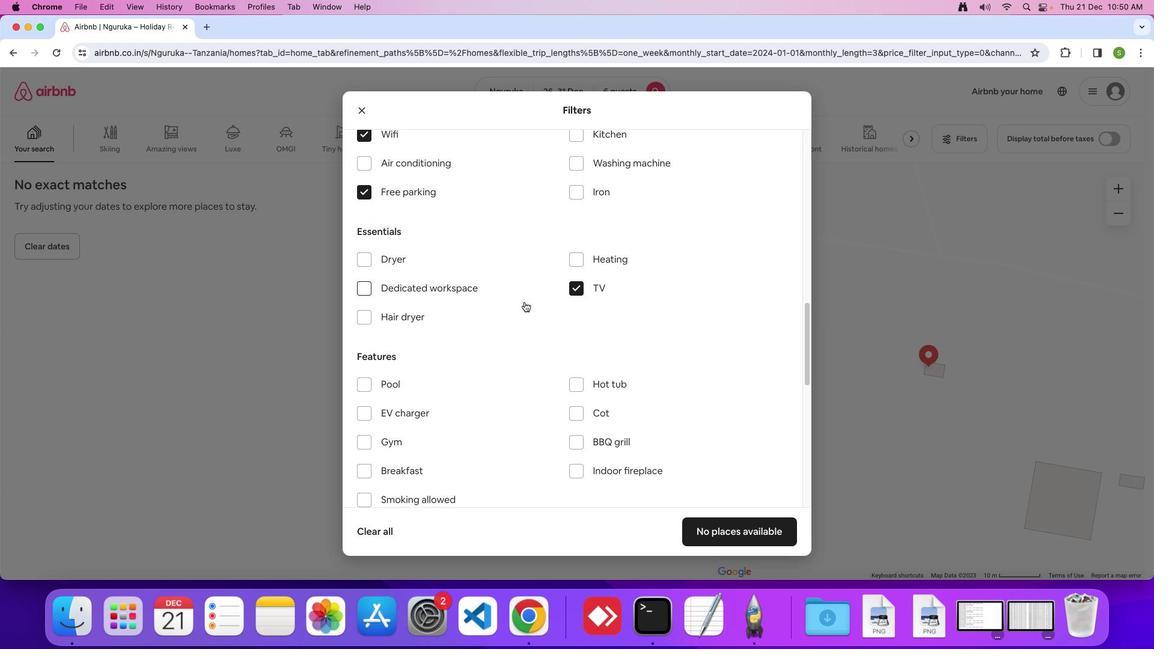 
Action: Mouse scrolled (521, 299) with delta (-1, -2)
Screenshot: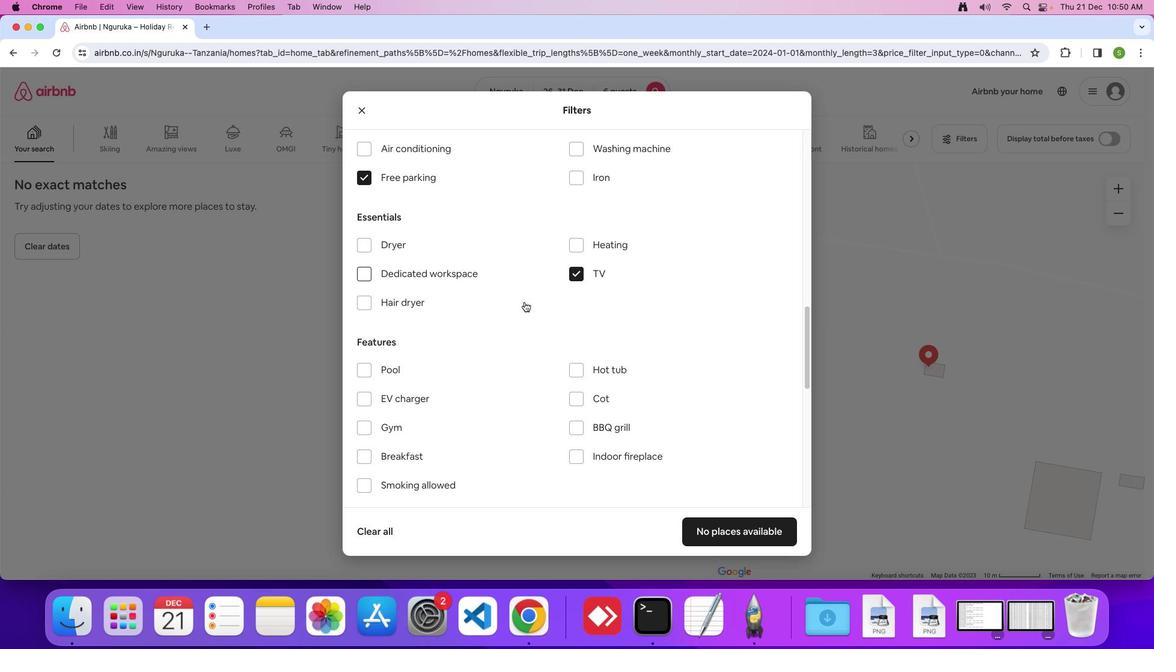 
Action: Mouse moved to (522, 299)
Screenshot: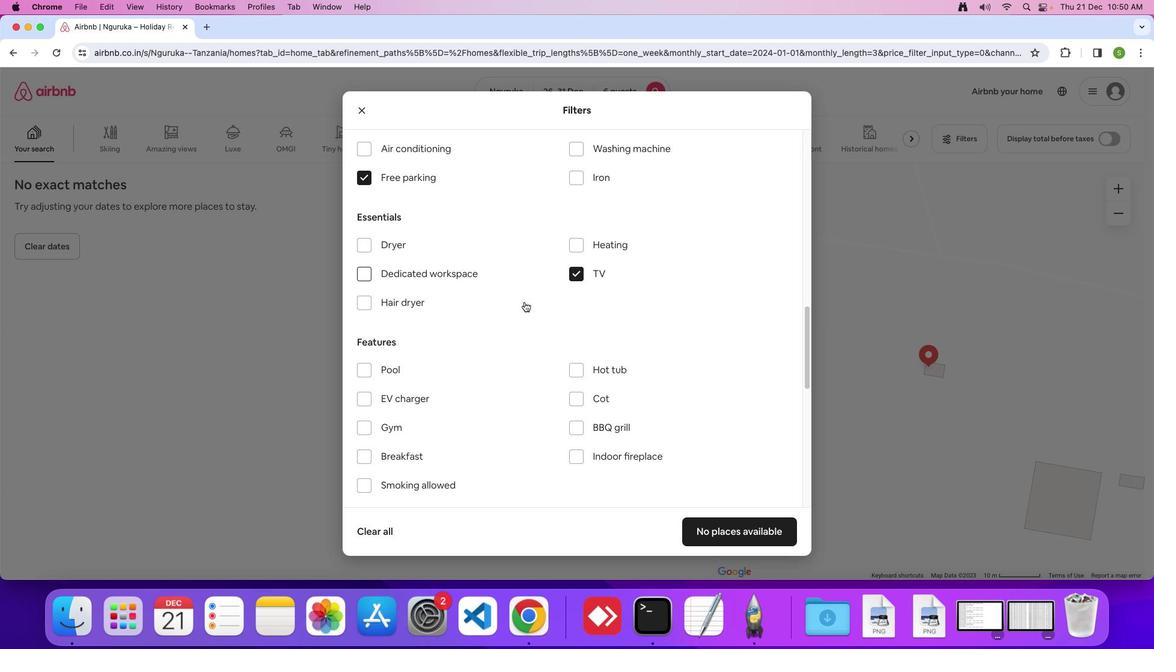 
Action: Mouse scrolled (522, 299) with delta (-1, -3)
Screenshot: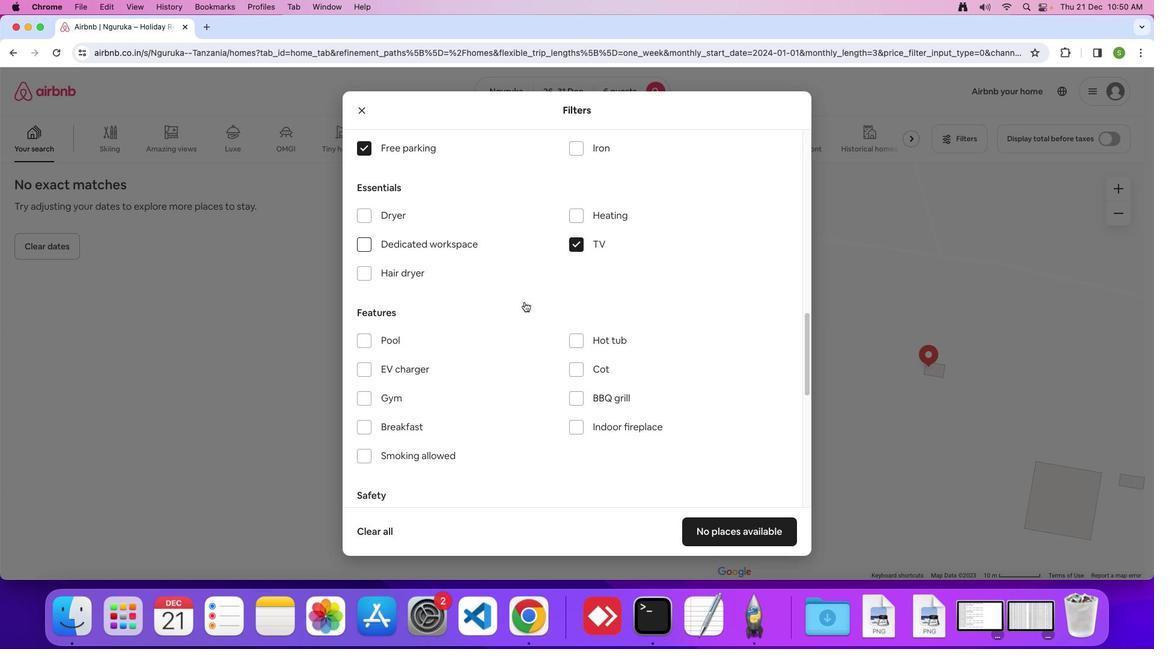 
Action: Mouse scrolled (522, 299) with delta (-1, -2)
Screenshot: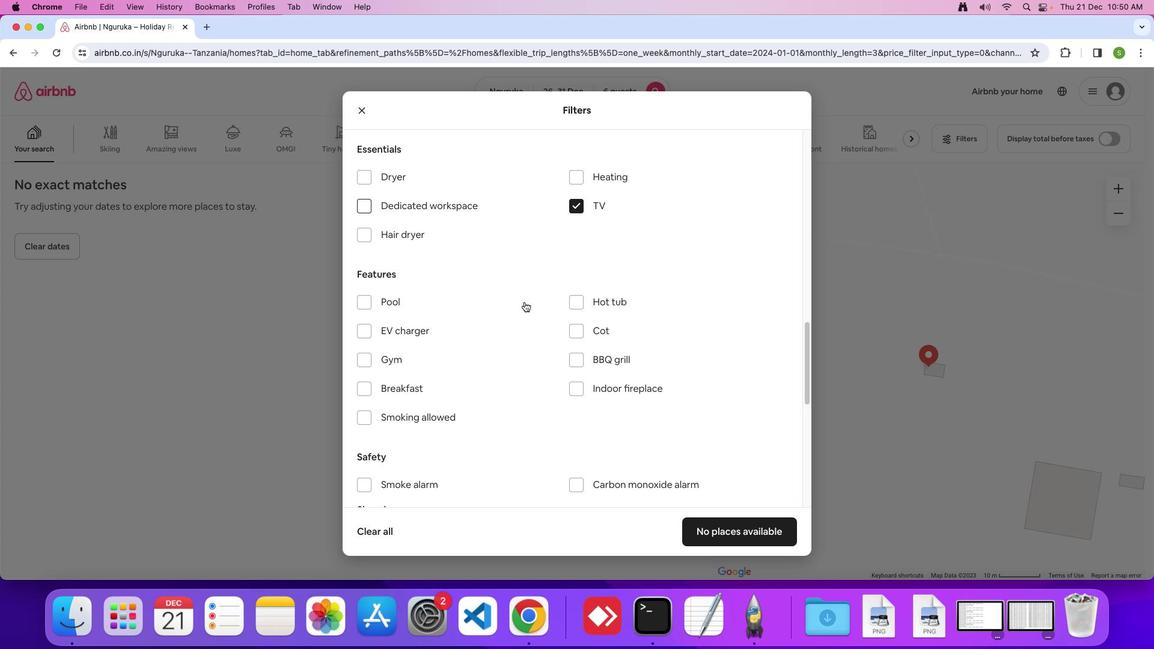 
Action: Mouse scrolled (522, 299) with delta (-1, -2)
Screenshot: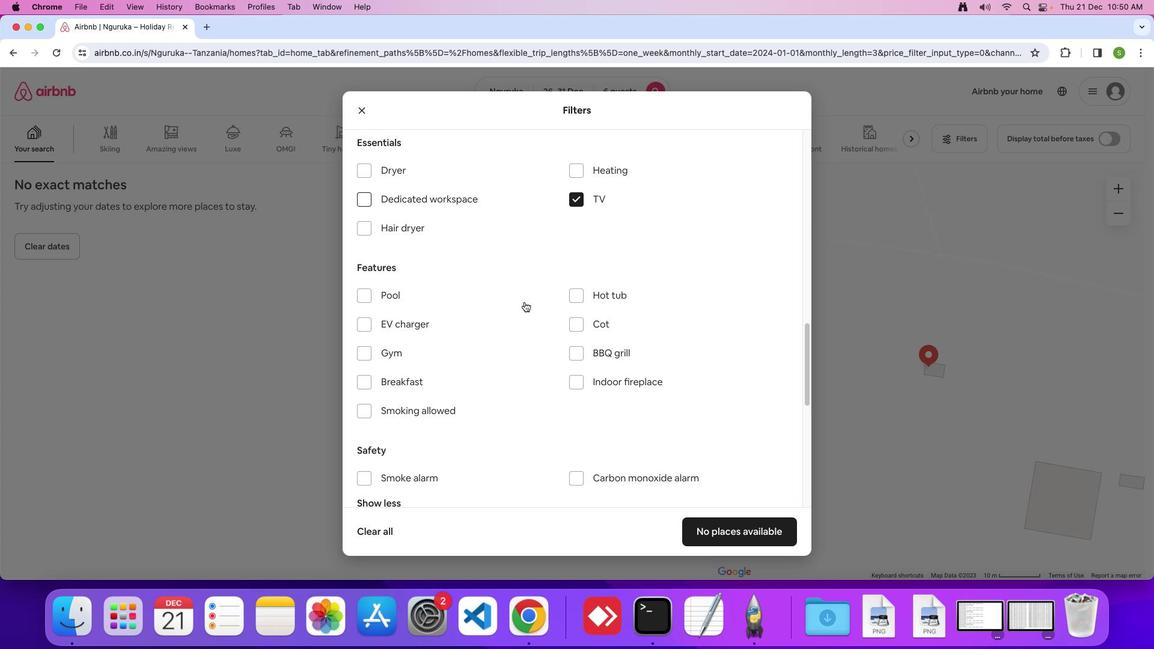 
Action: Mouse moved to (360, 350)
Screenshot: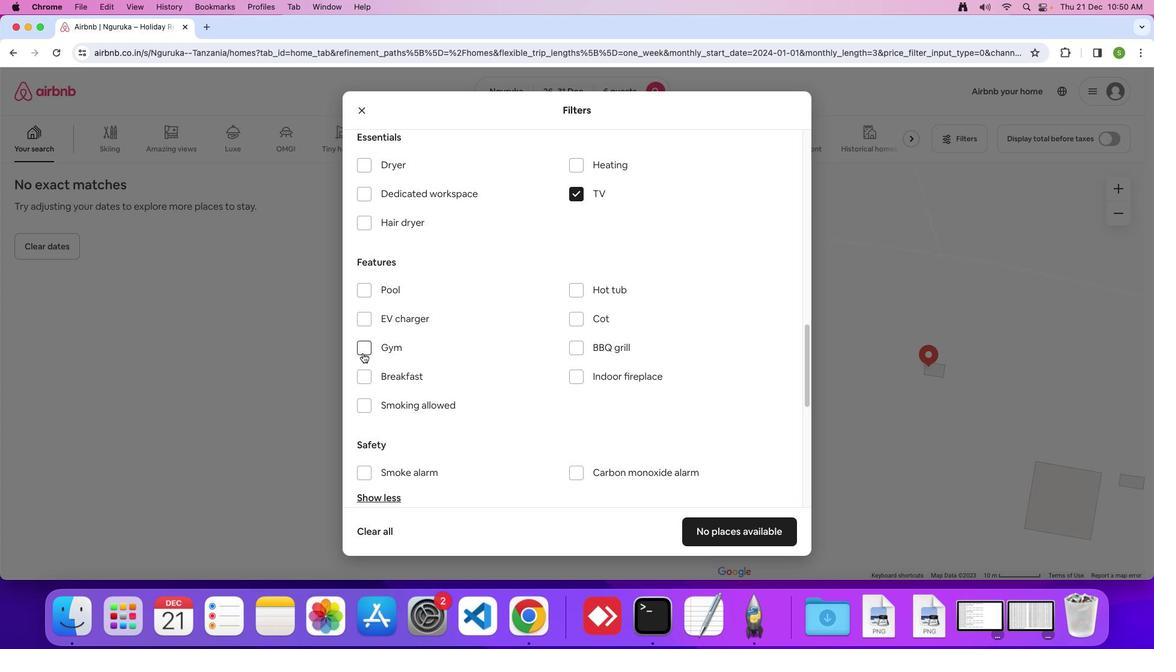 
Action: Mouse pressed left at (360, 350)
Screenshot: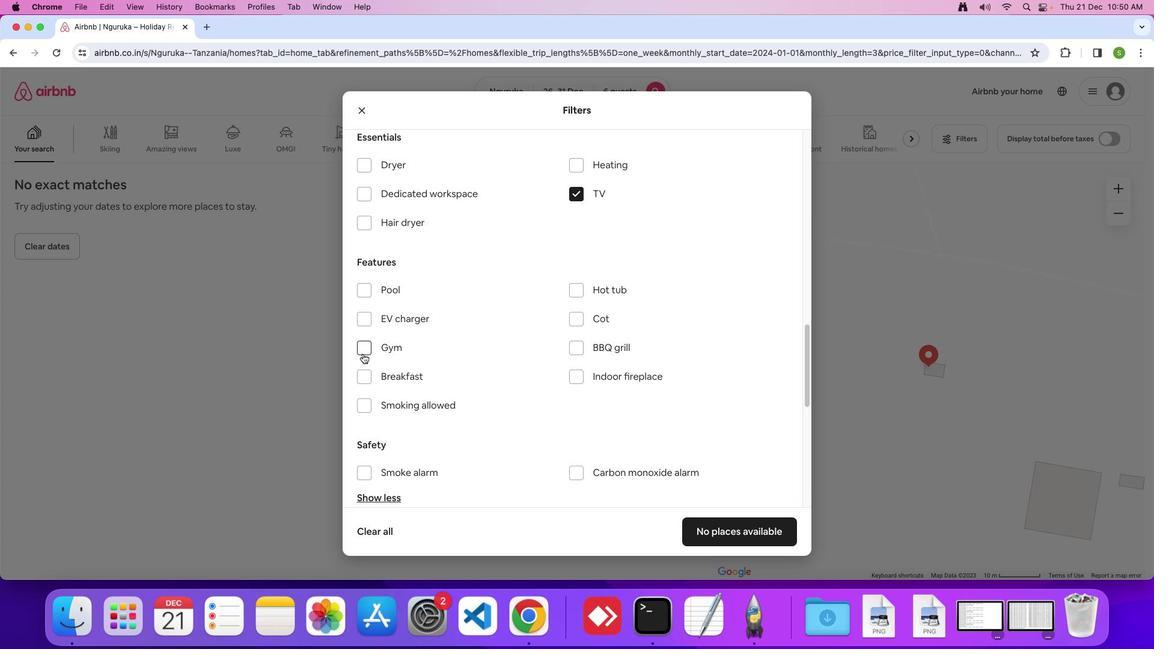 
Action: Mouse moved to (362, 375)
Screenshot: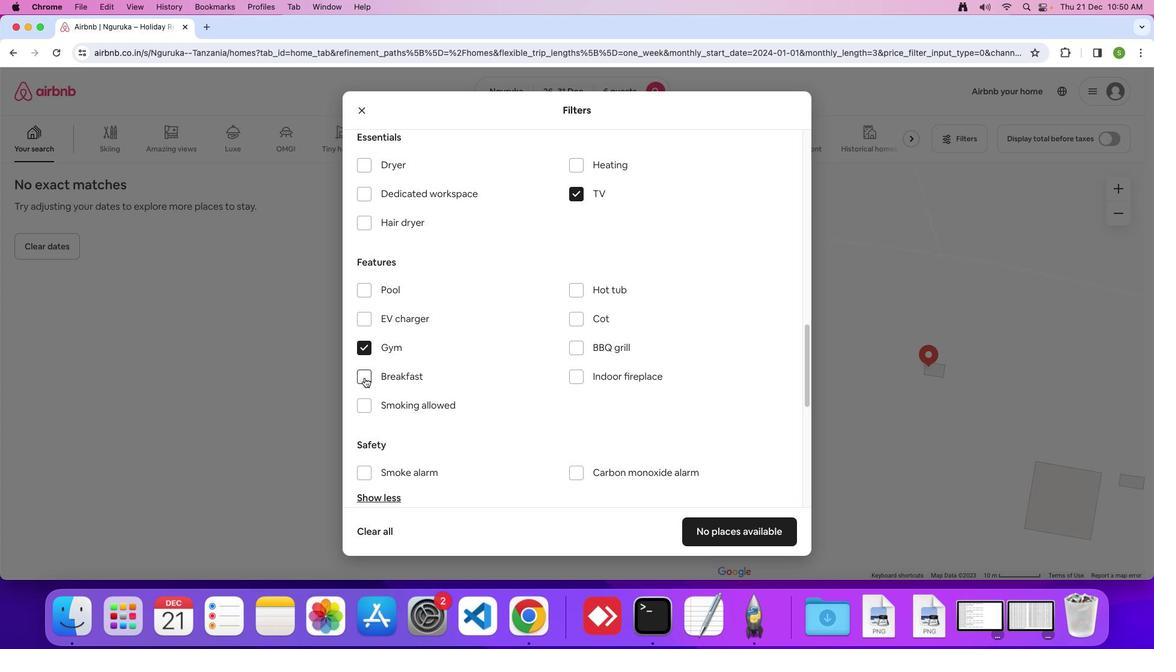 
Action: Mouse pressed left at (362, 375)
Screenshot: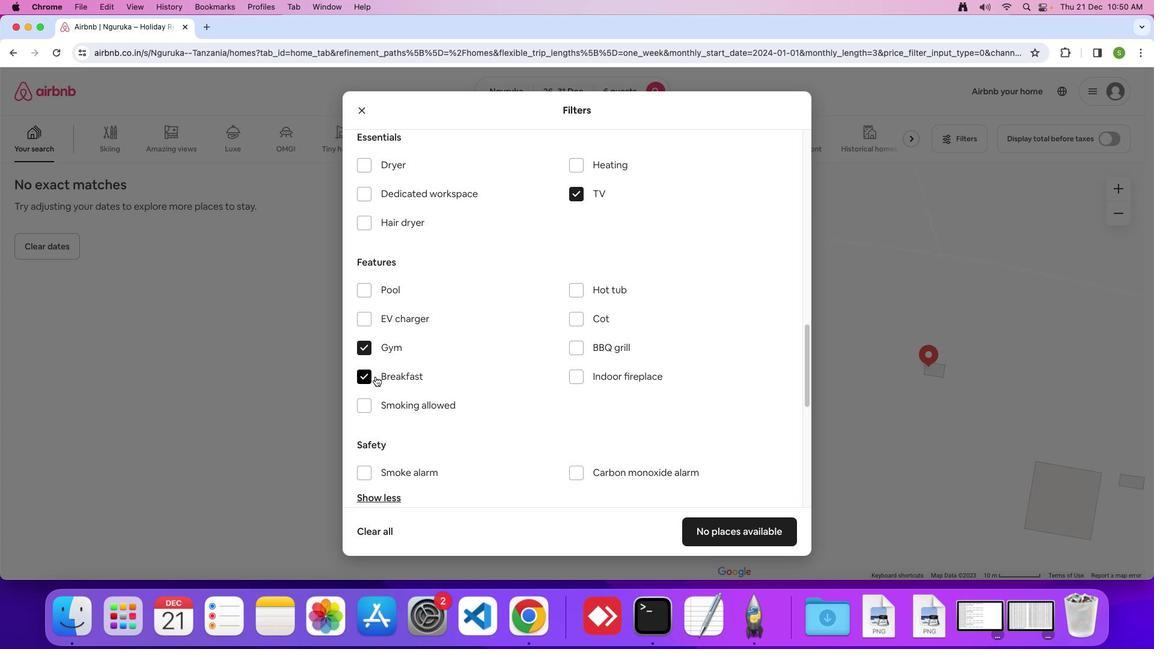 
Action: Mouse moved to (491, 334)
Screenshot: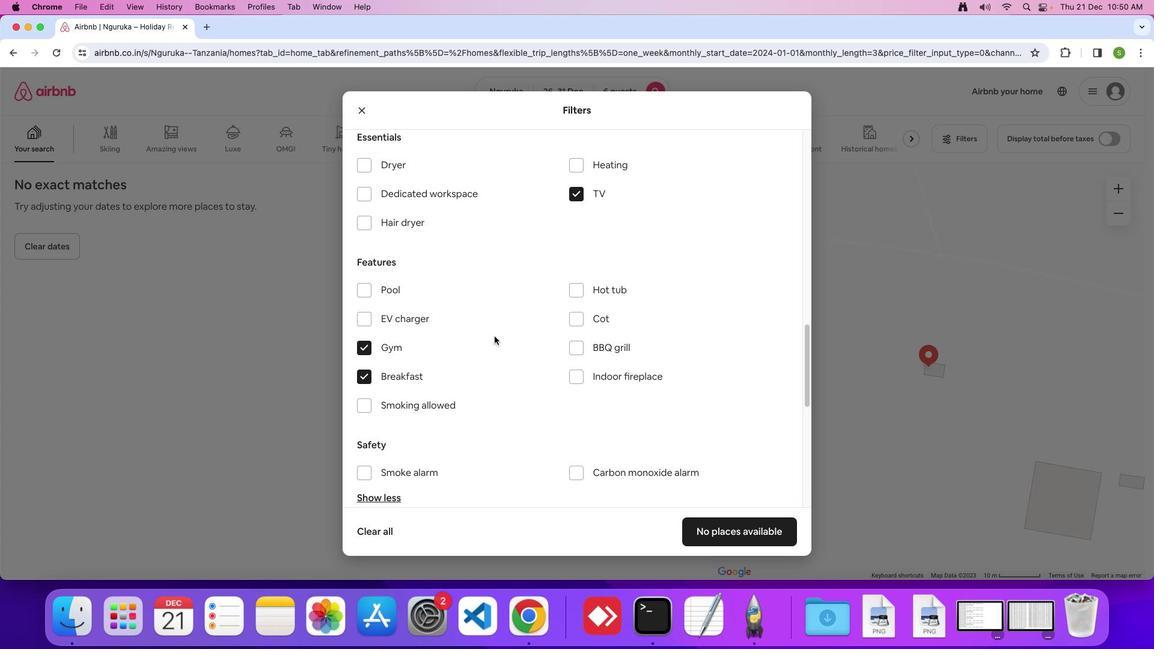 
Action: Mouse scrolled (491, 334) with delta (-1, -2)
Screenshot: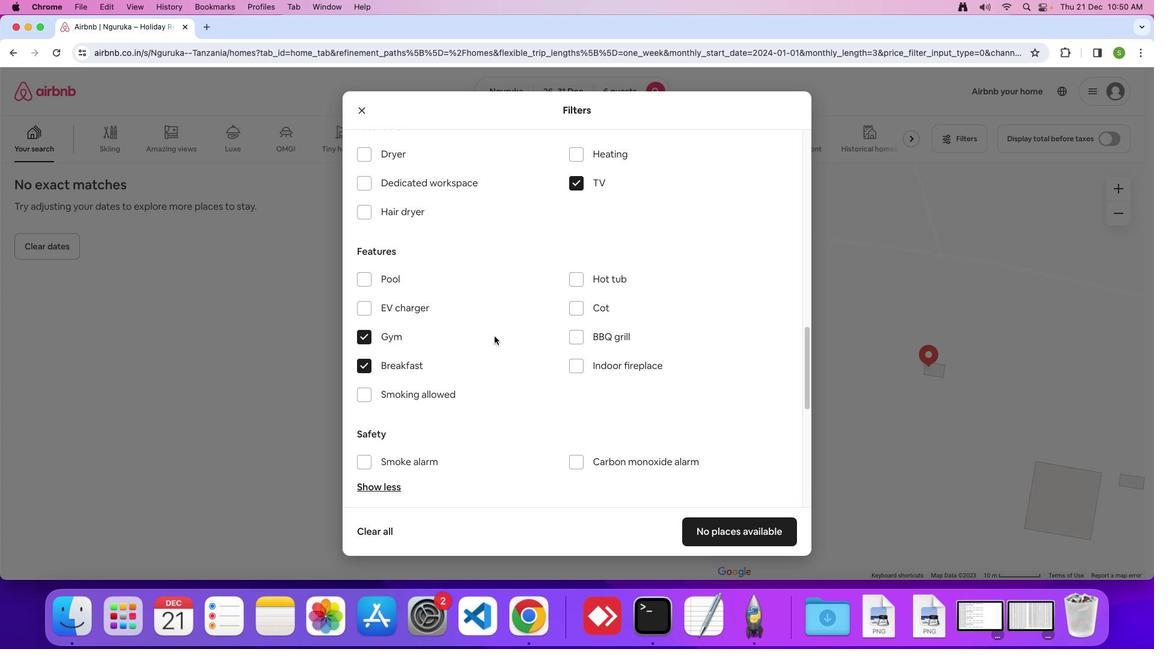 
Action: Mouse scrolled (491, 334) with delta (-1, -2)
Screenshot: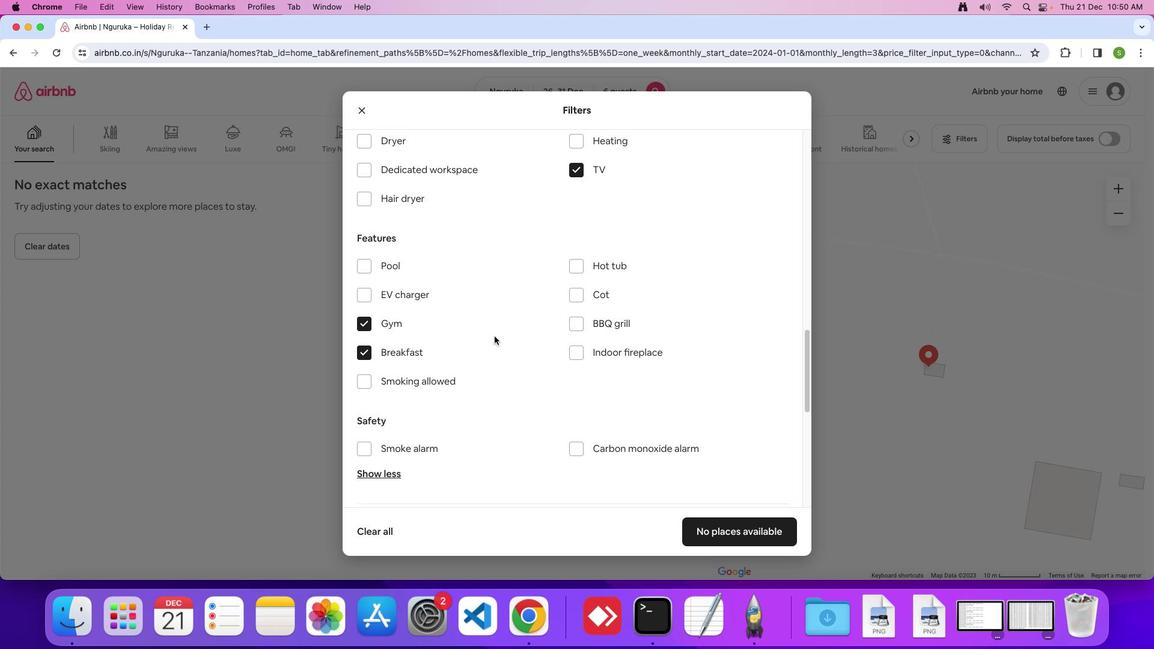 
Action: Mouse scrolled (491, 334) with delta (-1, -3)
Screenshot: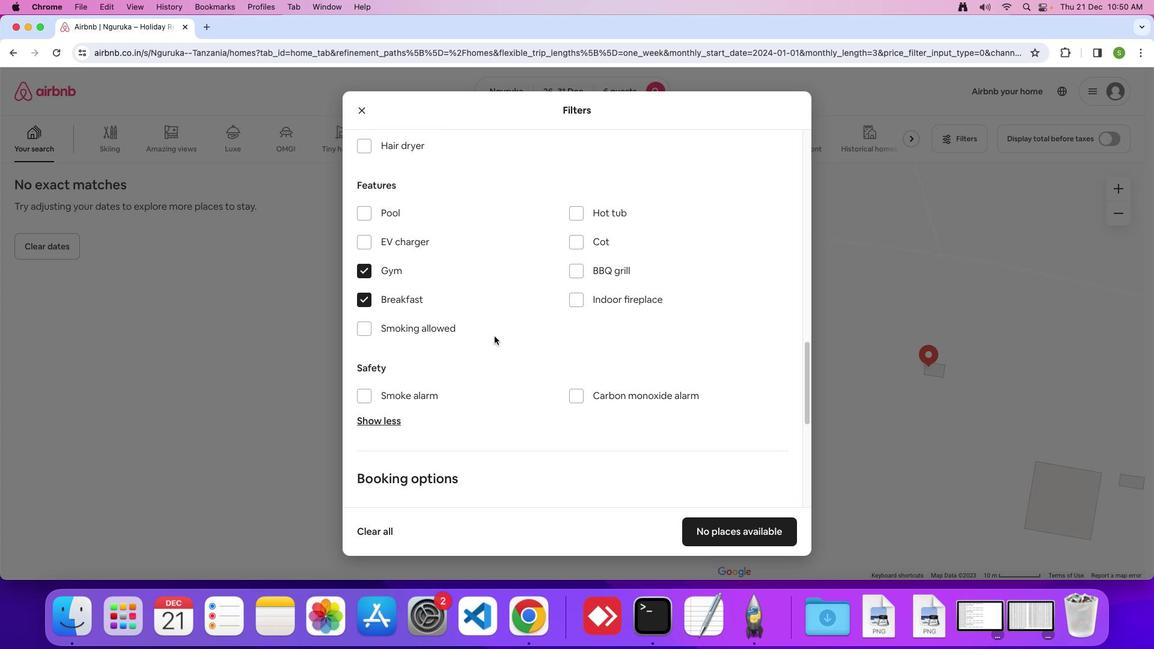 
Action: Mouse moved to (492, 333)
Screenshot: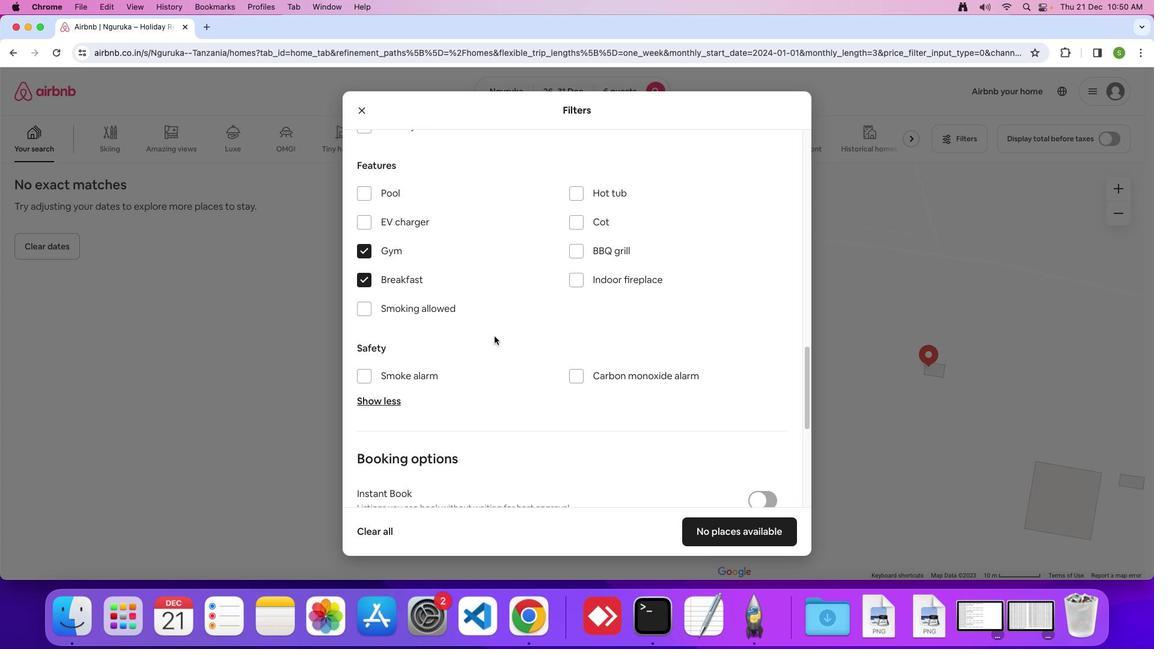 
Action: Mouse scrolled (492, 333) with delta (-1, -2)
Screenshot: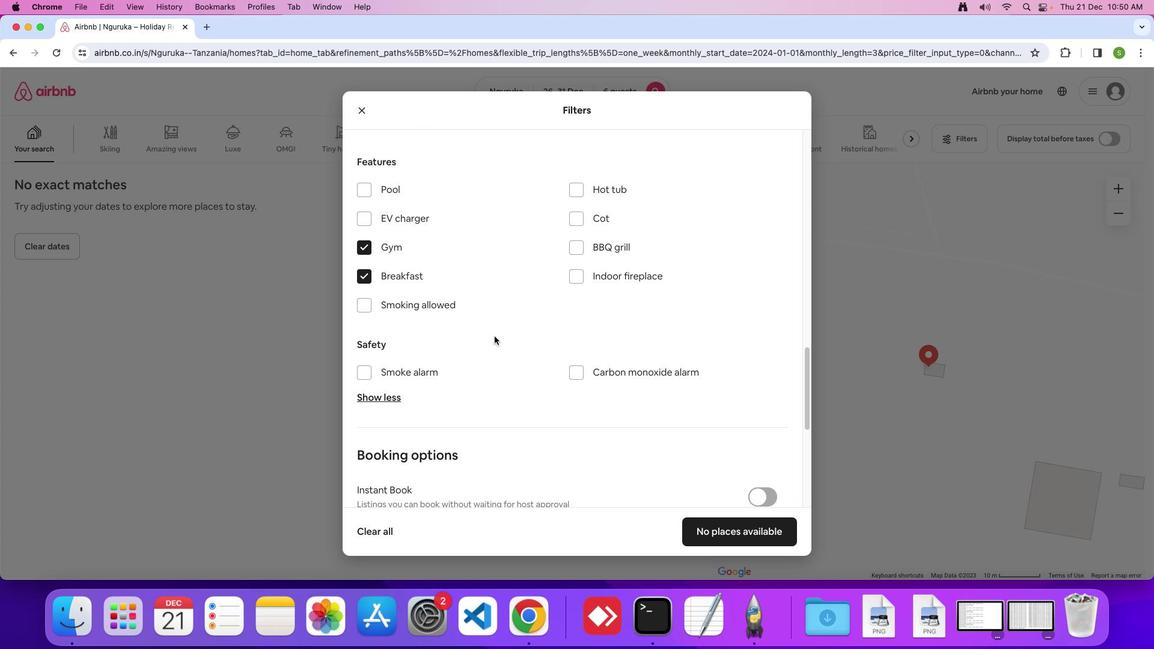 
Action: Mouse moved to (491, 333)
Screenshot: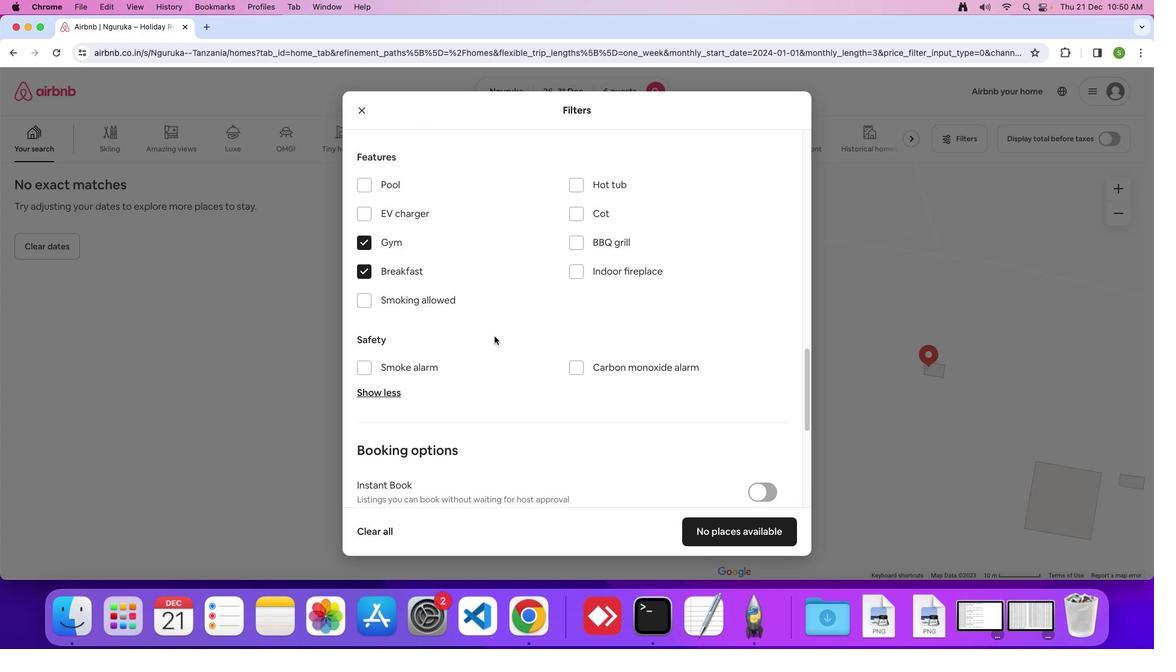 
Action: Mouse scrolled (491, 333) with delta (-1, -2)
Screenshot: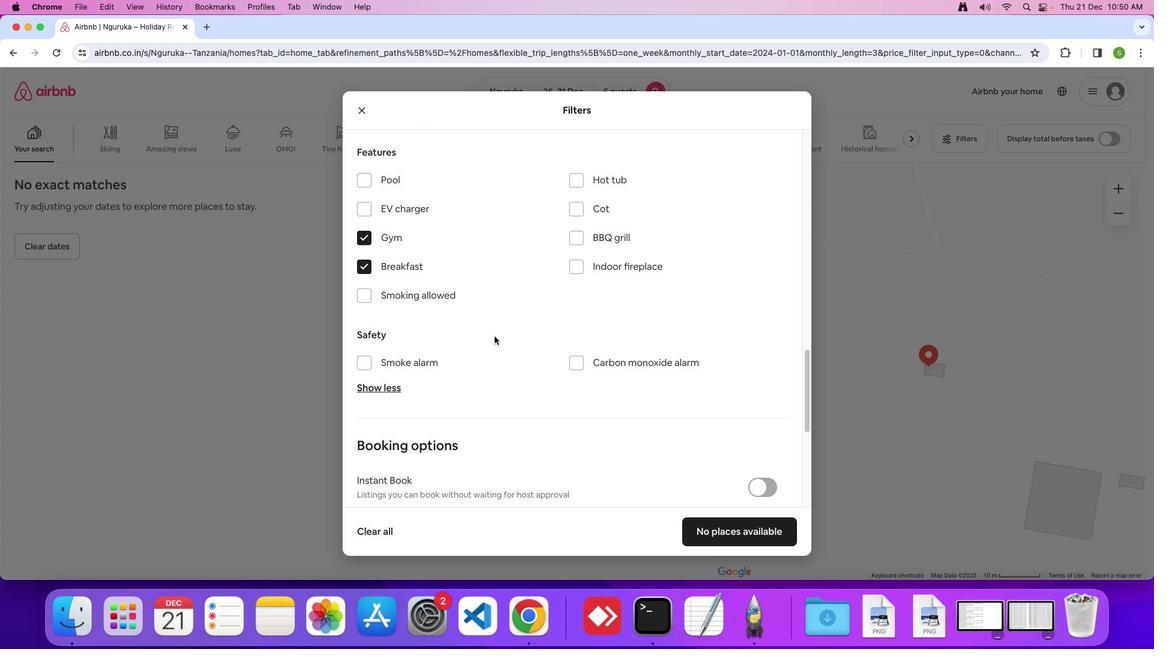 
Action: Mouse moved to (491, 333)
Screenshot: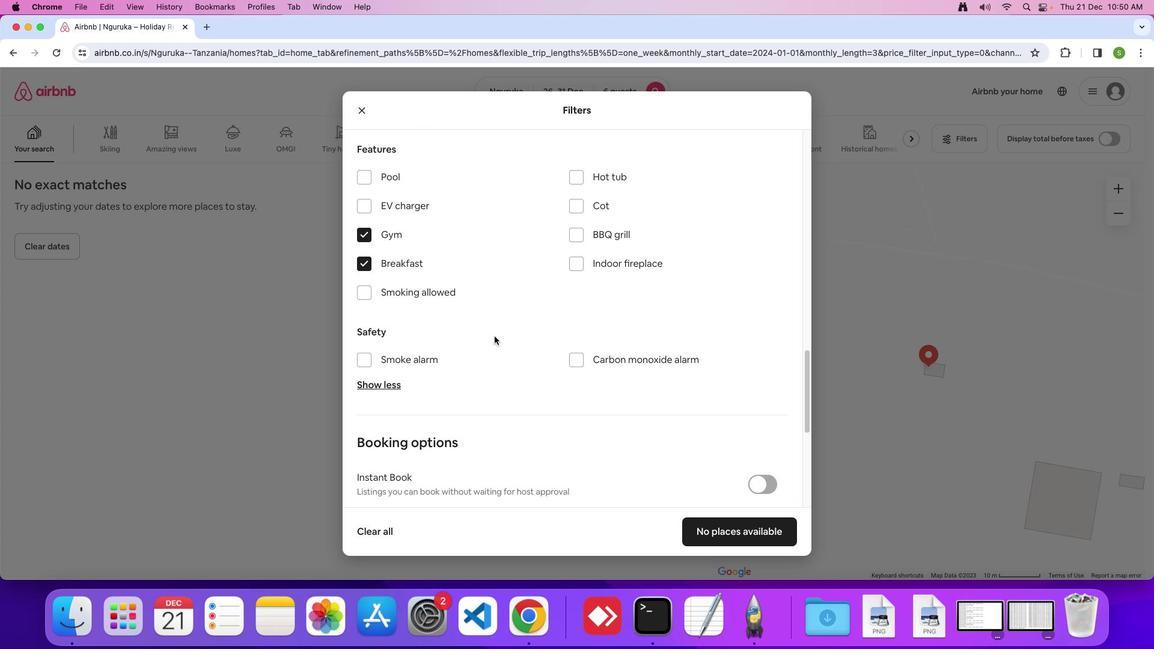
Action: Mouse scrolled (491, 333) with delta (-1, -2)
Screenshot: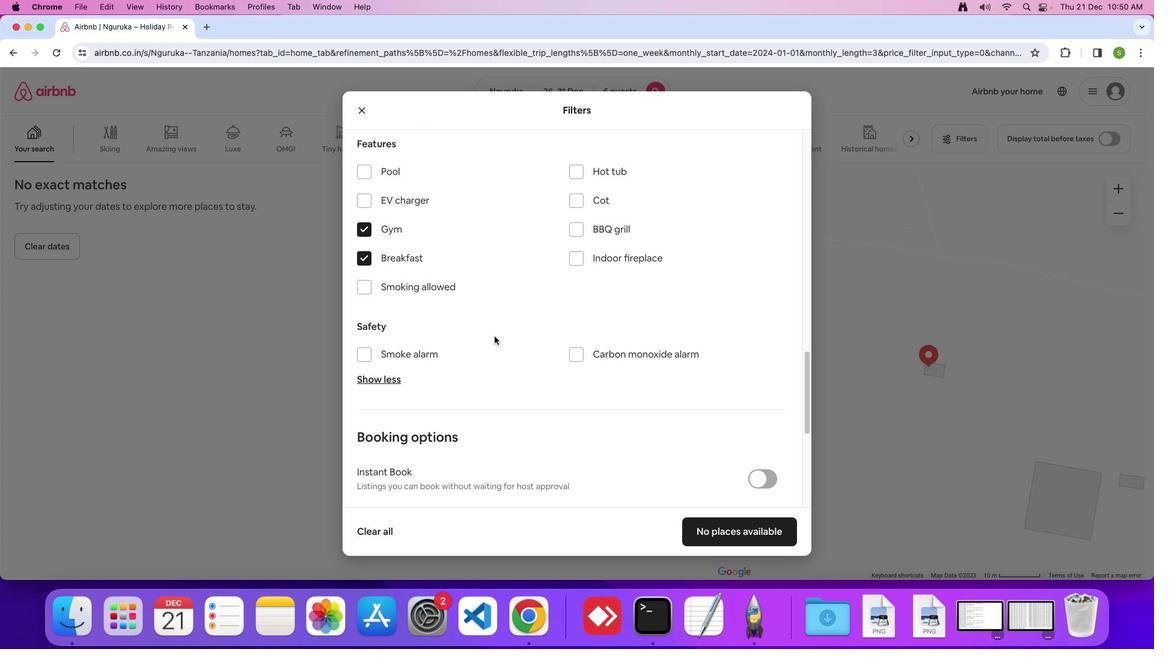 
Action: Mouse scrolled (491, 333) with delta (-1, -2)
Screenshot: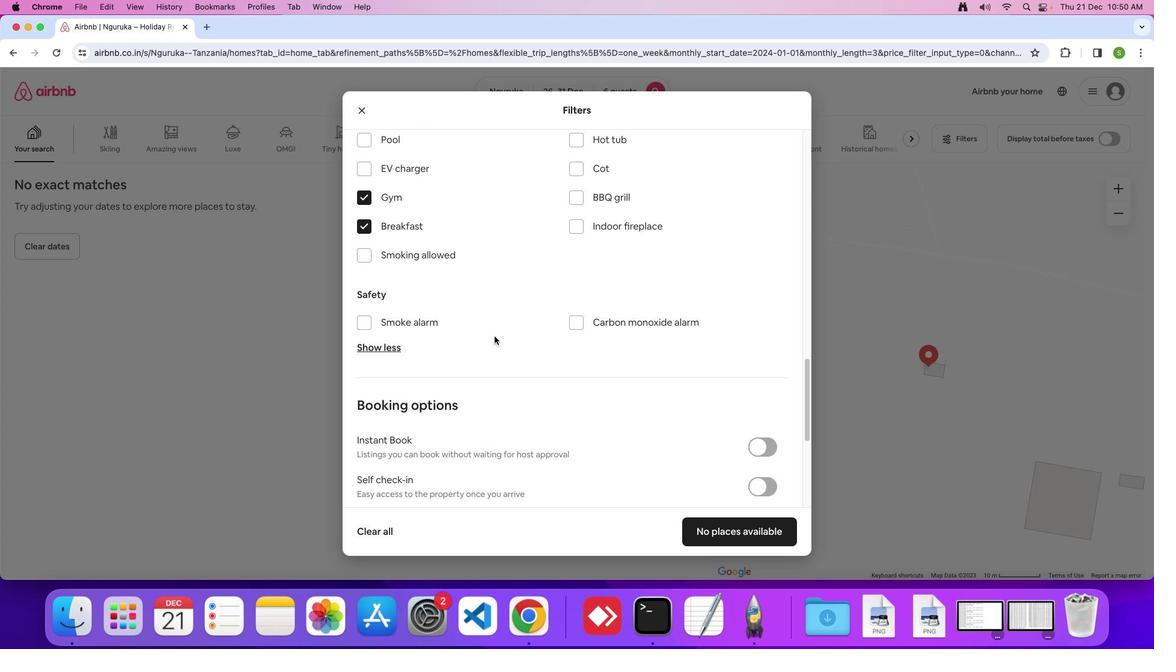 
Action: Mouse scrolled (491, 333) with delta (-1, -3)
Screenshot: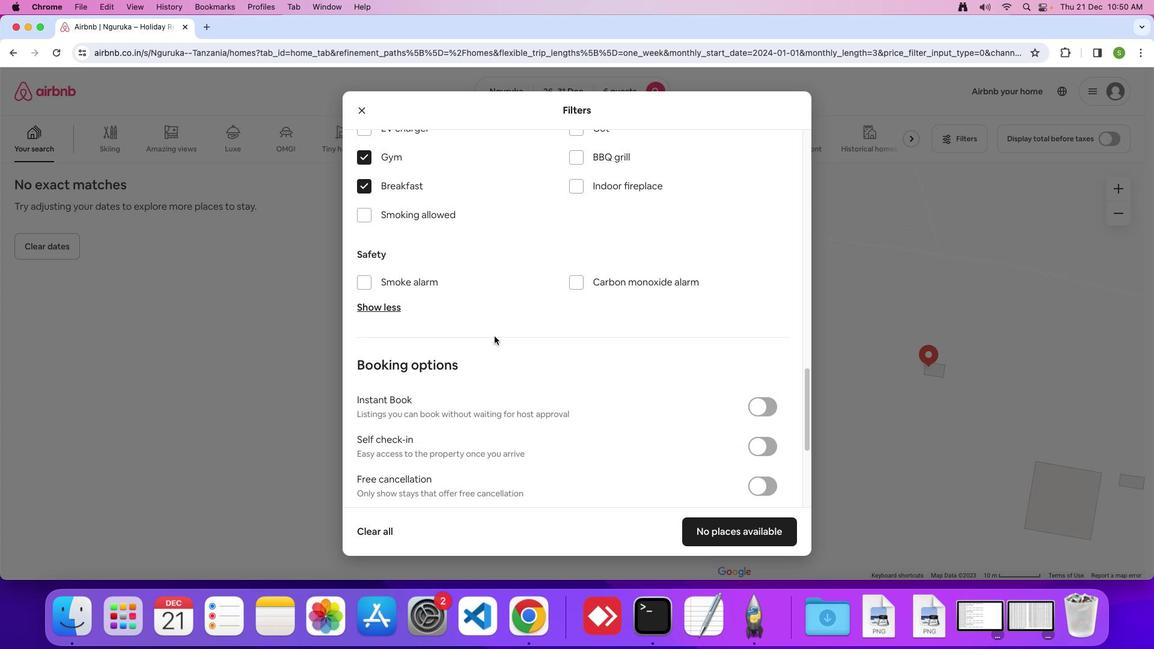 
Action: Mouse scrolled (491, 333) with delta (-1, -2)
Screenshot: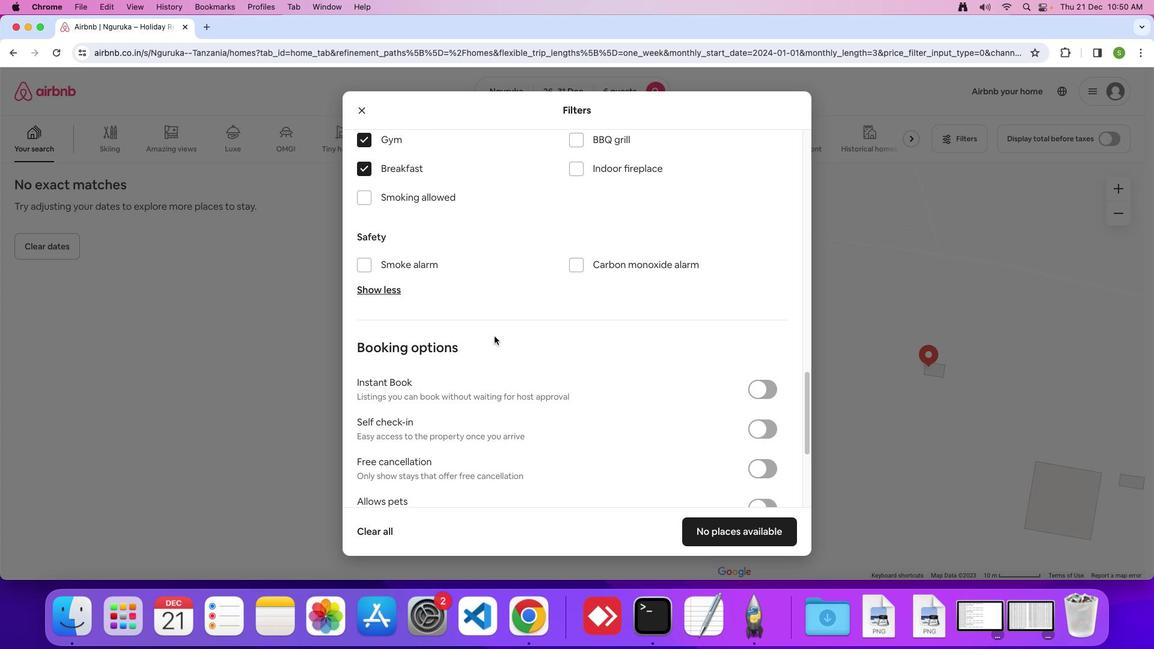 
Action: Mouse scrolled (491, 333) with delta (-1, -2)
Screenshot: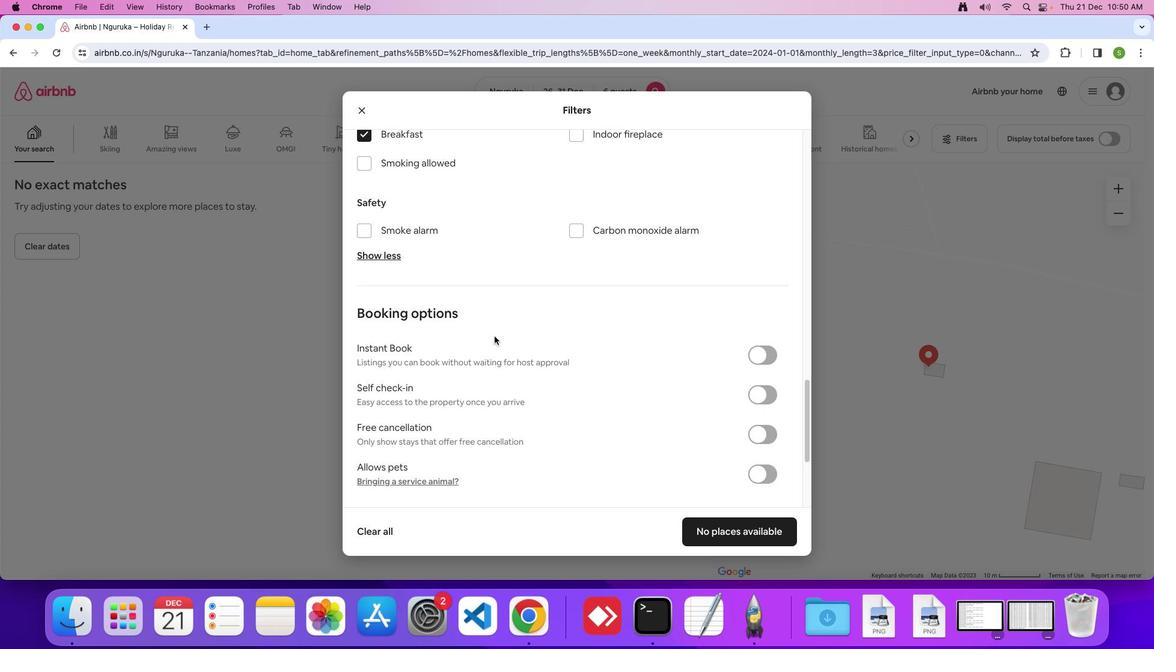 
Action: Mouse moved to (491, 334)
Screenshot: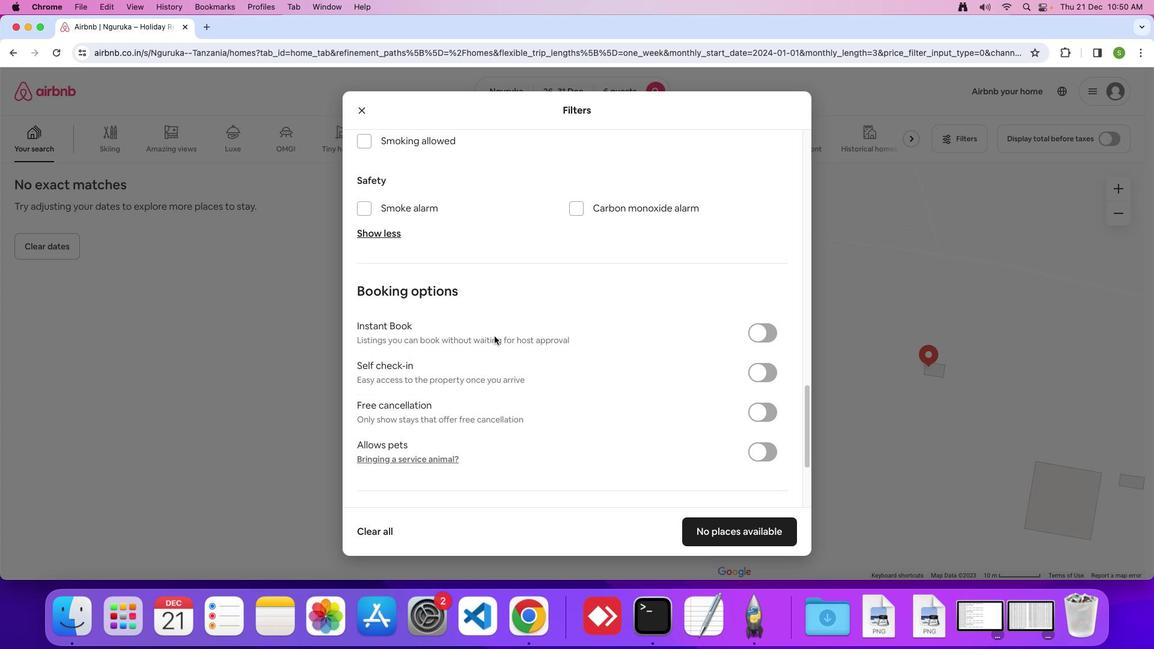 
Action: Mouse scrolled (491, 334) with delta (-1, -3)
Screenshot: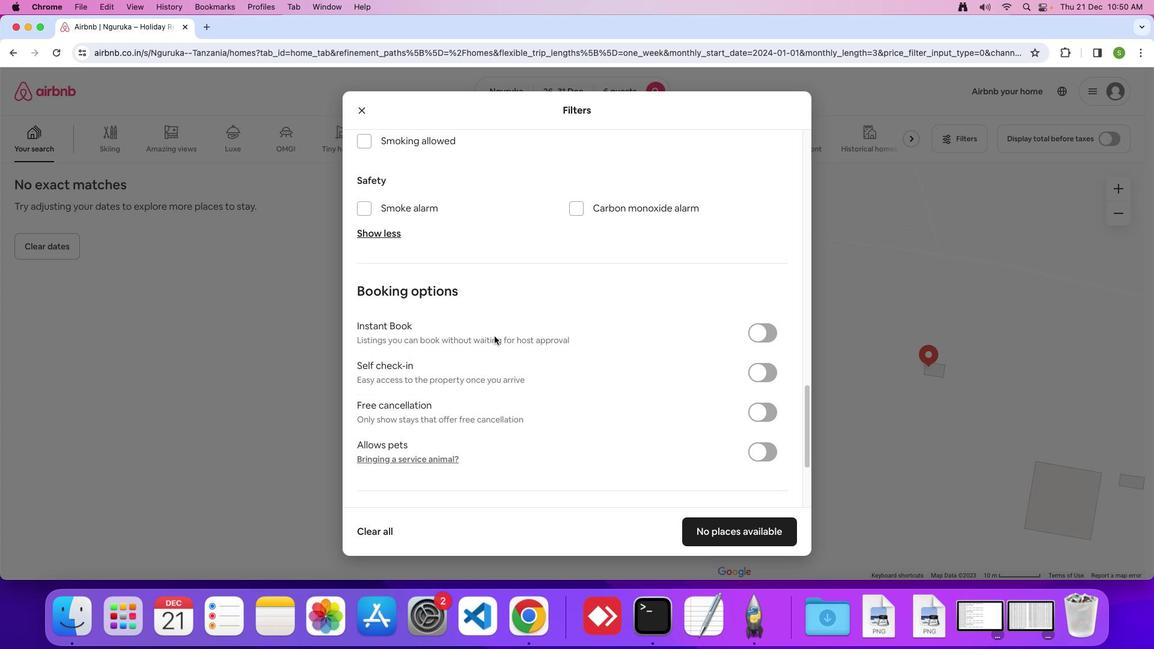 
Action: Mouse scrolled (491, 334) with delta (-1, -2)
Screenshot: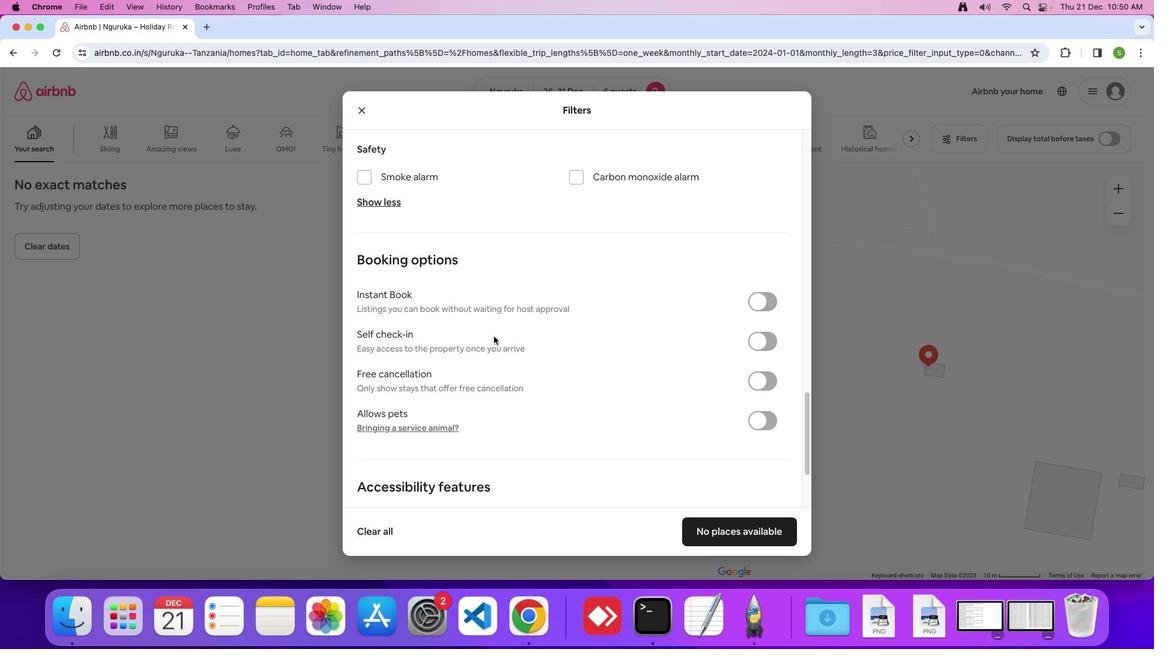 
Action: Mouse moved to (491, 333)
Screenshot: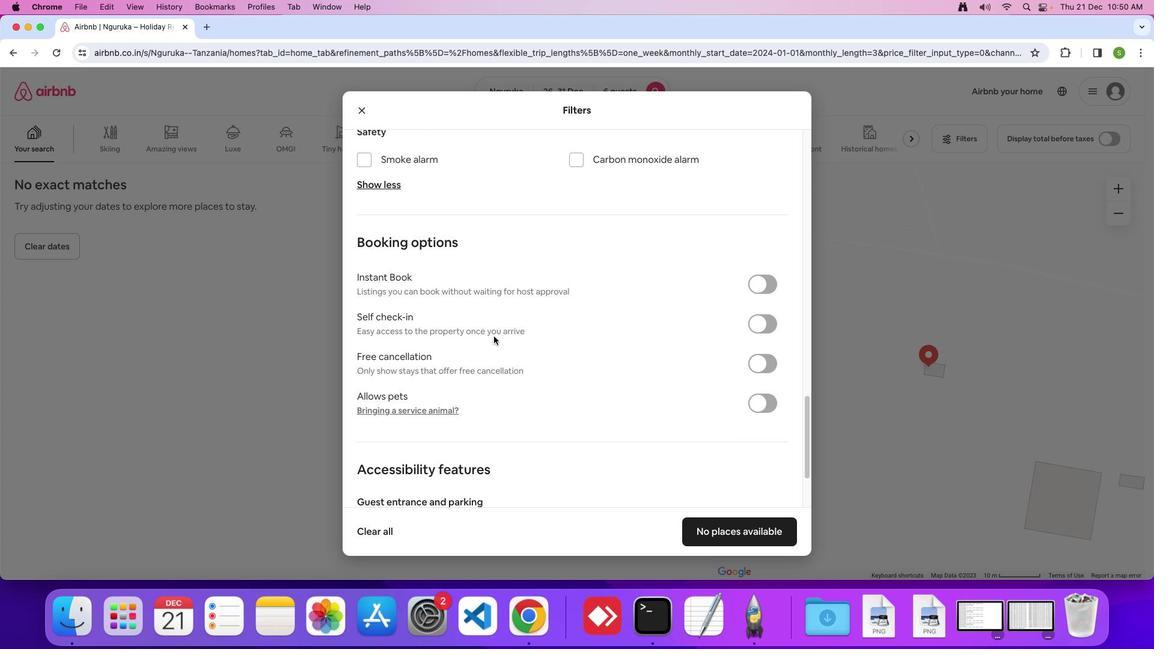 
Action: Mouse scrolled (491, 333) with delta (-1, -2)
Screenshot: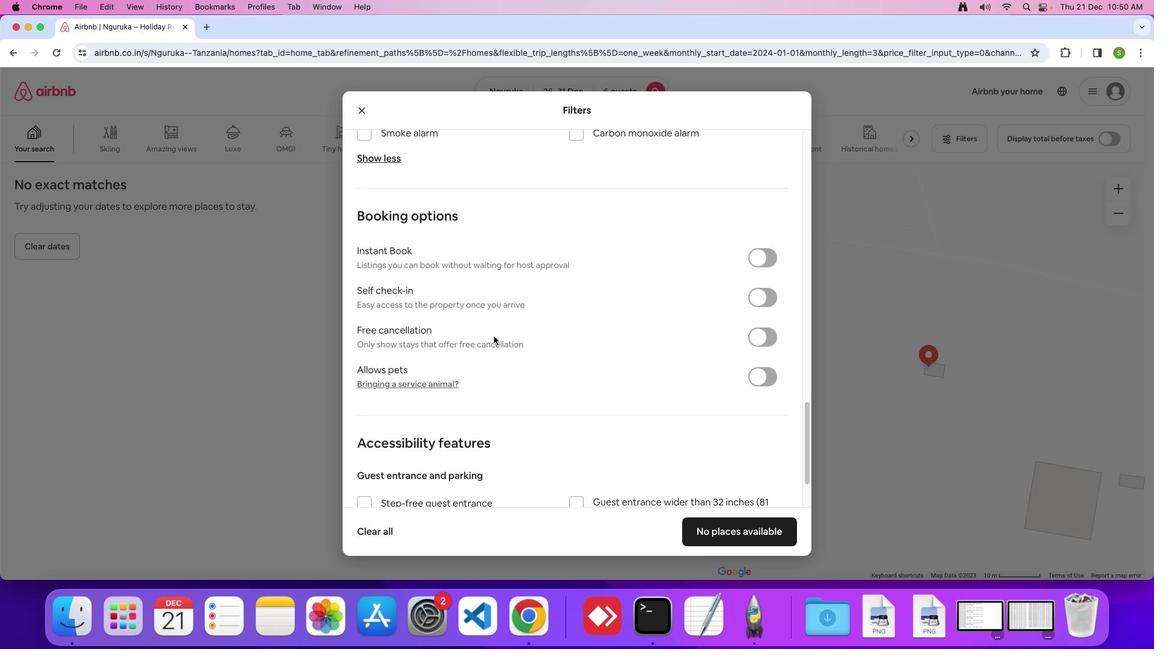 
Action: Mouse moved to (491, 333)
Screenshot: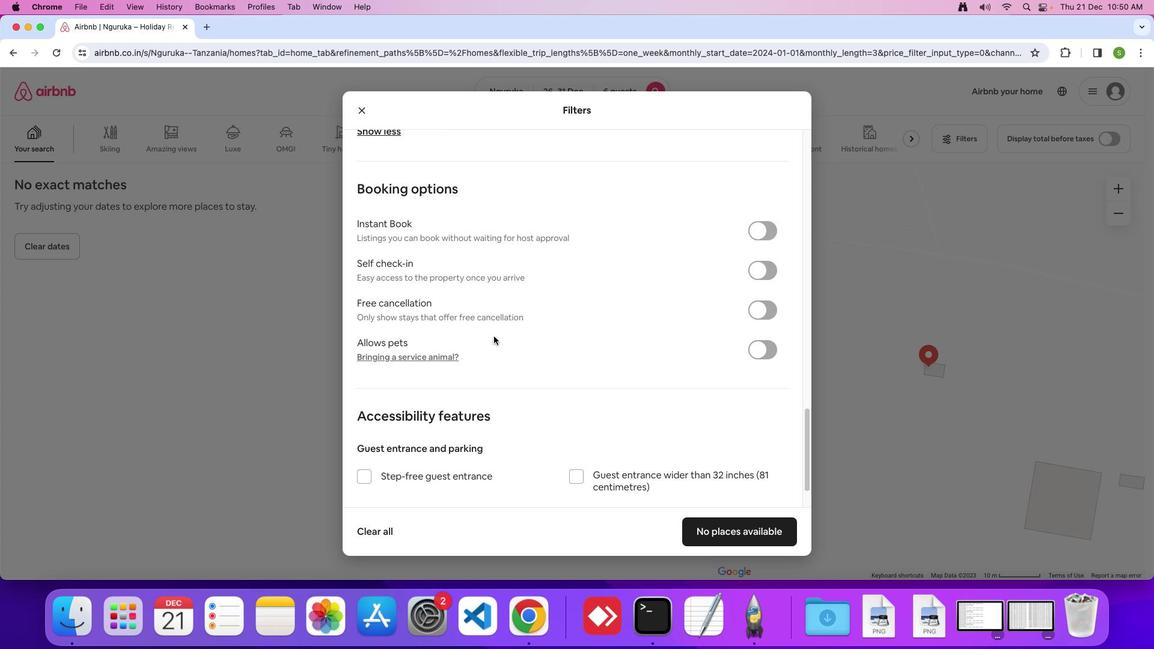 
Action: Mouse scrolled (491, 333) with delta (-1, -3)
Screenshot: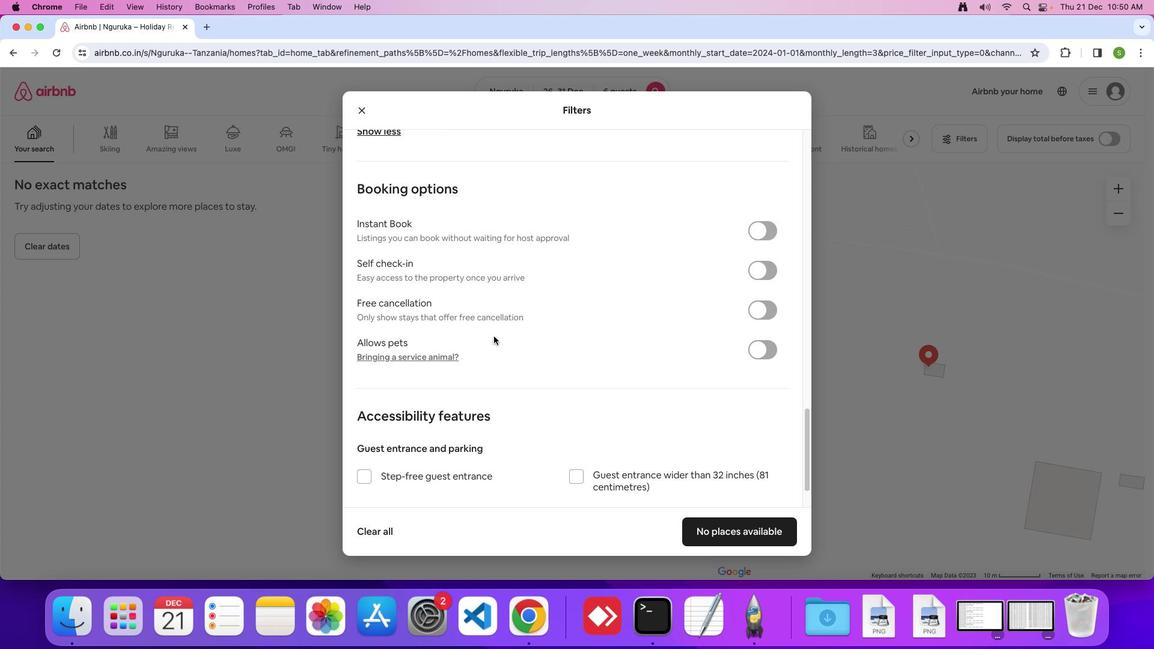 
Action: Mouse scrolled (491, 333) with delta (-1, -3)
Screenshot: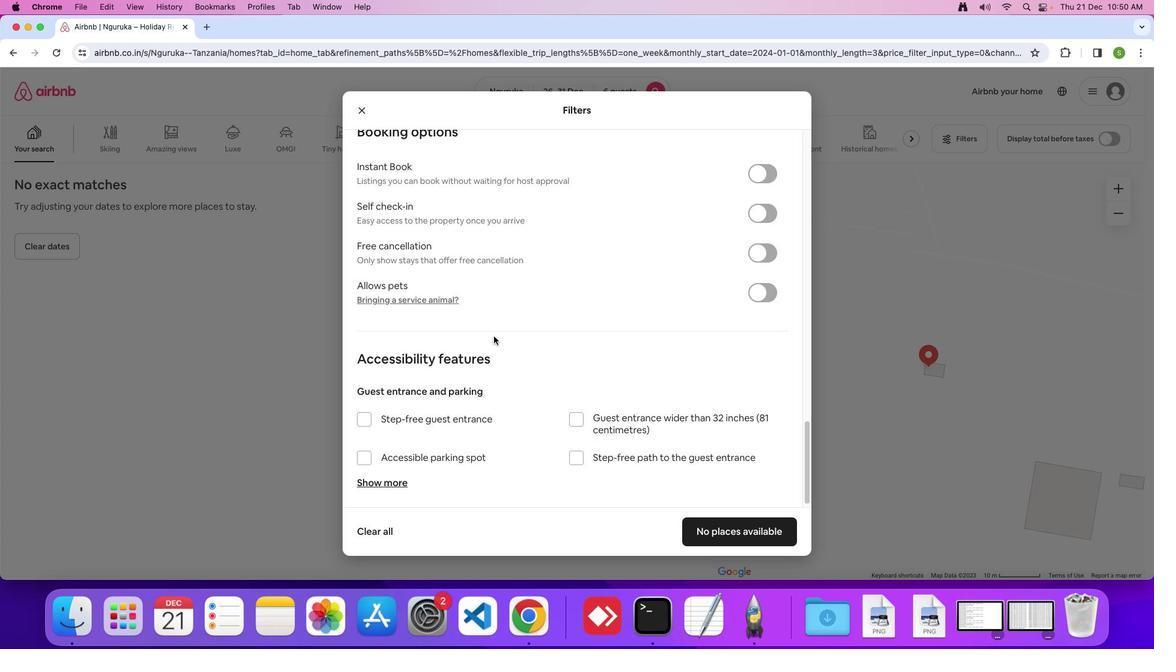 
Action: Mouse scrolled (491, 333) with delta (-1, -2)
Screenshot: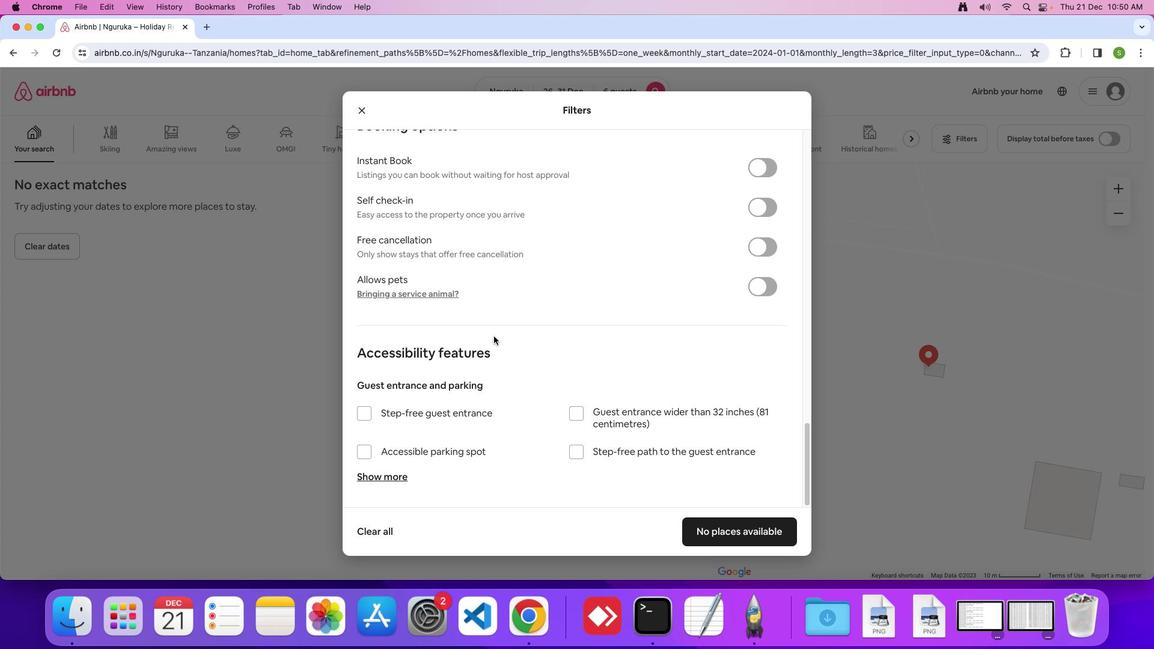 
Action: Mouse scrolled (491, 333) with delta (-1, -2)
Screenshot: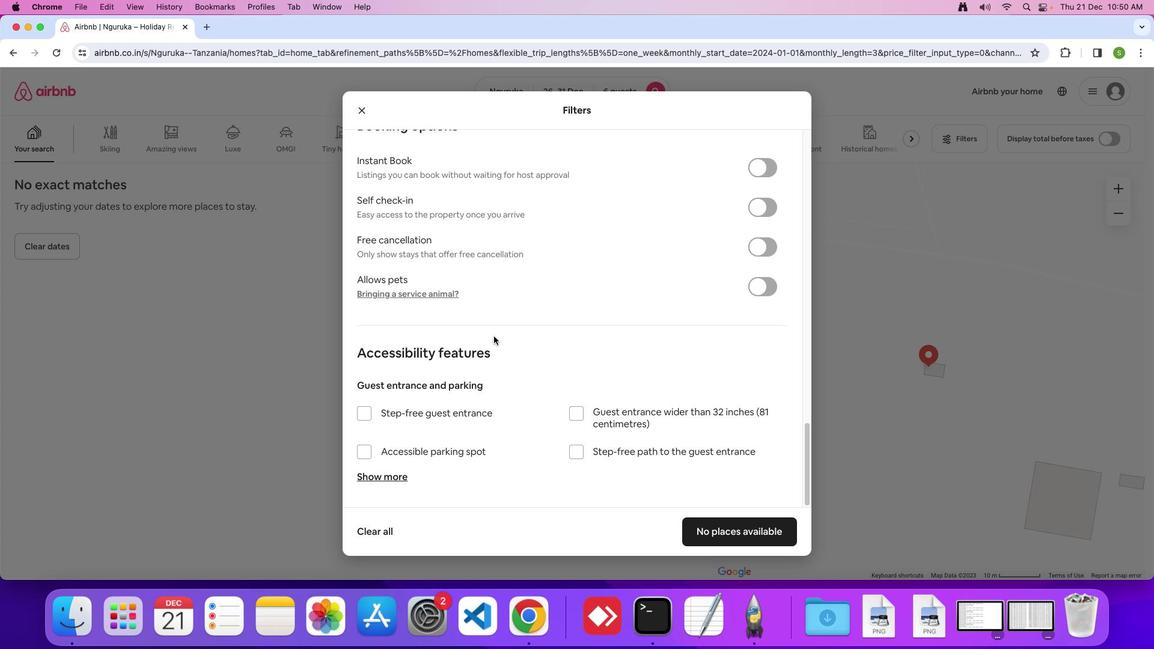 
Action: Mouse scrolled (491, 333) with delta (-1, -3)
Screenshot: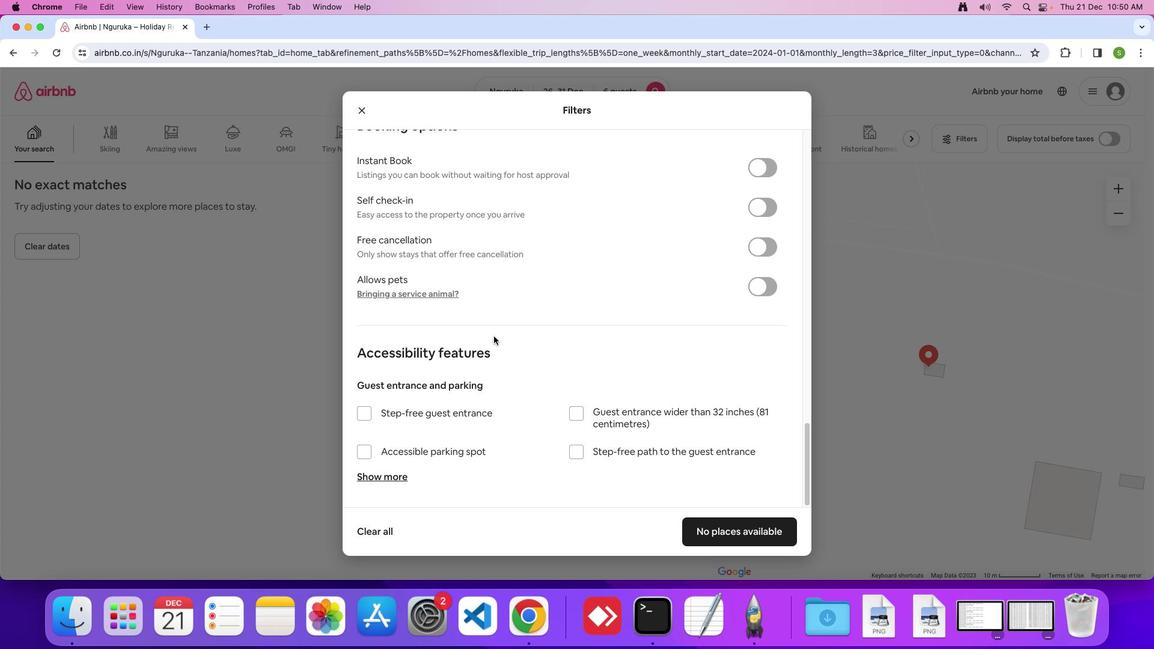 
Action: Mouse moved to (721, 528)
Screenshot: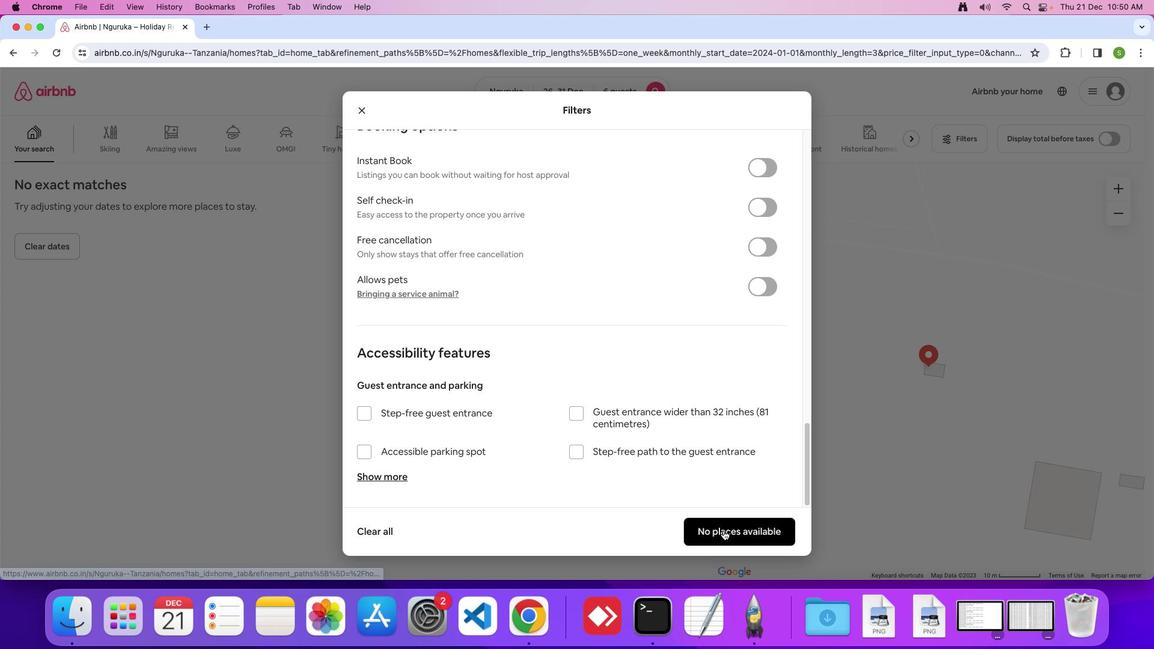 
Action: Mouse pressed left at (721, 528)
Screenshot: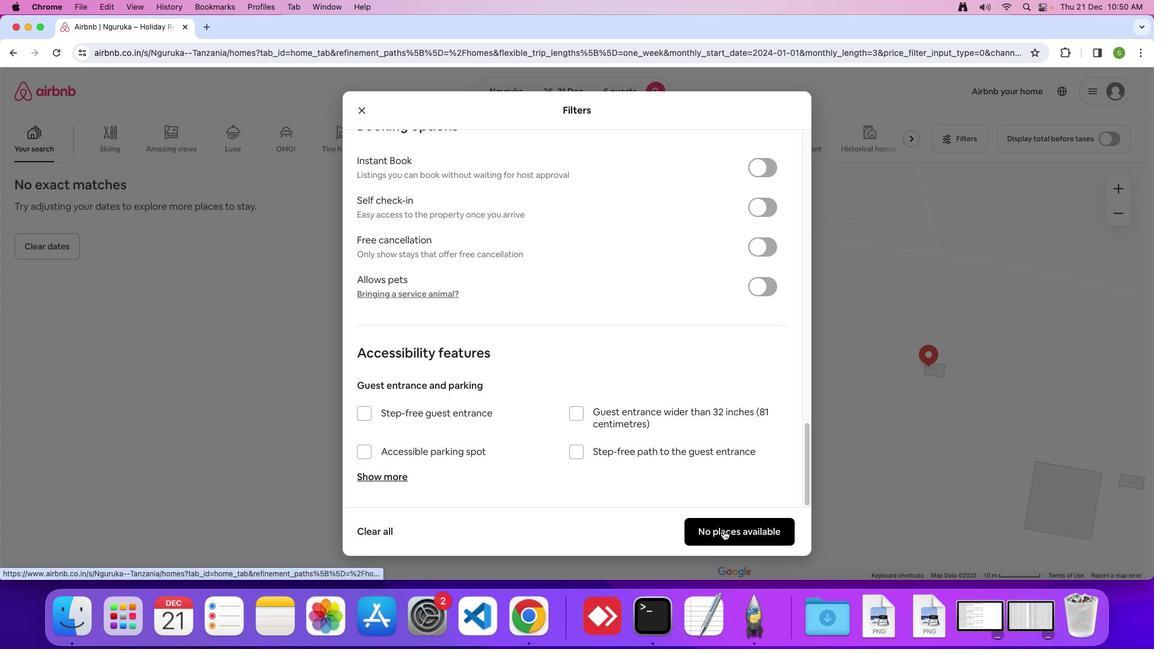 
Action: Mouse moved to (559, 310)
Screenshot: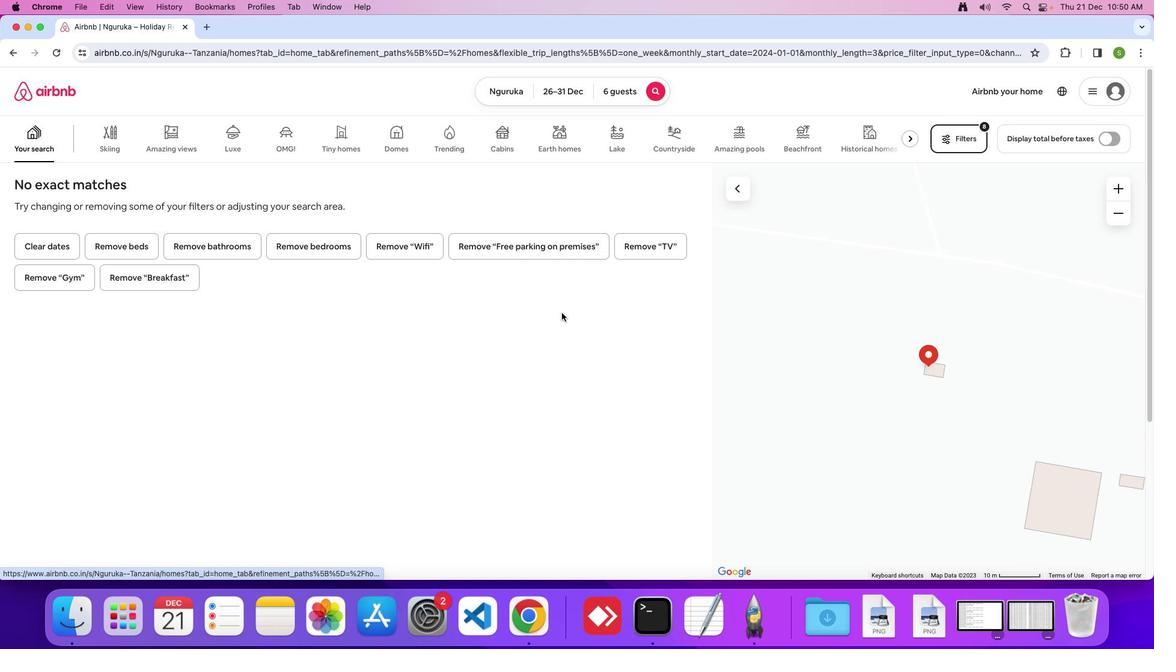 
